 Task: Create new customer invoice with Date Opened: 12-May-23, Select Customer: Victoria's Secret
, Terms: Net 7. Make invoice entry for item-1 with Date: 12-May-23, Description: The Ordinary Niacinamide Zinc Oil Control Serum (1 oz)
, Income Account: Income:Sales, Quantity: 1, Unit Price: 9.29, Sales Tax: Y, Sales Tax Included: Y, Tax Table: Sales Tax. Make entry for item-2 with Date: 12-May-23, Description: Ikem Collection Turmeric Detox with Ashwangandha & Cayenne
, Income Account: Income:Sales, Quantity: 1, Unit Price: 10.49, Sales Tax: Y, Sales Tax Included: Y, Tax Table: Sales Tax. Post Invoice with Post Date: 12-May-23, Post to Accounts: Assets:Accounts Receivable. Pay / Process Payment with Transaction Date: 18-May-23, Amount: 19.78, Transfer Account: Checking Account. Go to 'Print Invoice'.
Action: Mouse moved to (204, 47)
Screenshot: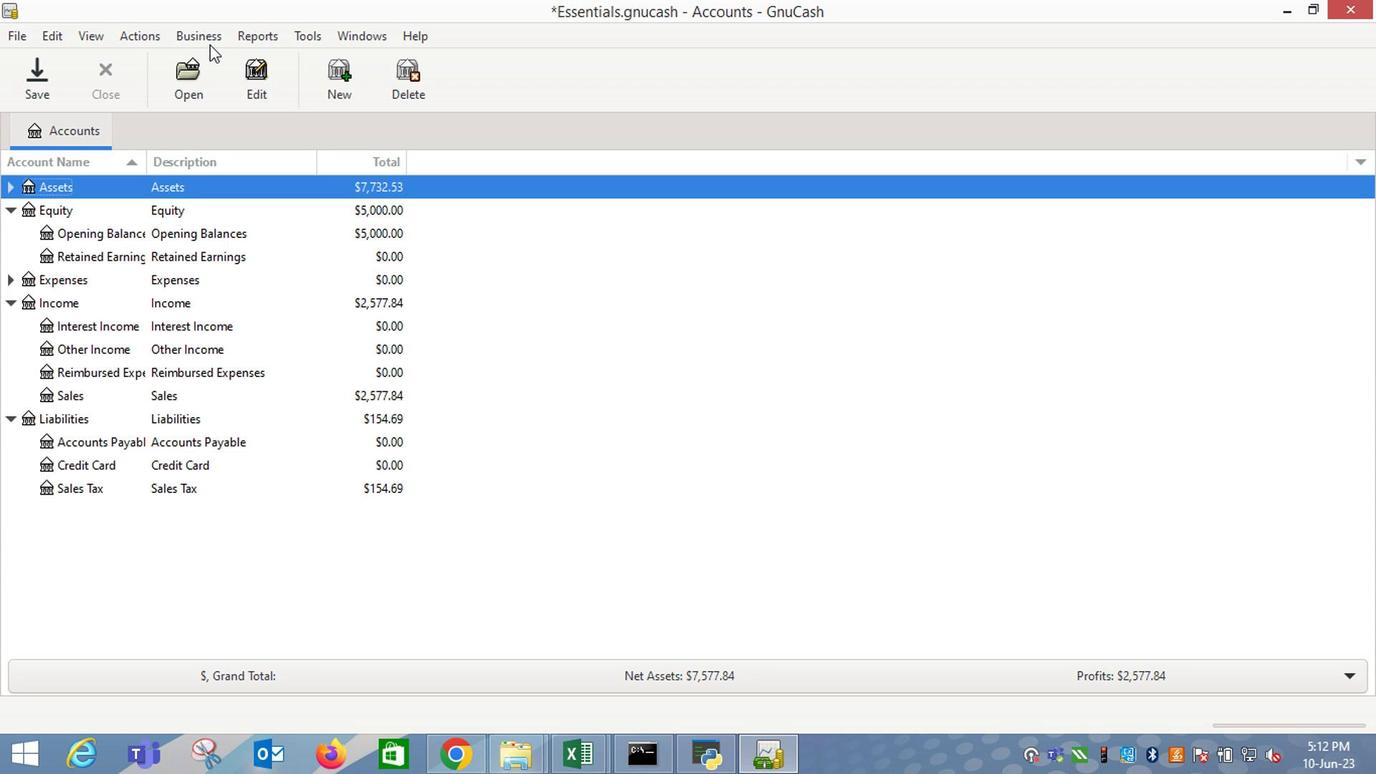 
Action: Mouse pressed left at (204, 47)
Screenshot: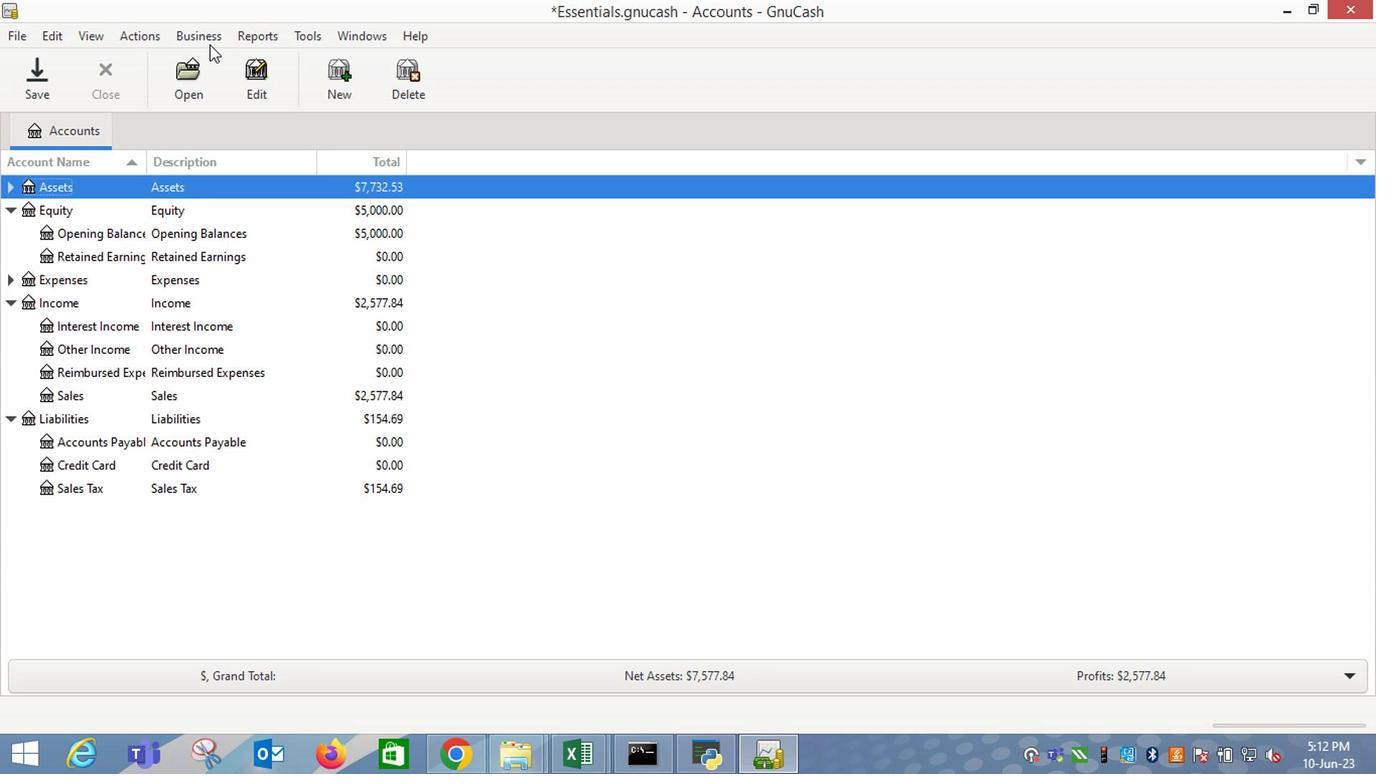 
Action: Mouse moved to (450, 135)
Screenshot: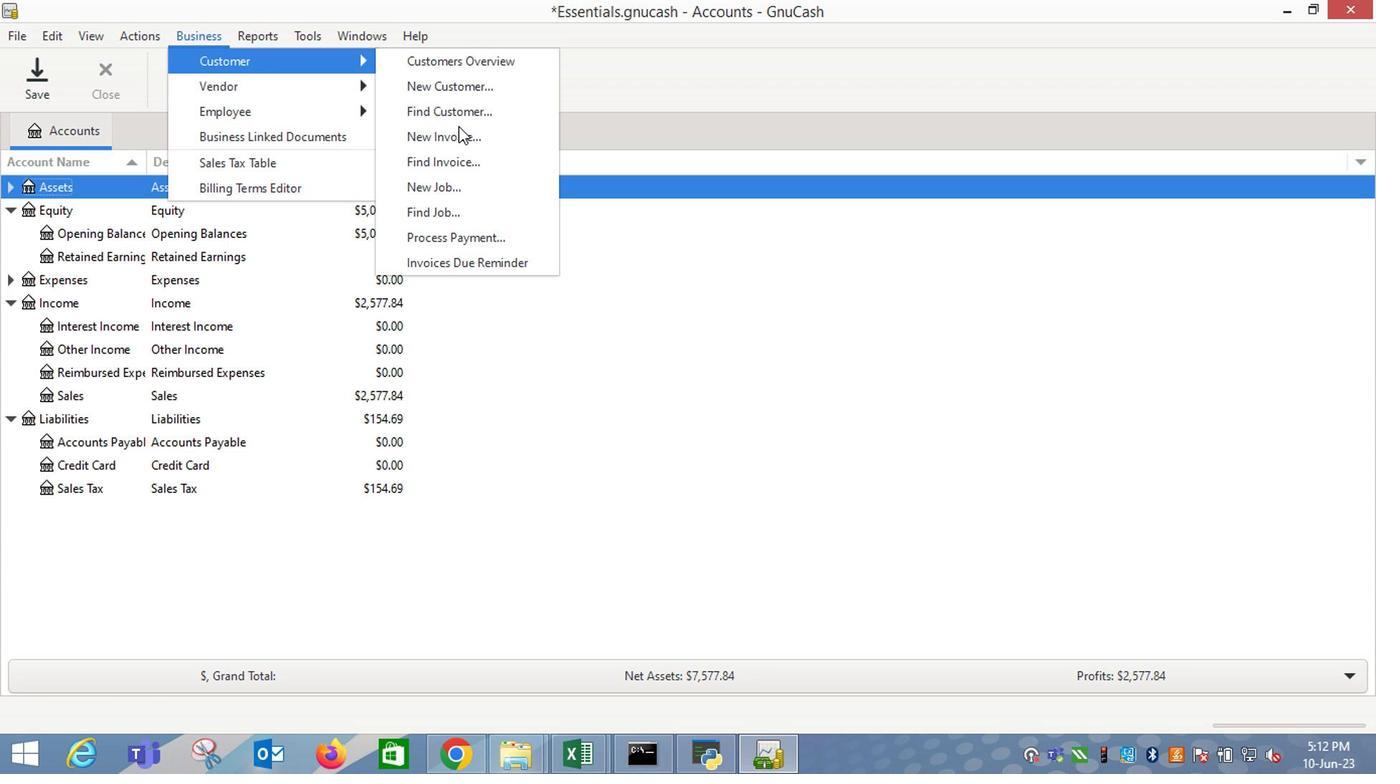 
Action: Mouse pressed left at (450, 135)
Screenshot: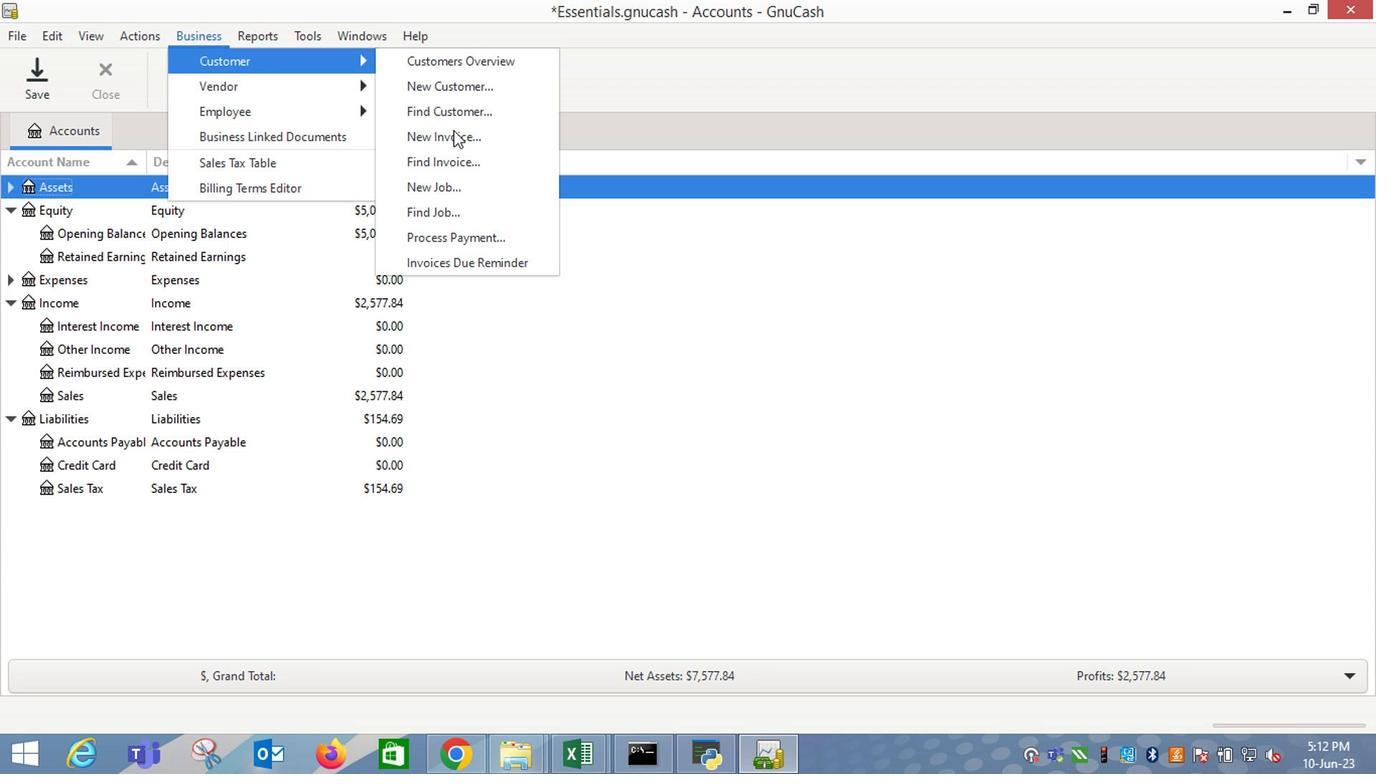 
Action: Mouse moved to (830, 317)
Screenshot: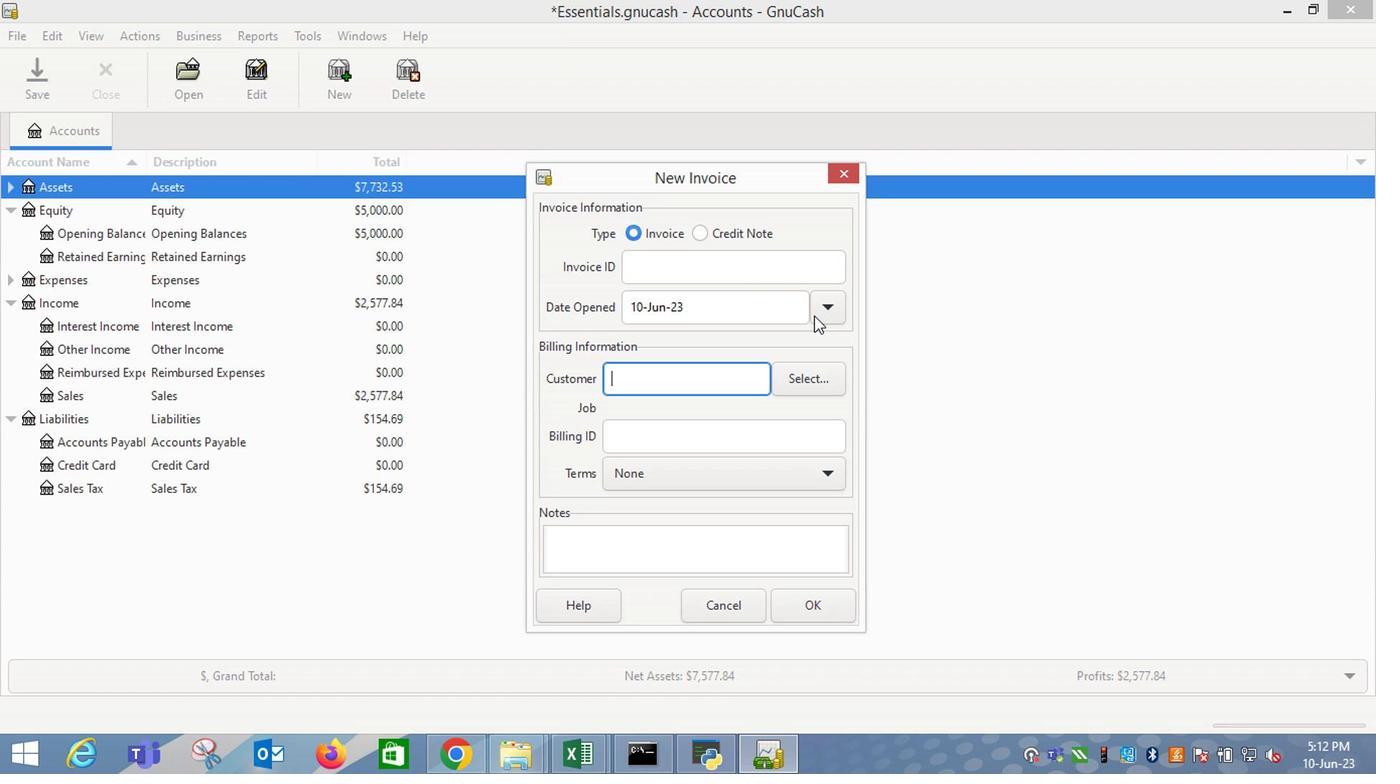 
Action: Mouse pressed left at (830, 317)
Screenshot: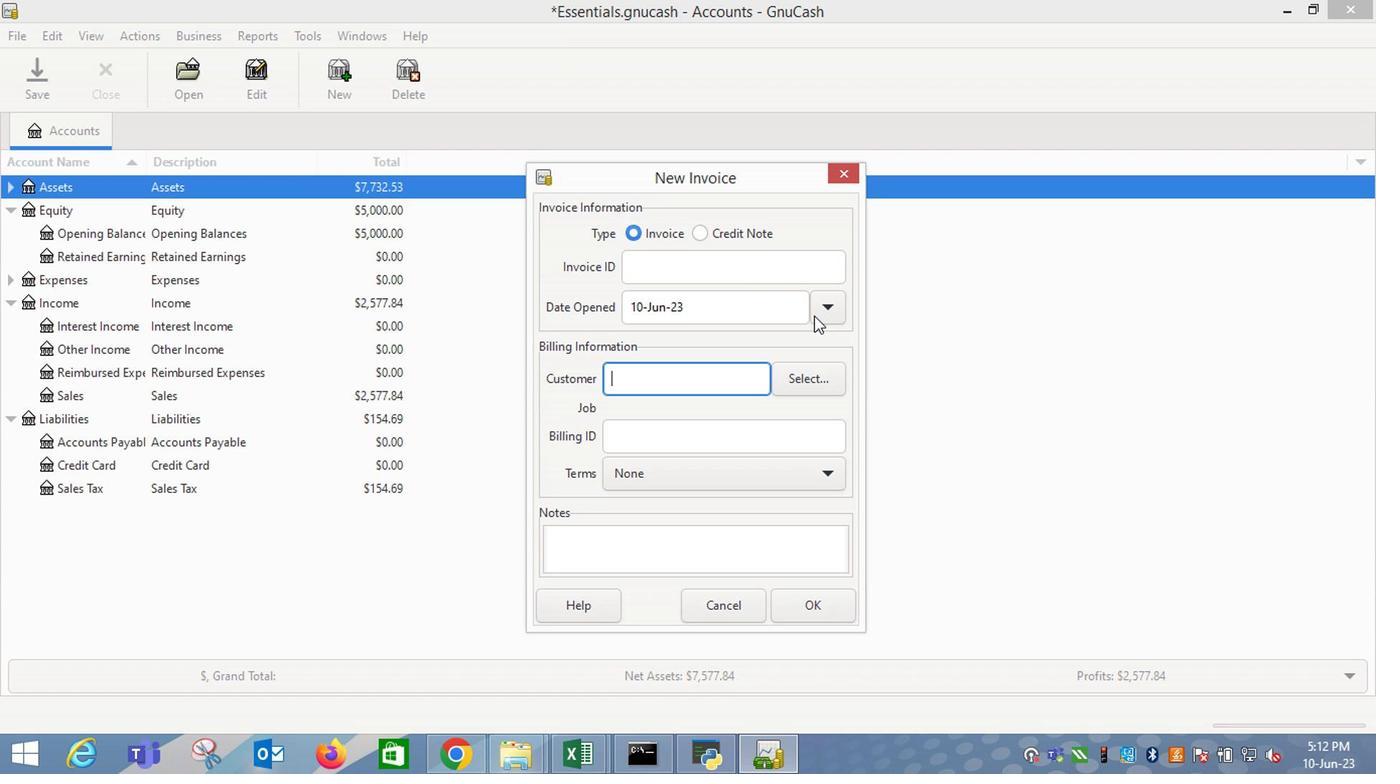 
Action: Mouse moved to (666, 339)
Screenshot: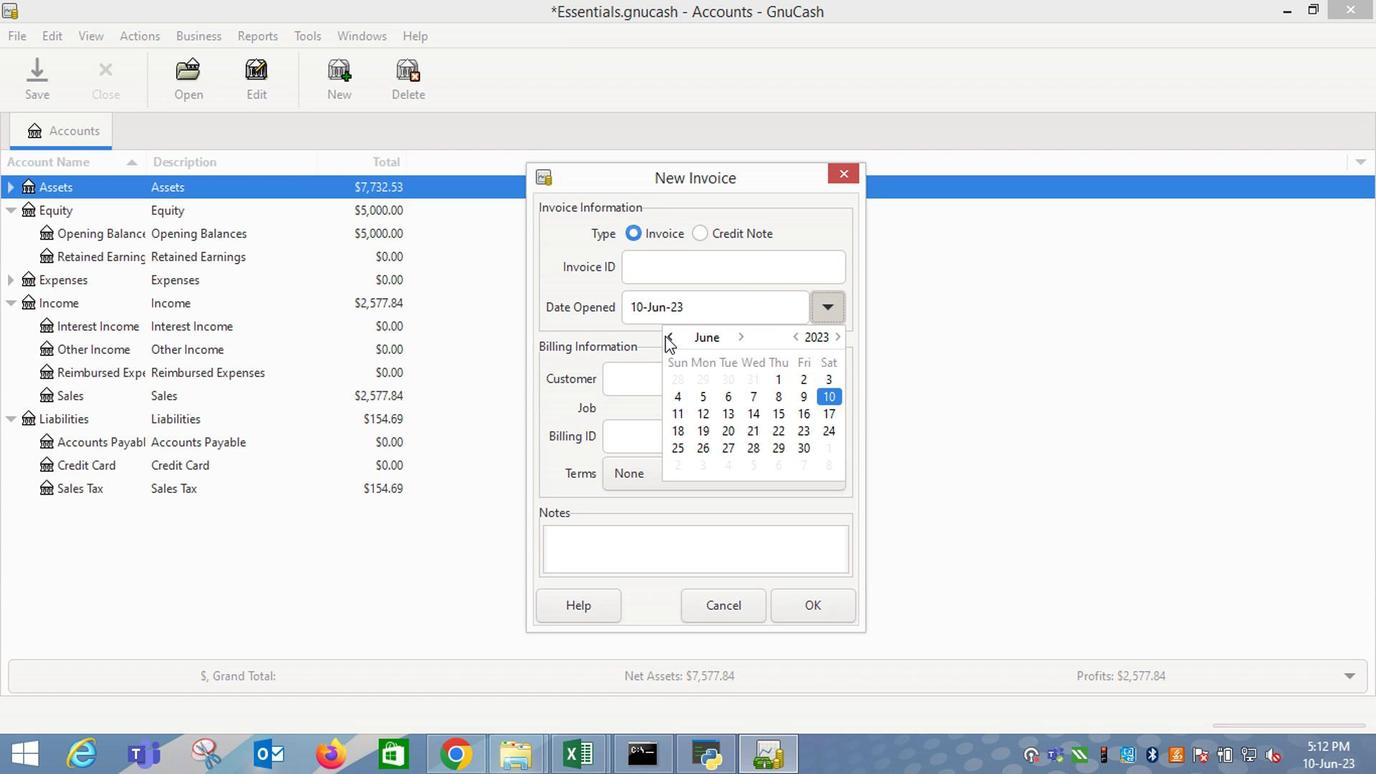 
Action: Mouse pressed left at (666, 339)
Screenshot: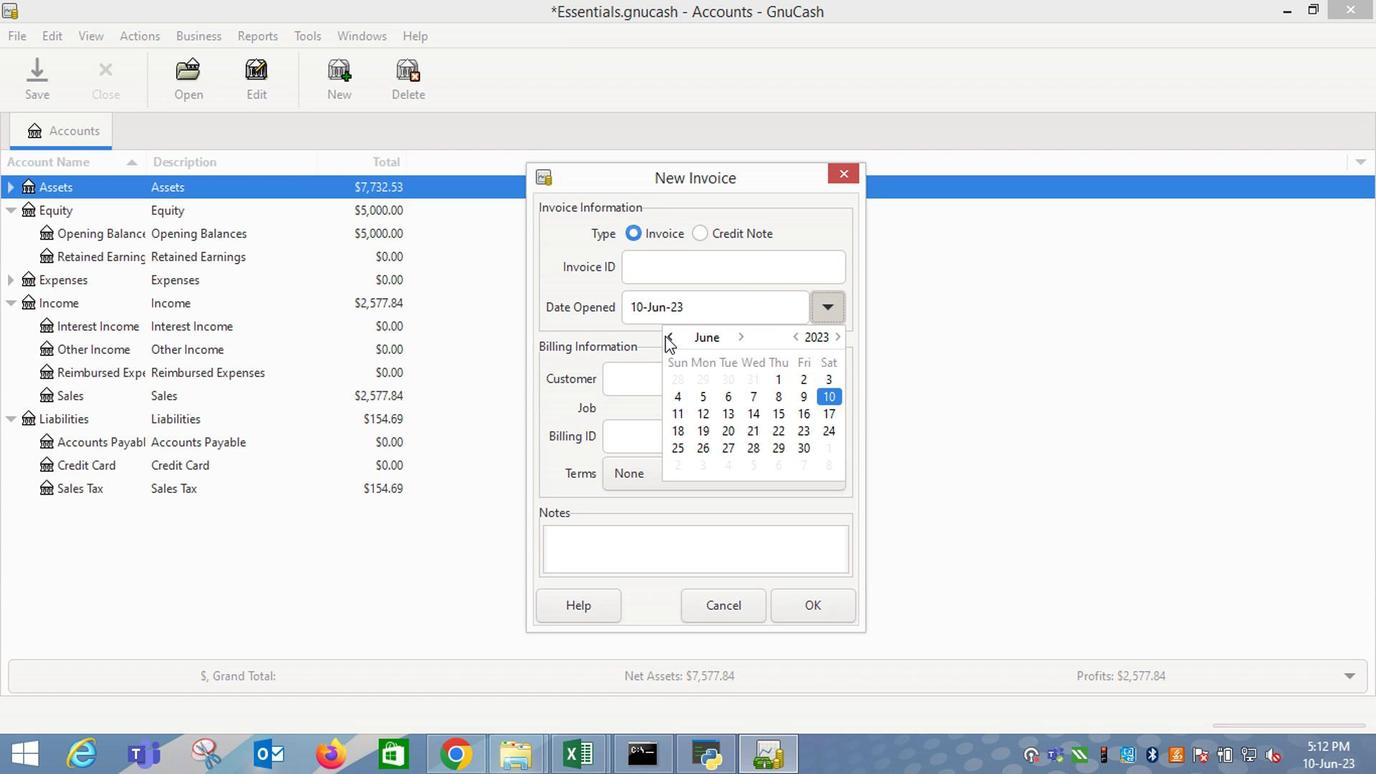 
Action: Mouse moved to (801, 405)
Screenshot: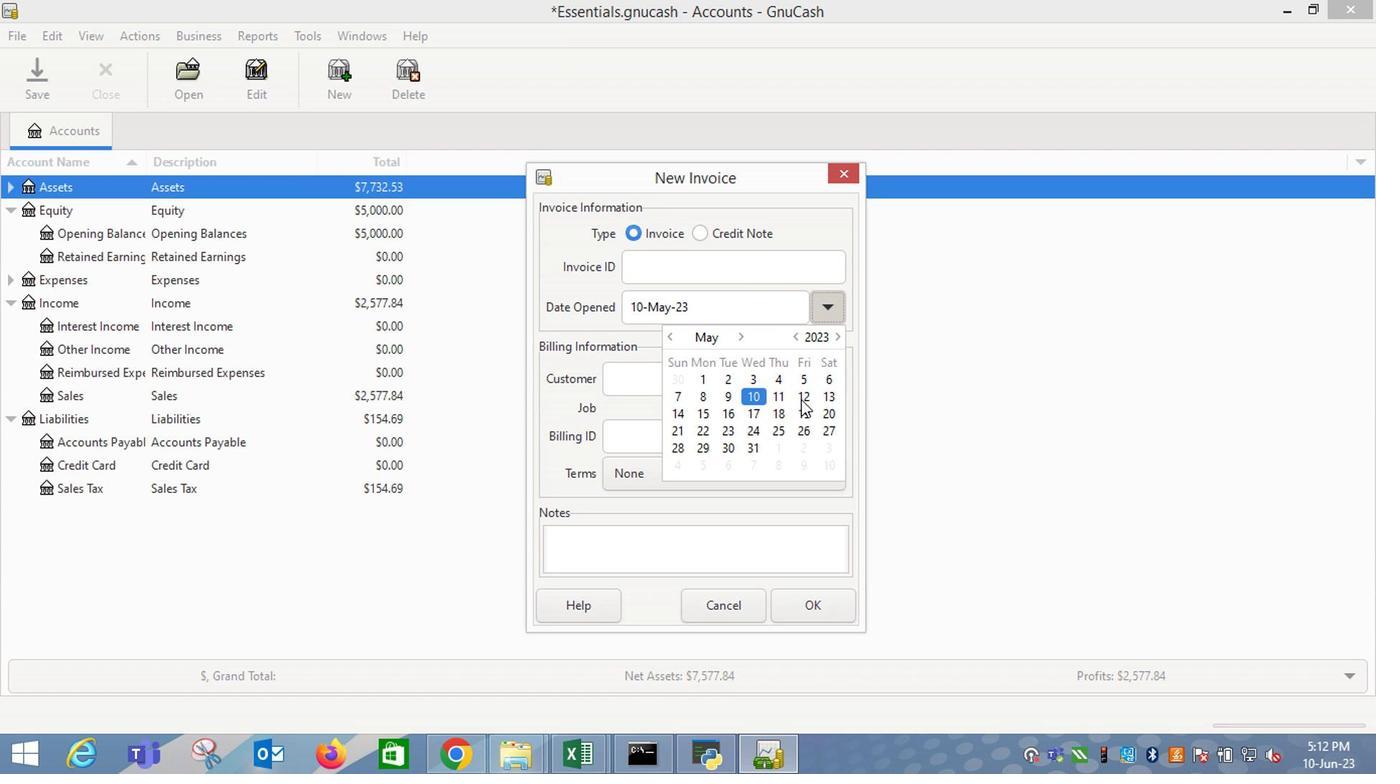 
Action: Mouse pressed left at (801, 405)
Screenshot: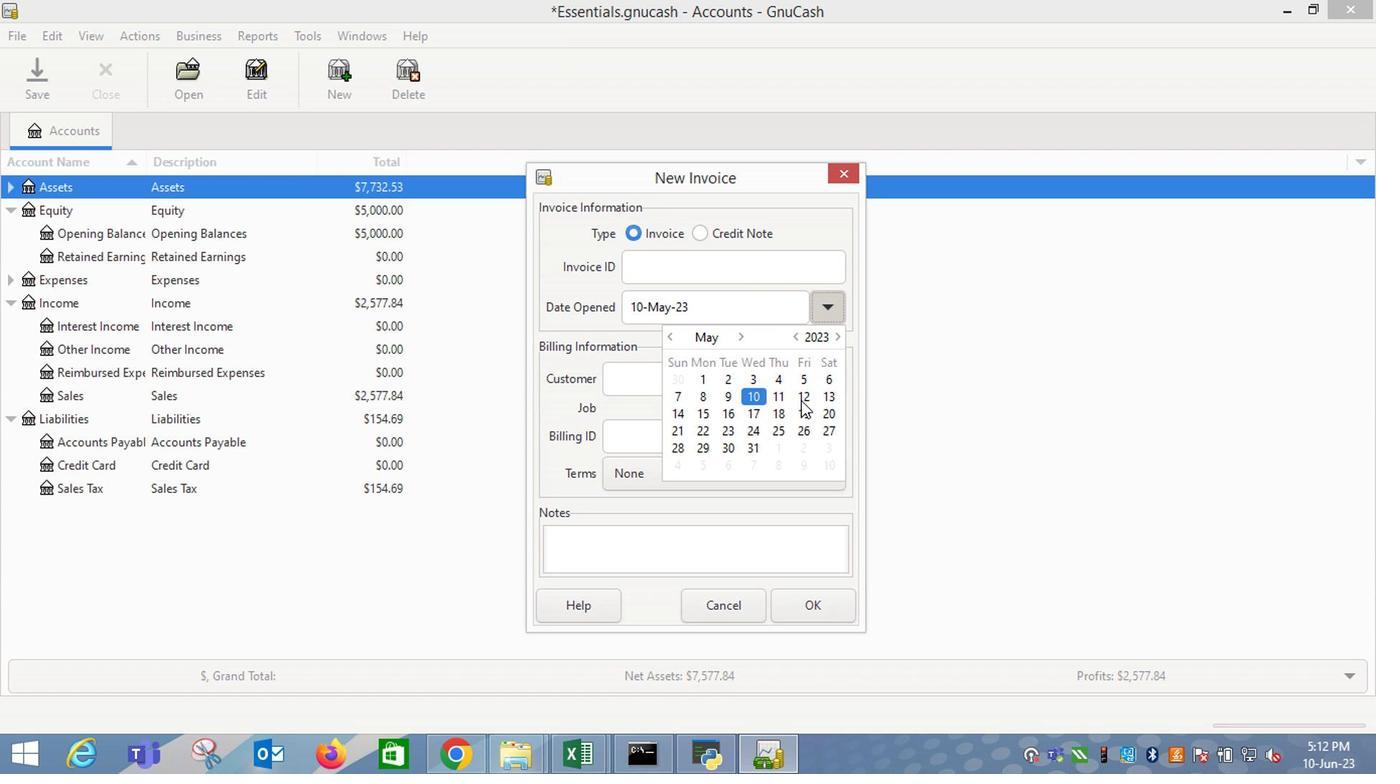 
Action: Mouse moved to (628, 382)
Screenshot: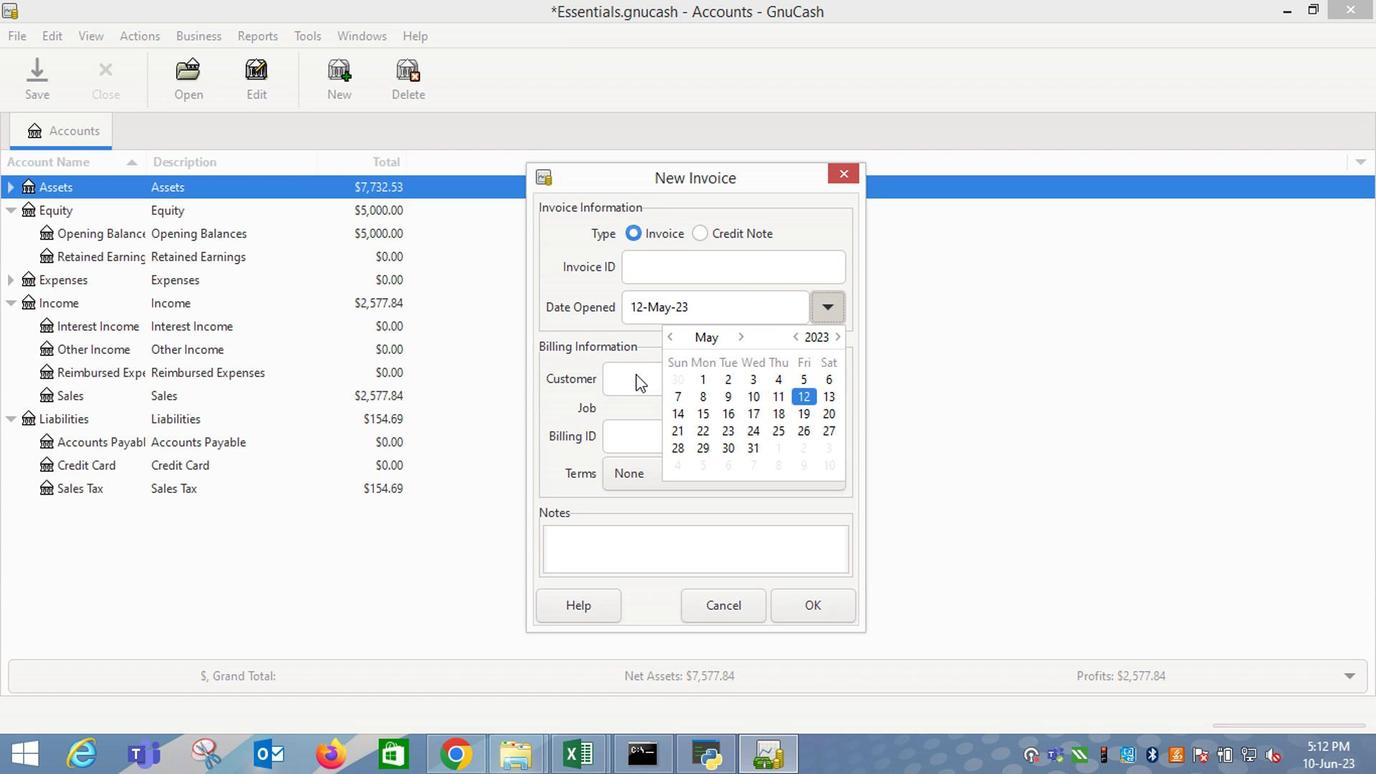 
Action: Mouse pressed left at (628, 382)
Screenshot: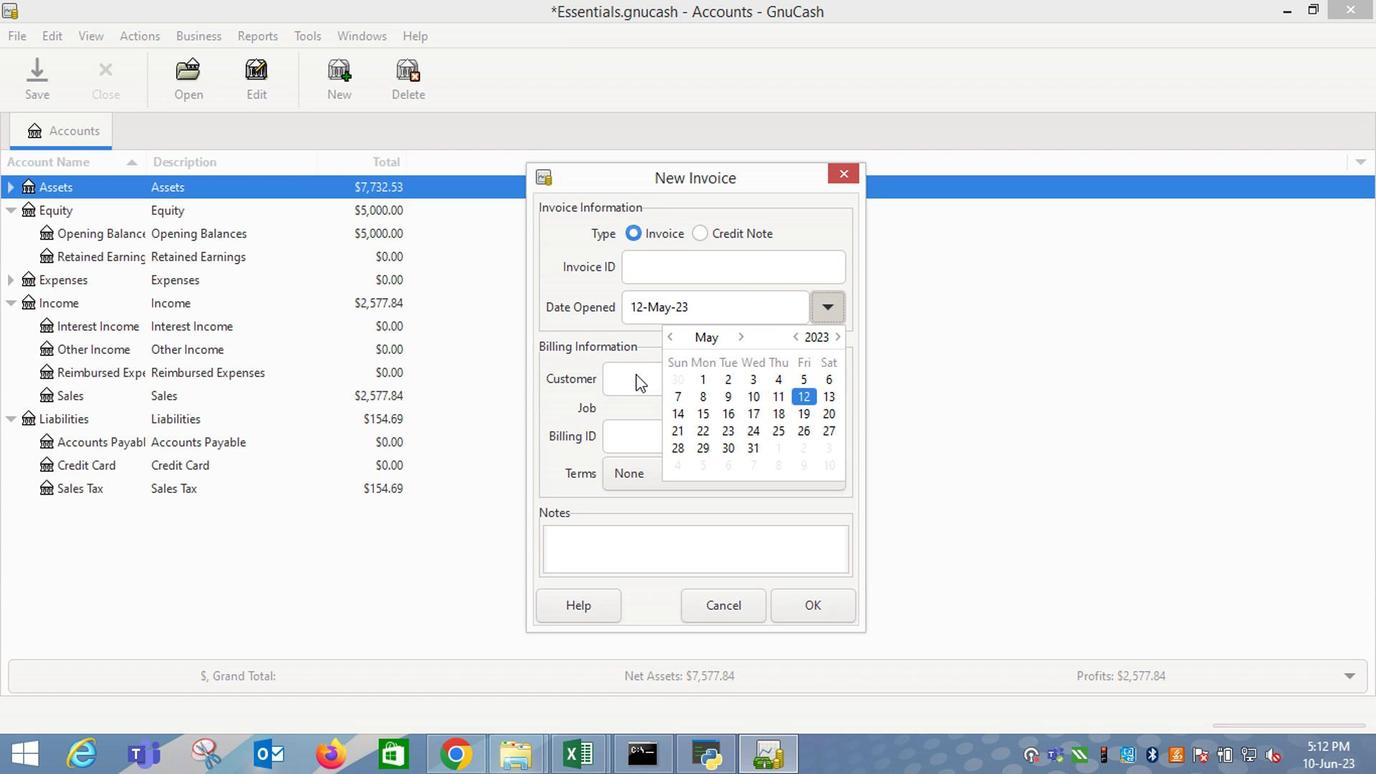 
Action: Mouse moved to (625, 384)
Screenshot: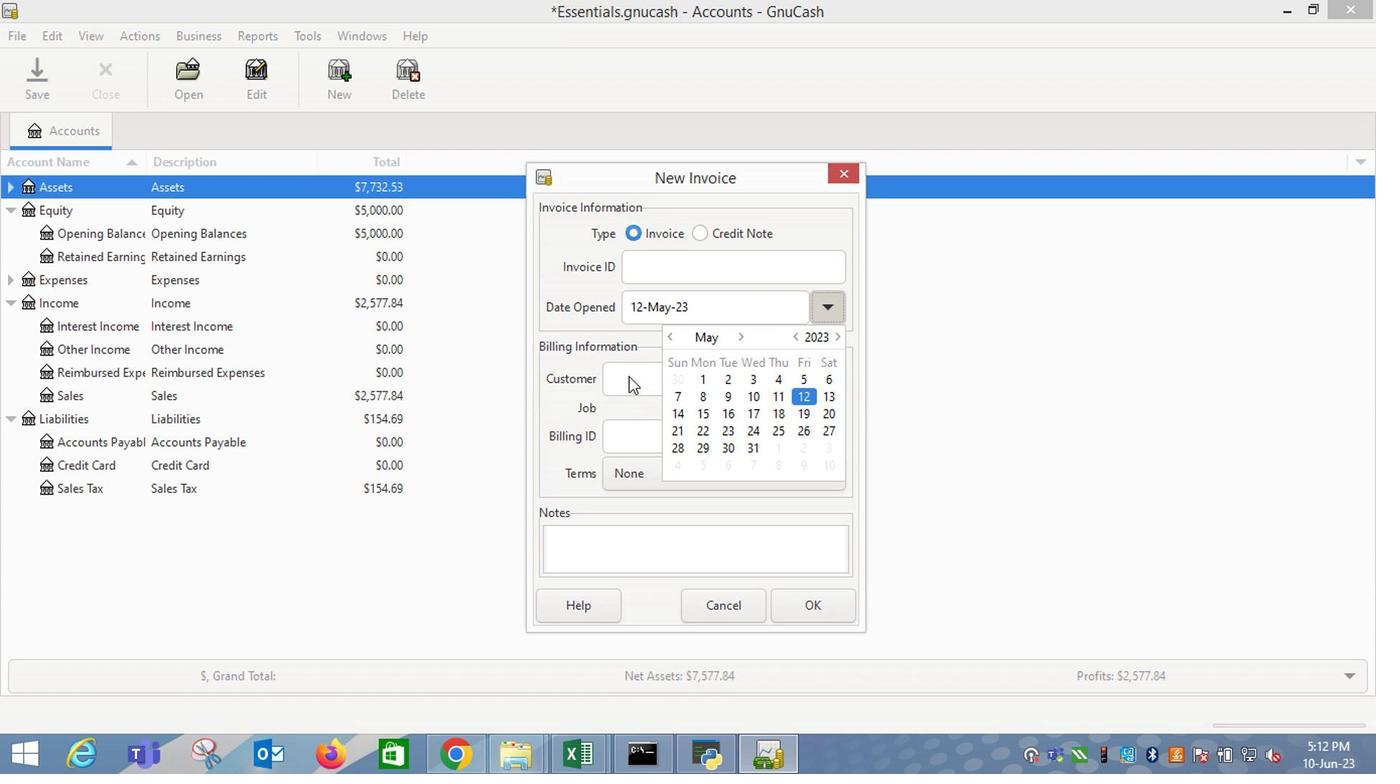 
Action: Mouse pressed left at (625, 384)
Screenshot: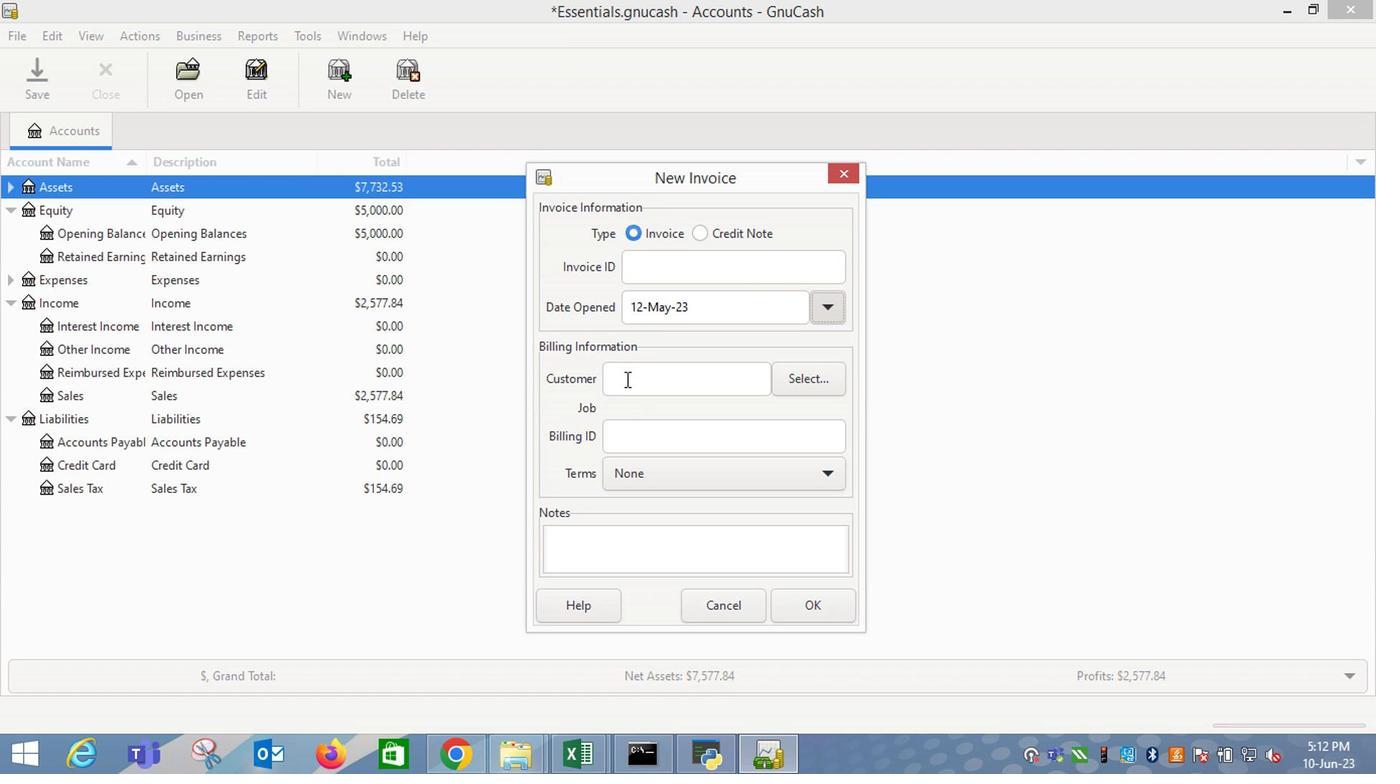 
Action: Key pressed <Key.shift_r>Vi
Screenshot: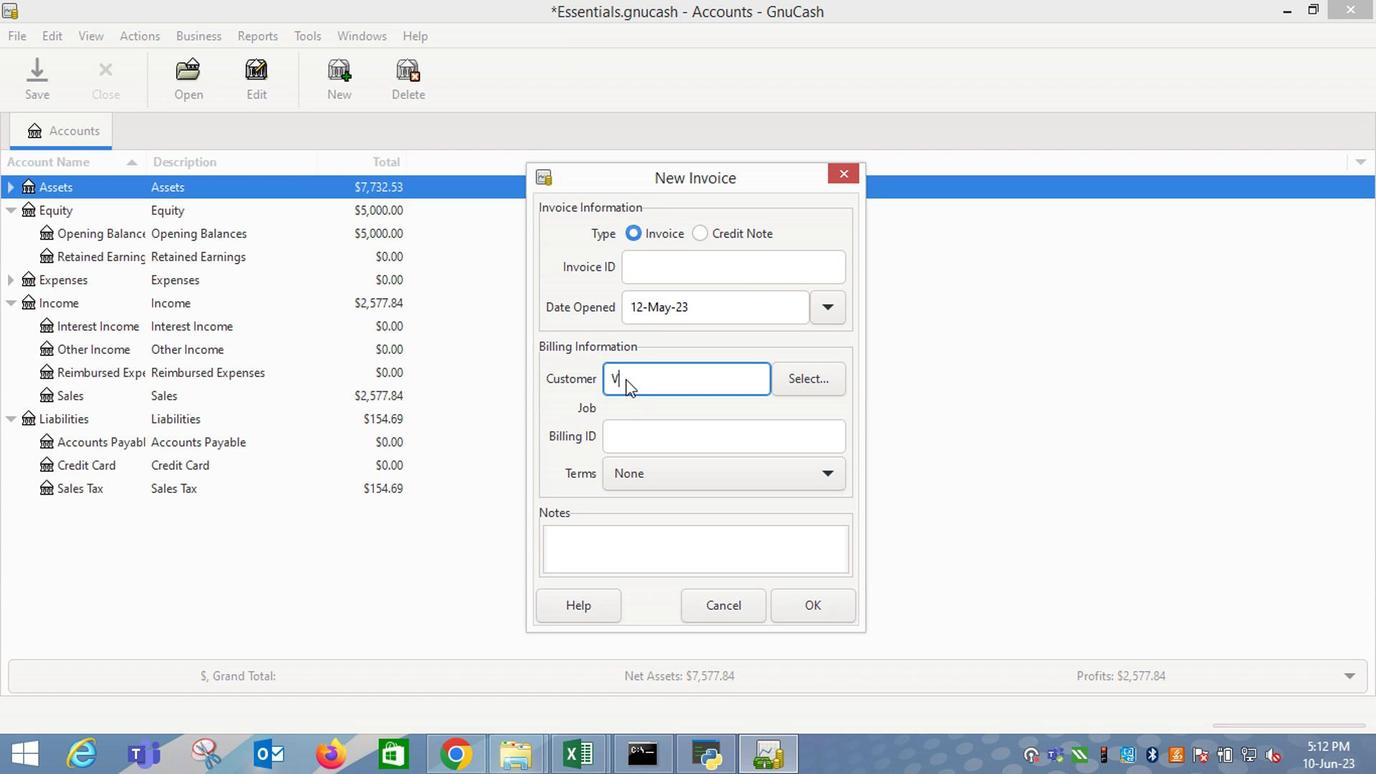 
Action: Mouse moved to (628, 417)
Screenshot: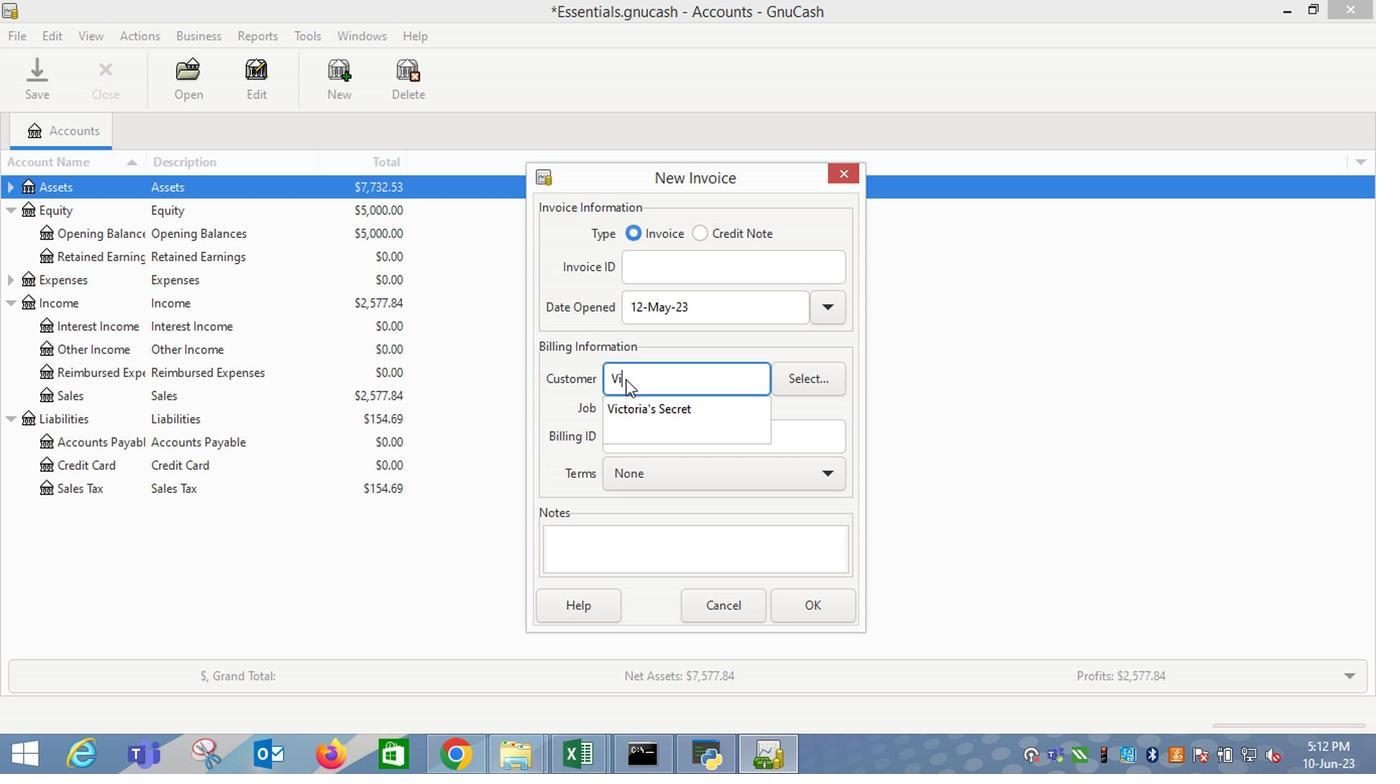 
Action: Mouse pressed left at (628, 417)
Screenshot: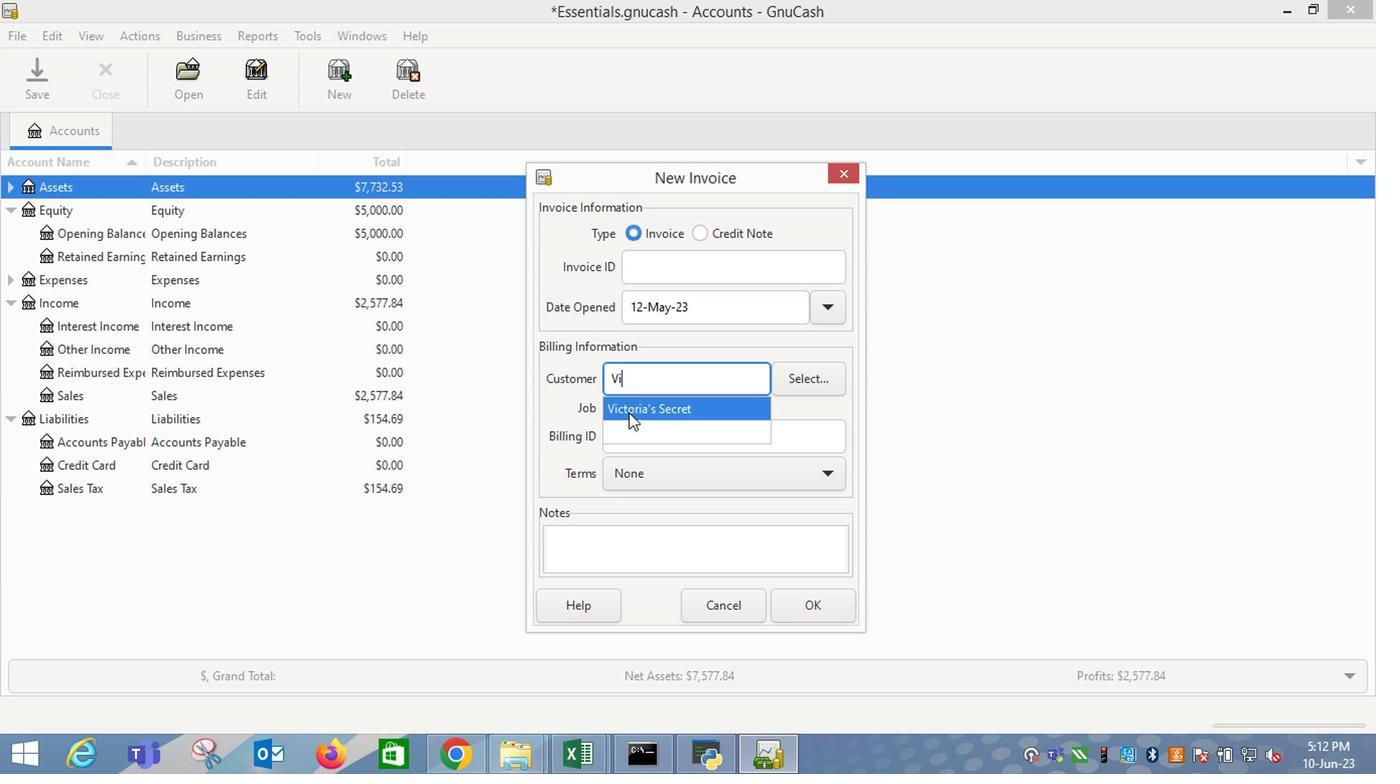 
Action: Mouse moved to (650, 501)
Screenshot: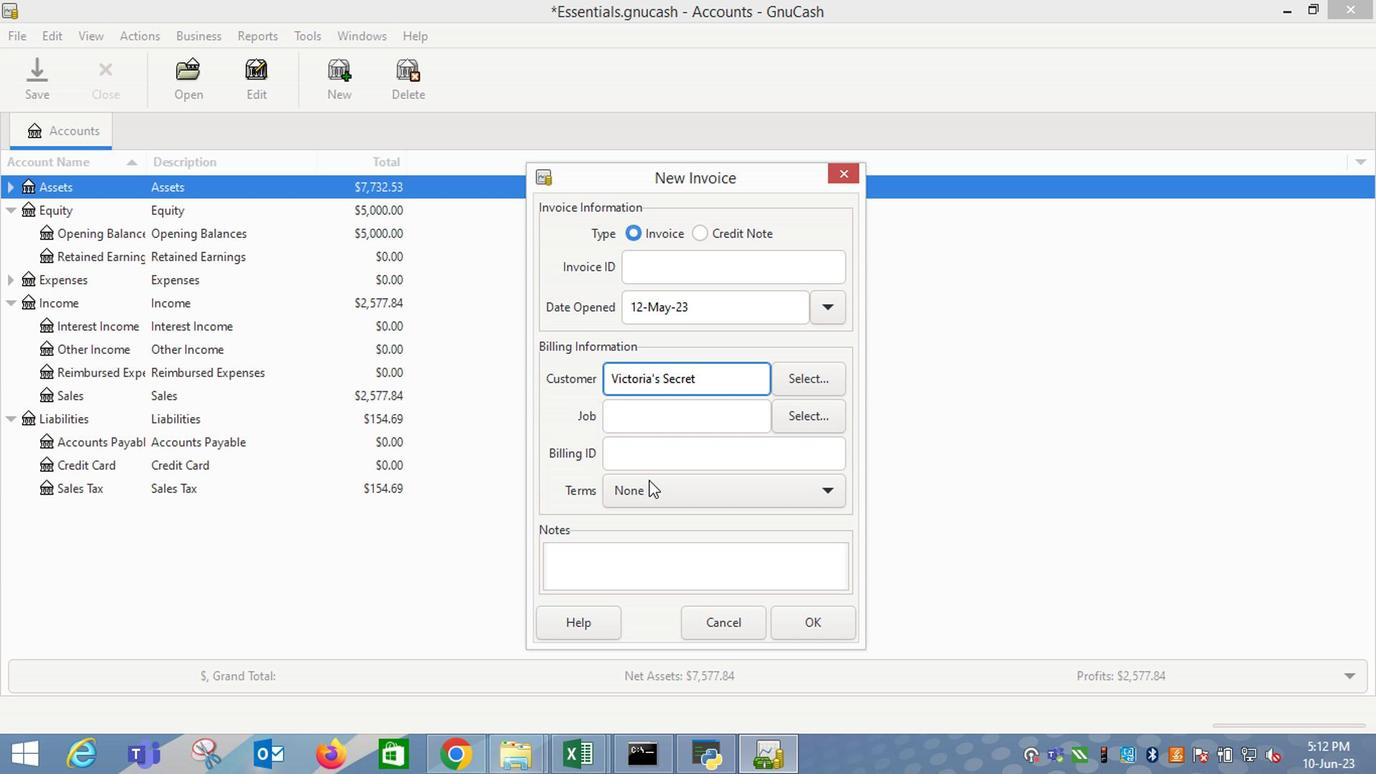 
Action: Mouse pressed left at (650, 501)
Screenshot: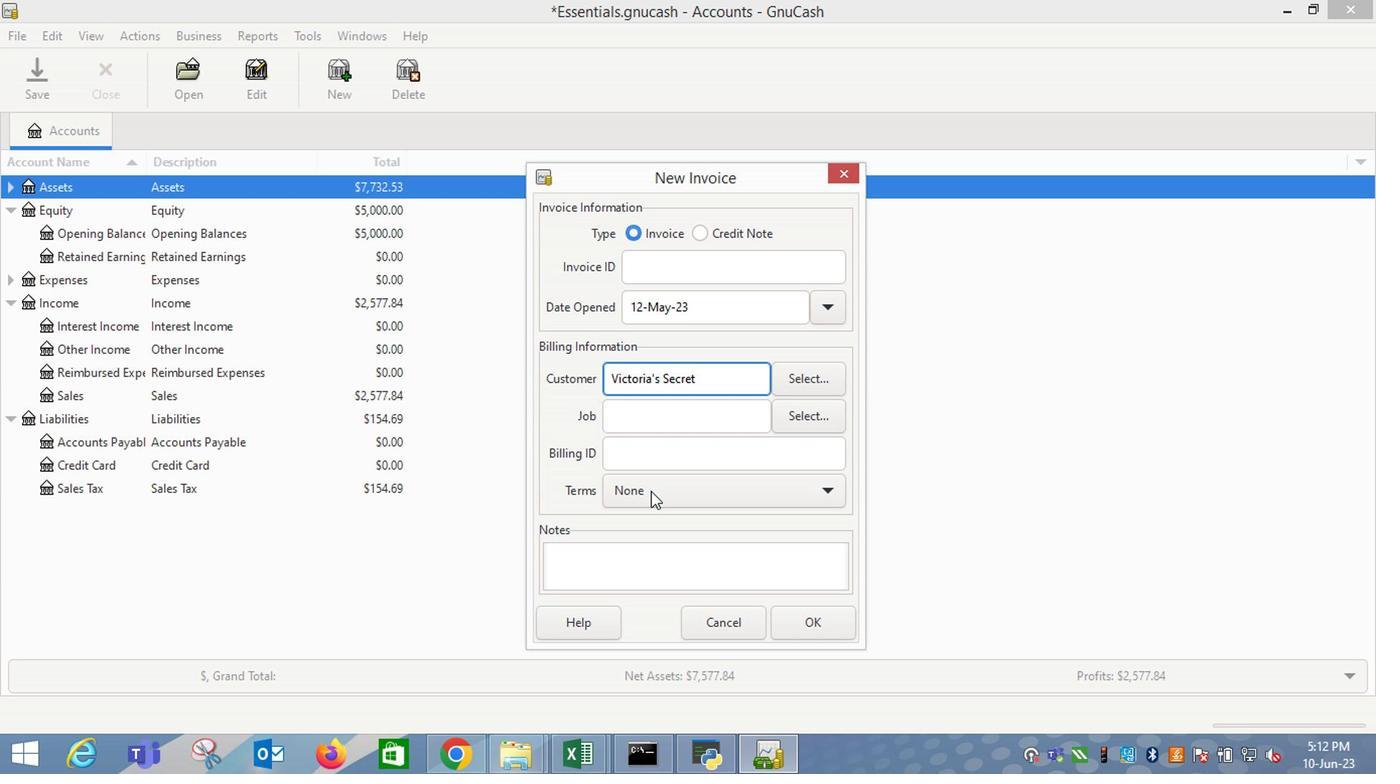 
Action: Mouse moved to (645, 582)
Screenshot: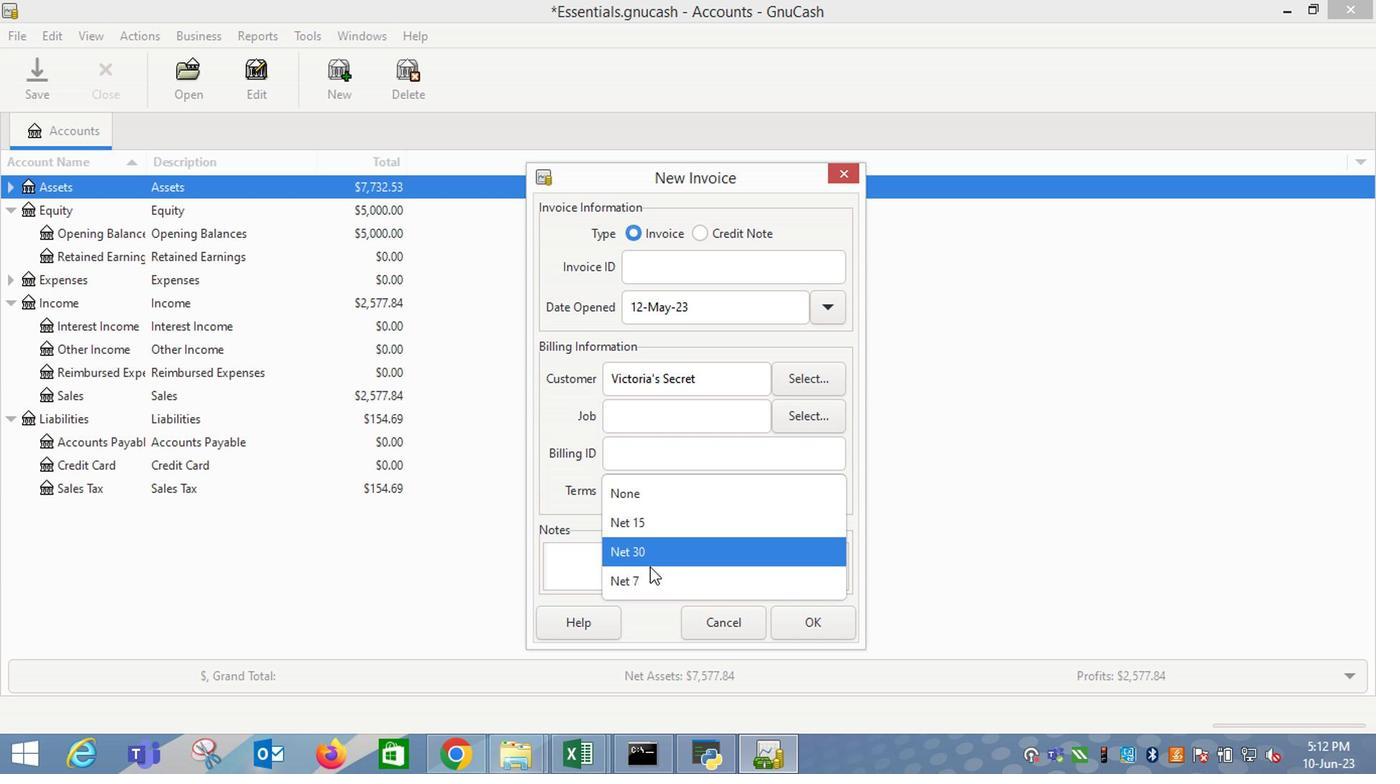
Action: Mouse pressed left at (645, 582)
Screenshot: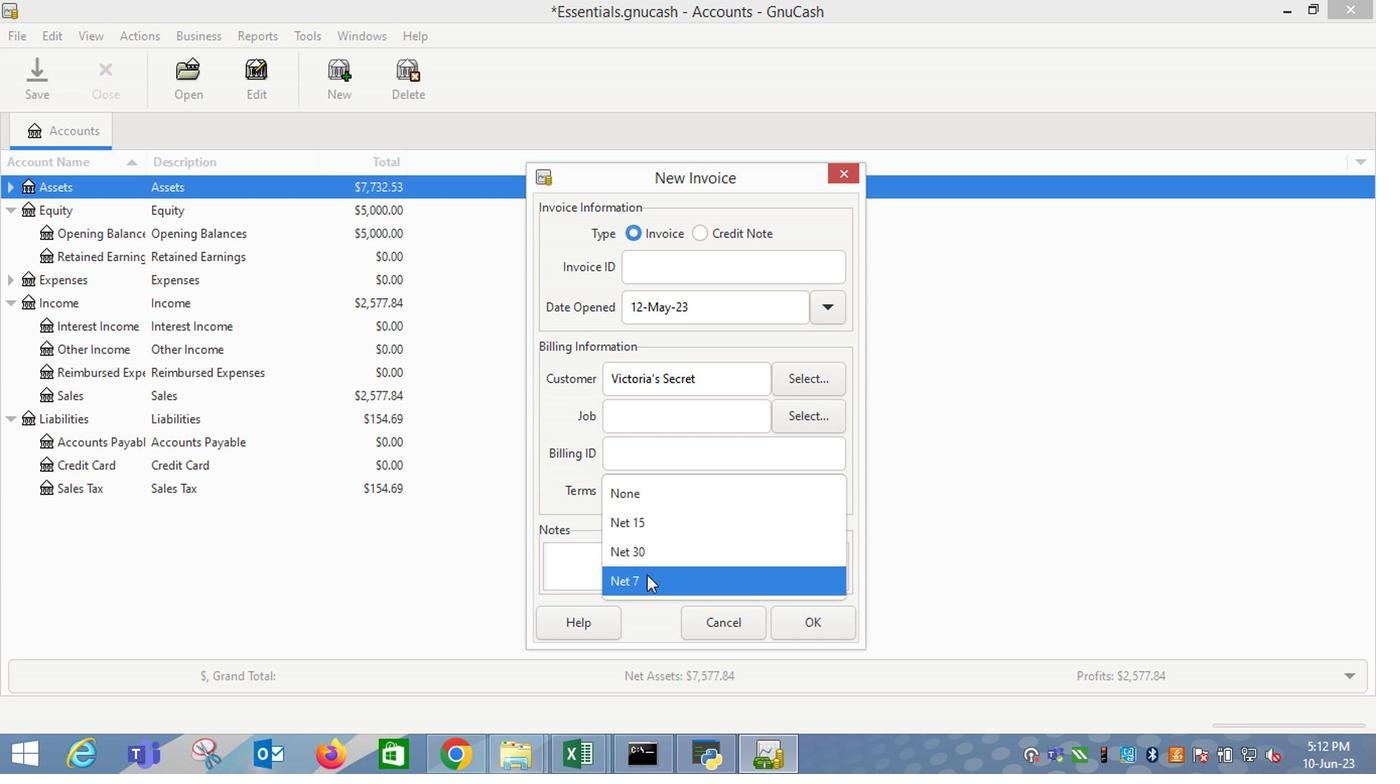 
Action: Mouse moved to (825, 631)
Screenshot: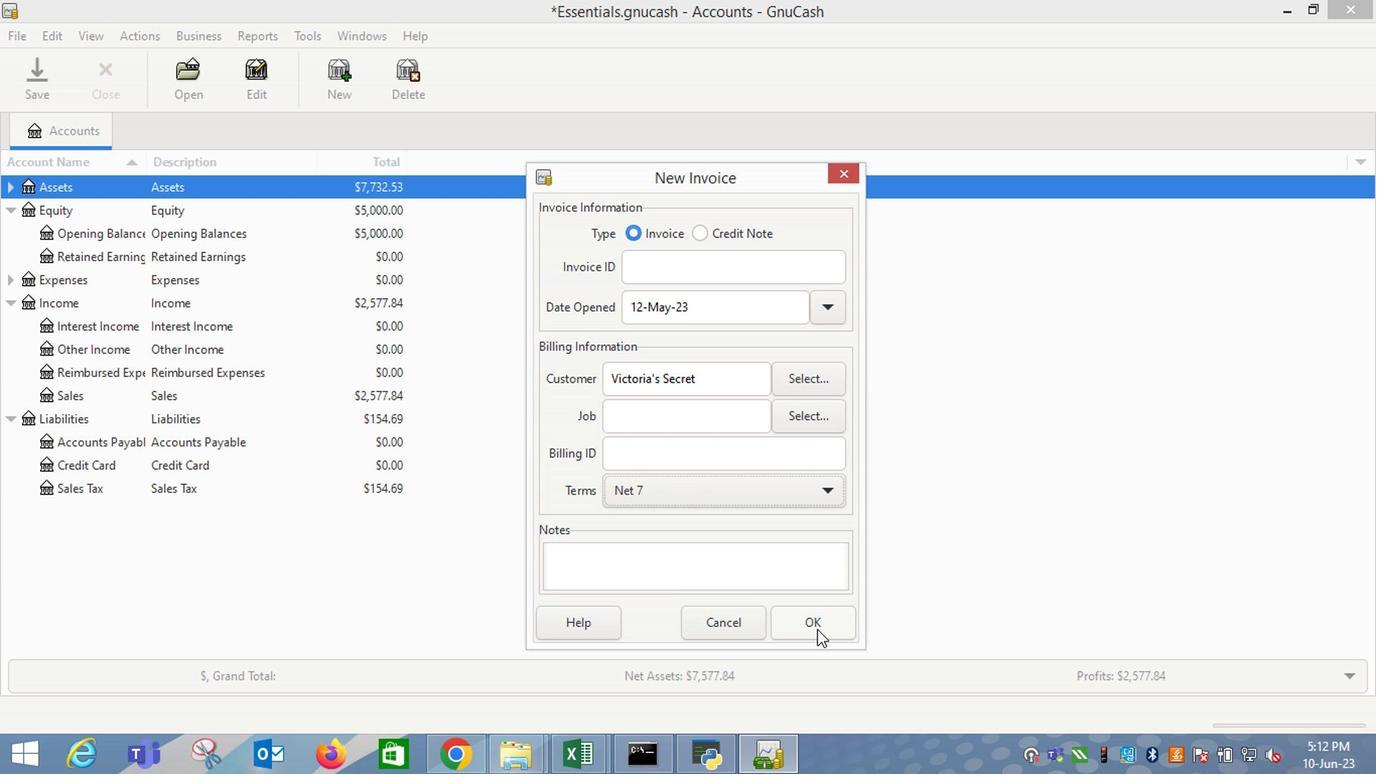 
Action: Mouse pressed left at (825, 631)
Screenshot: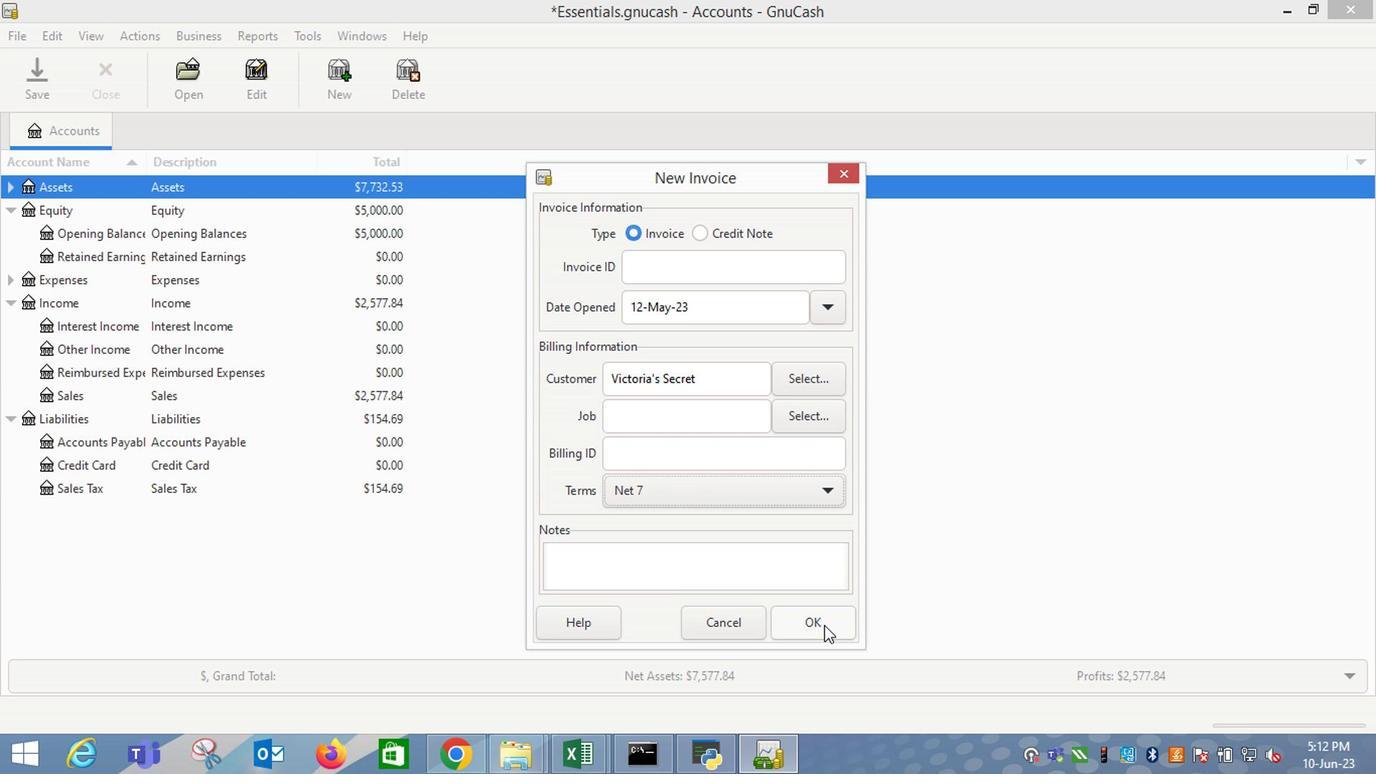
Action: Mouse moved to (85, 397)
Screenshot: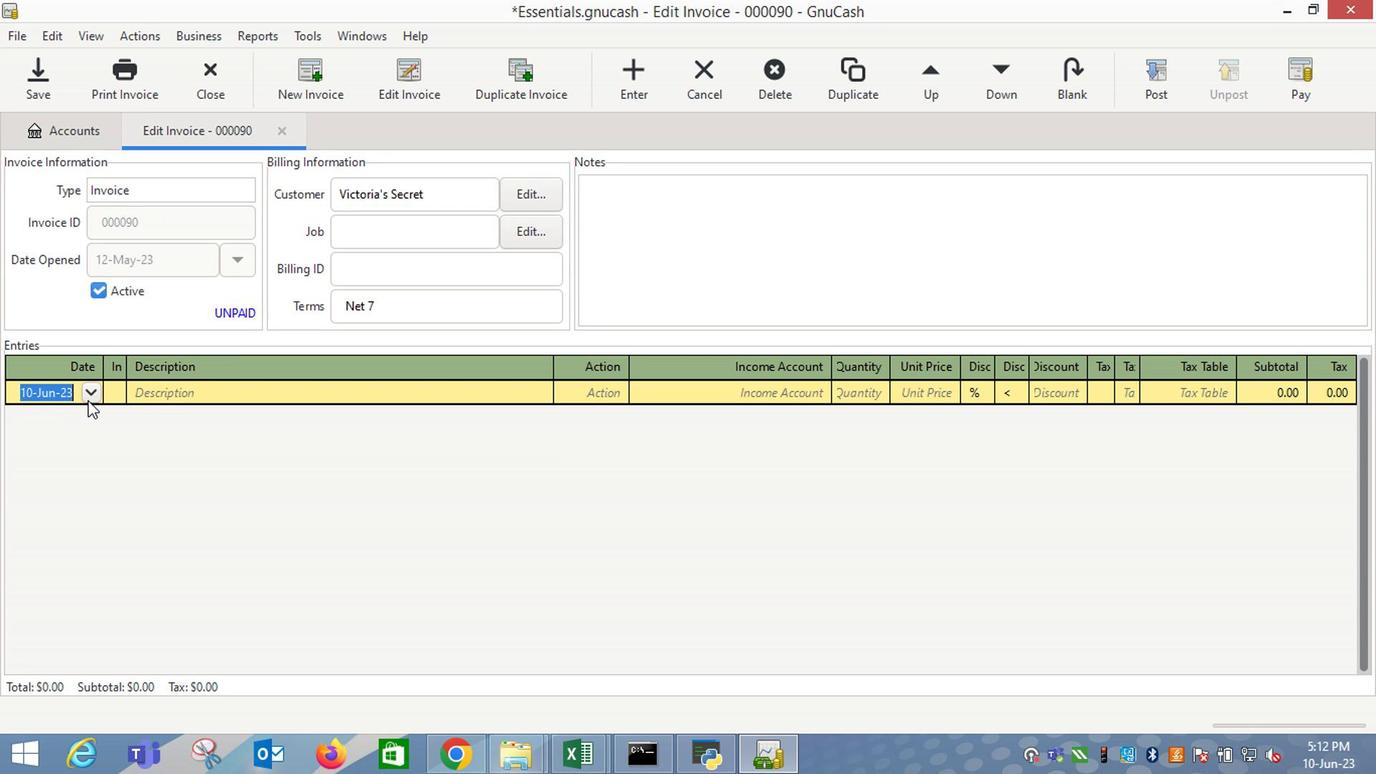 
Action: Mouse pressed left at (85, 397)
Screenshot: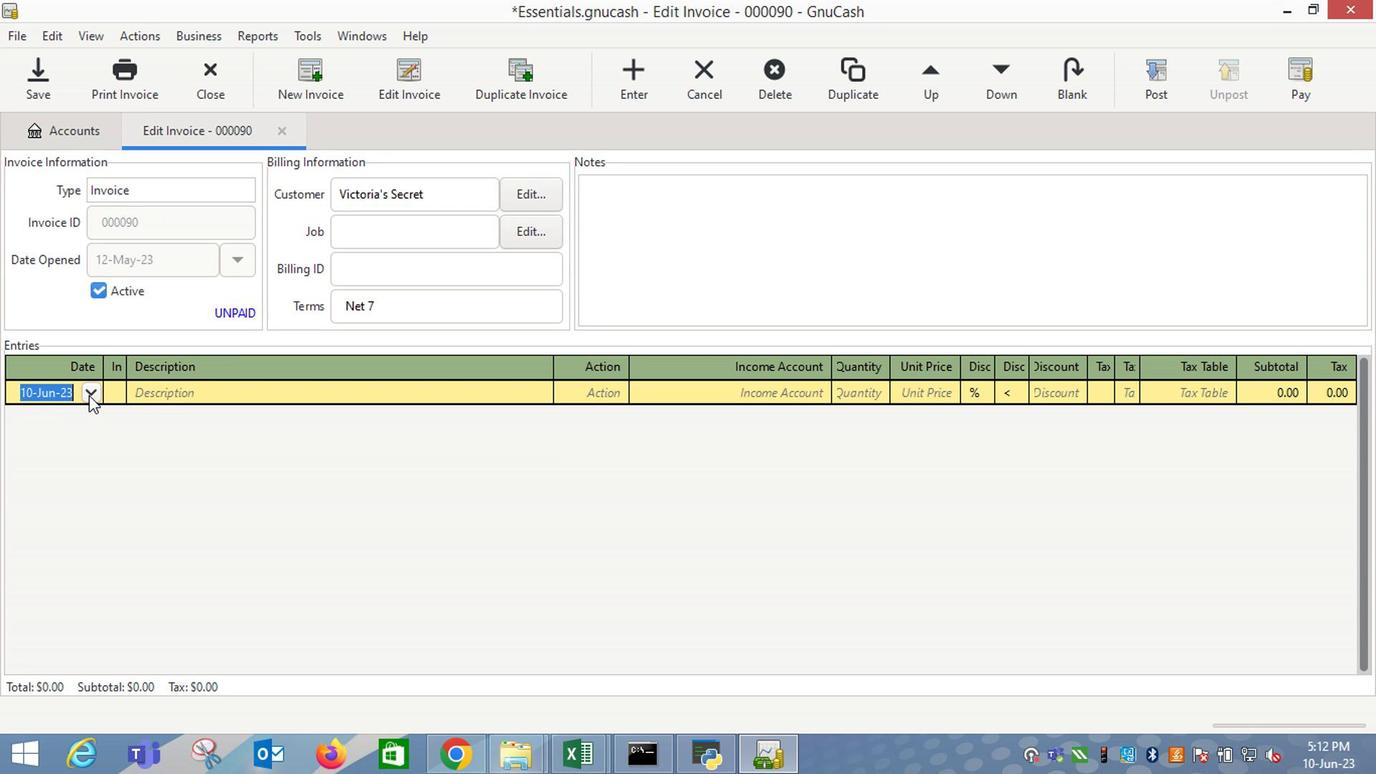 
Action: Mouse moved to (13, 425)
Screenshot: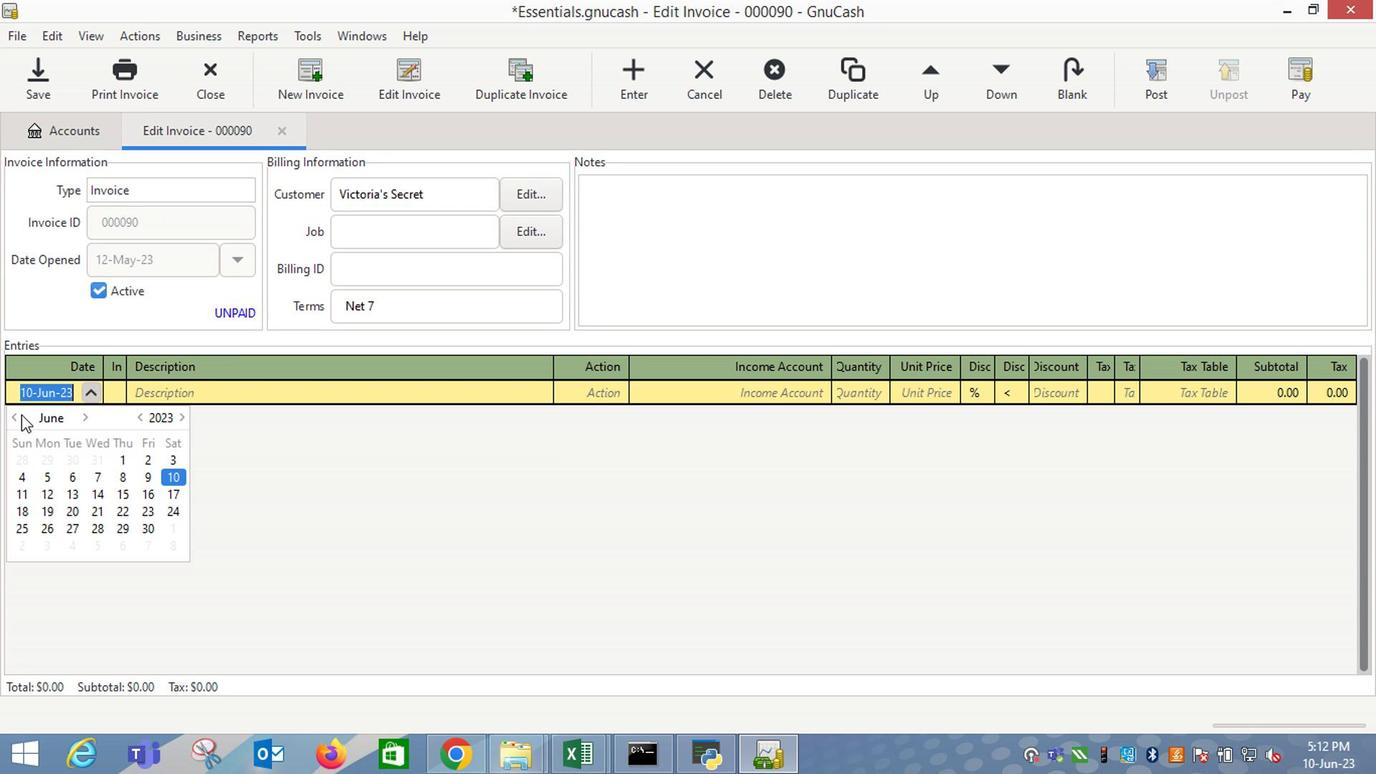 
Action: Mouse pressed left at (13, 425)
Screenshot: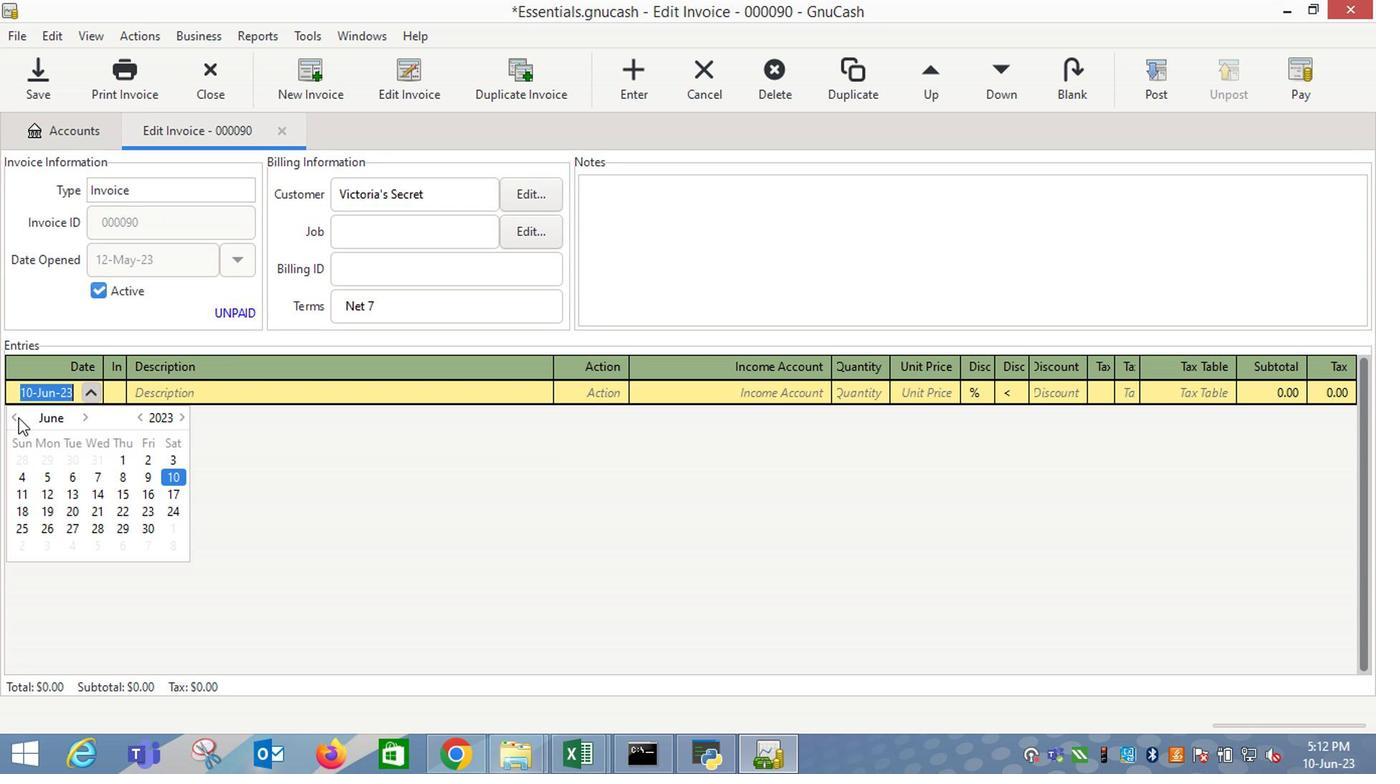 
Action: Mouse moved to (151, 488)
Screenshot: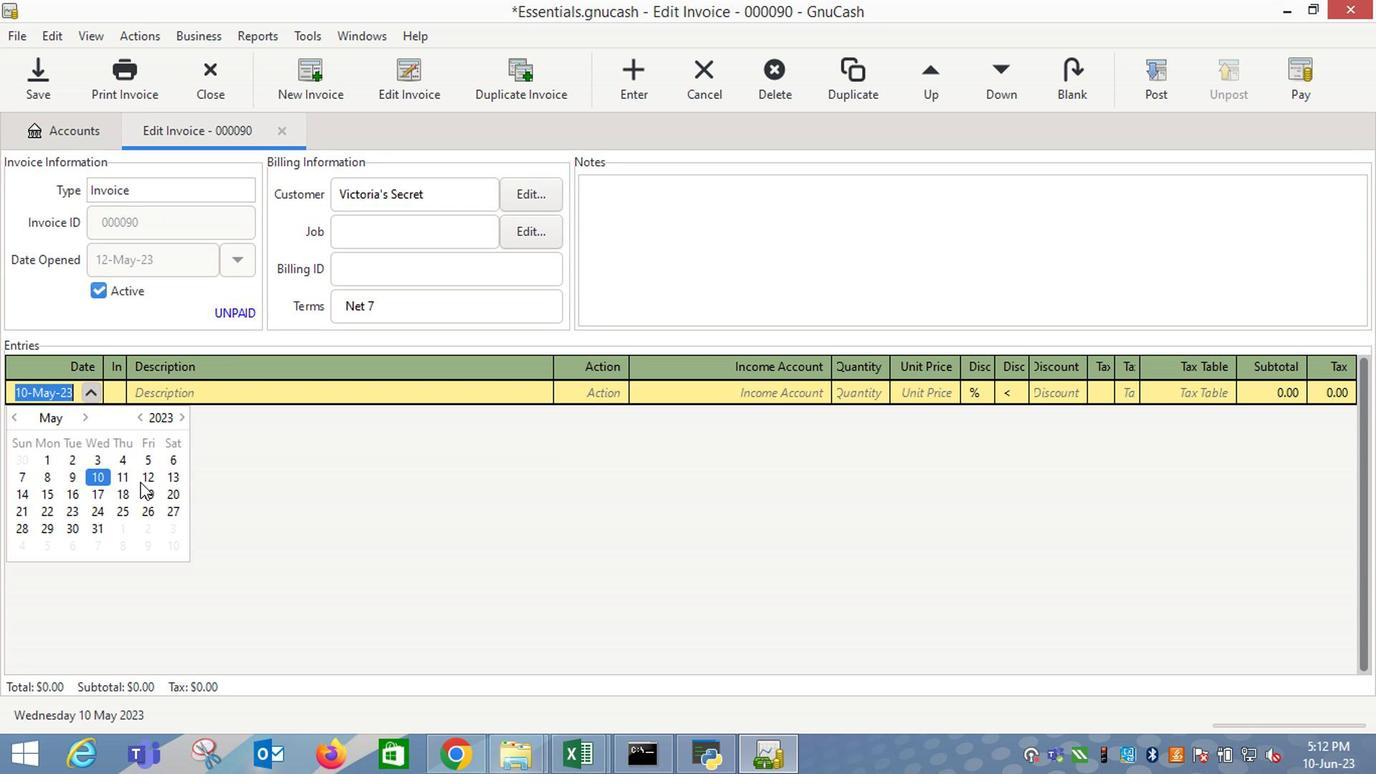 
Action: Mouse pressed left at (151, 488)
Screenshot: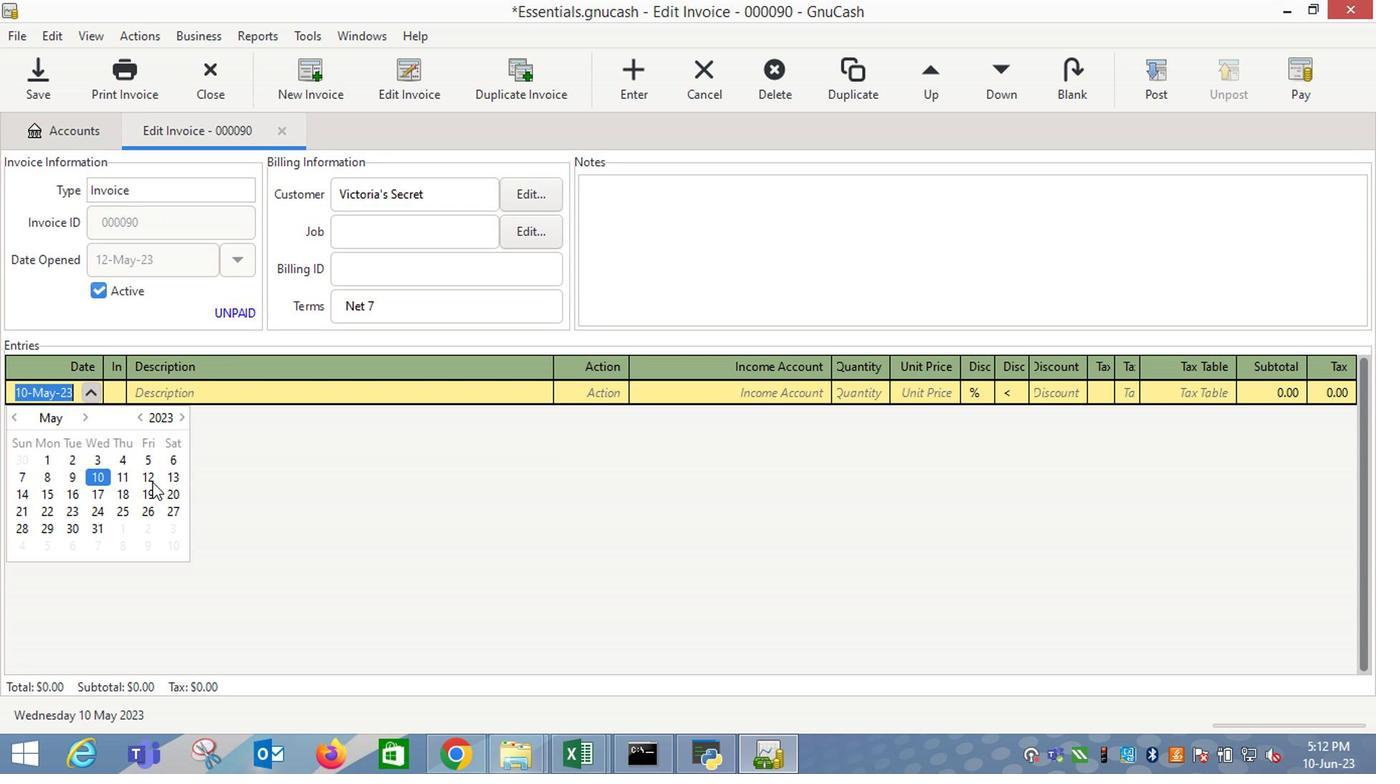 
Action: Mouse moved to (153, 488)
Screenshot: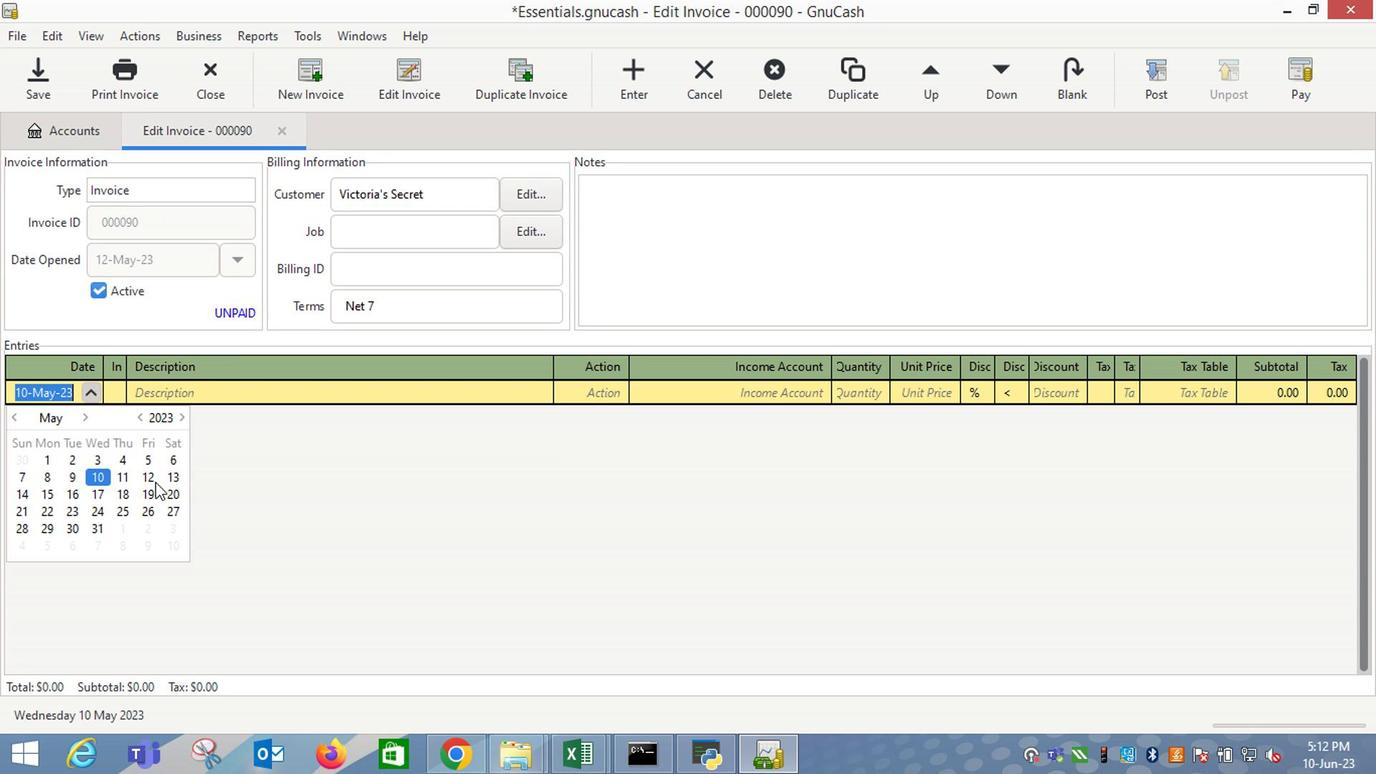 
Action: Key pressed <Key.tab>
Screenshot: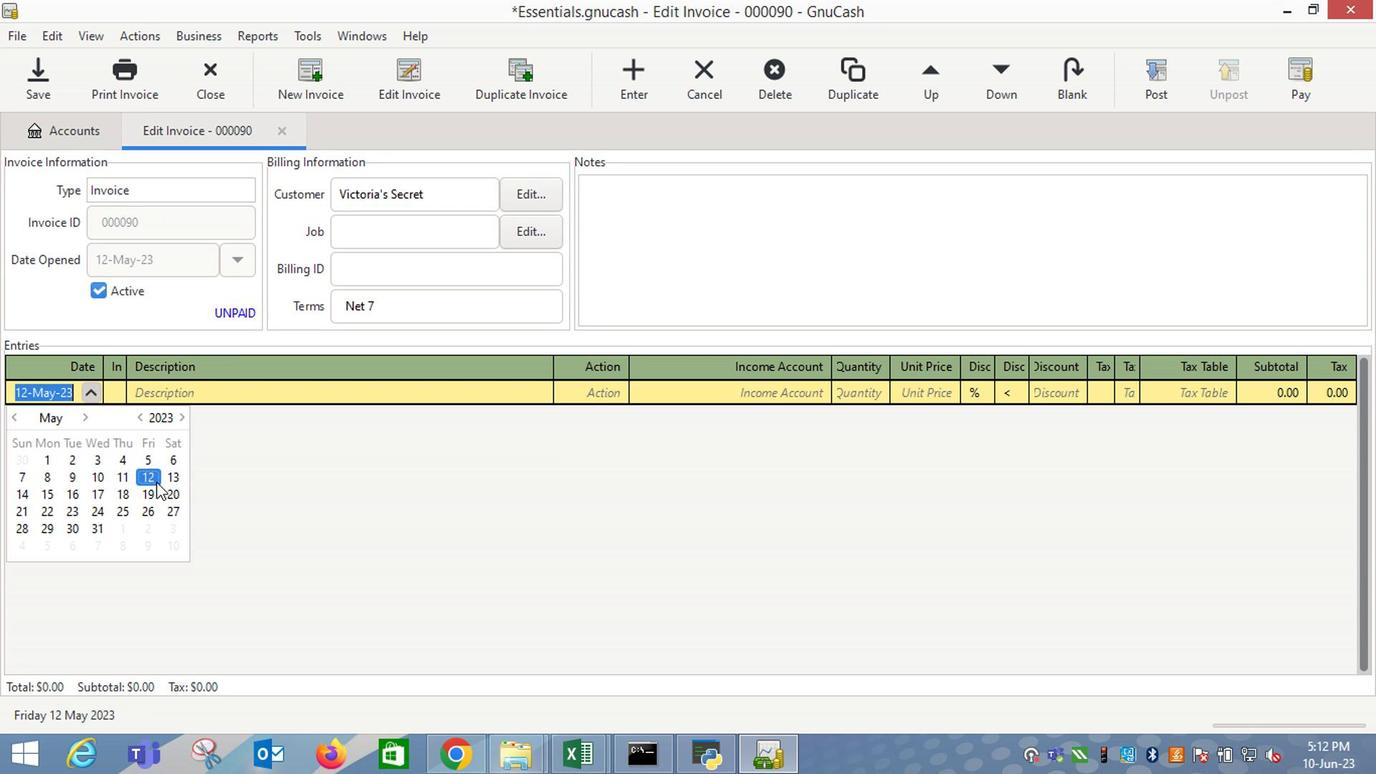 
Action: Mouse moved to (153, 486)
Screenshot: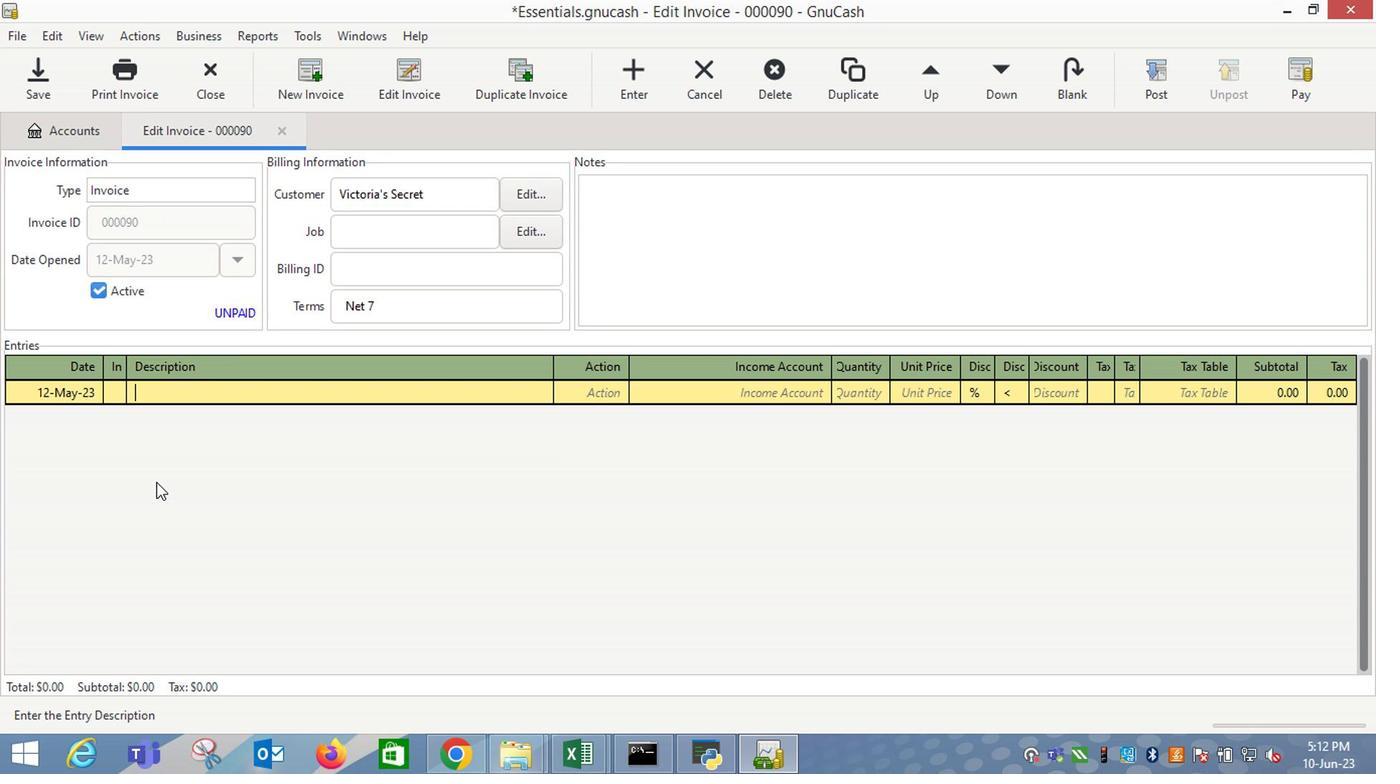 
Action: Key pressed <Key.shift_r>The<Key.space><Key.shift_r>Or
Screenshot: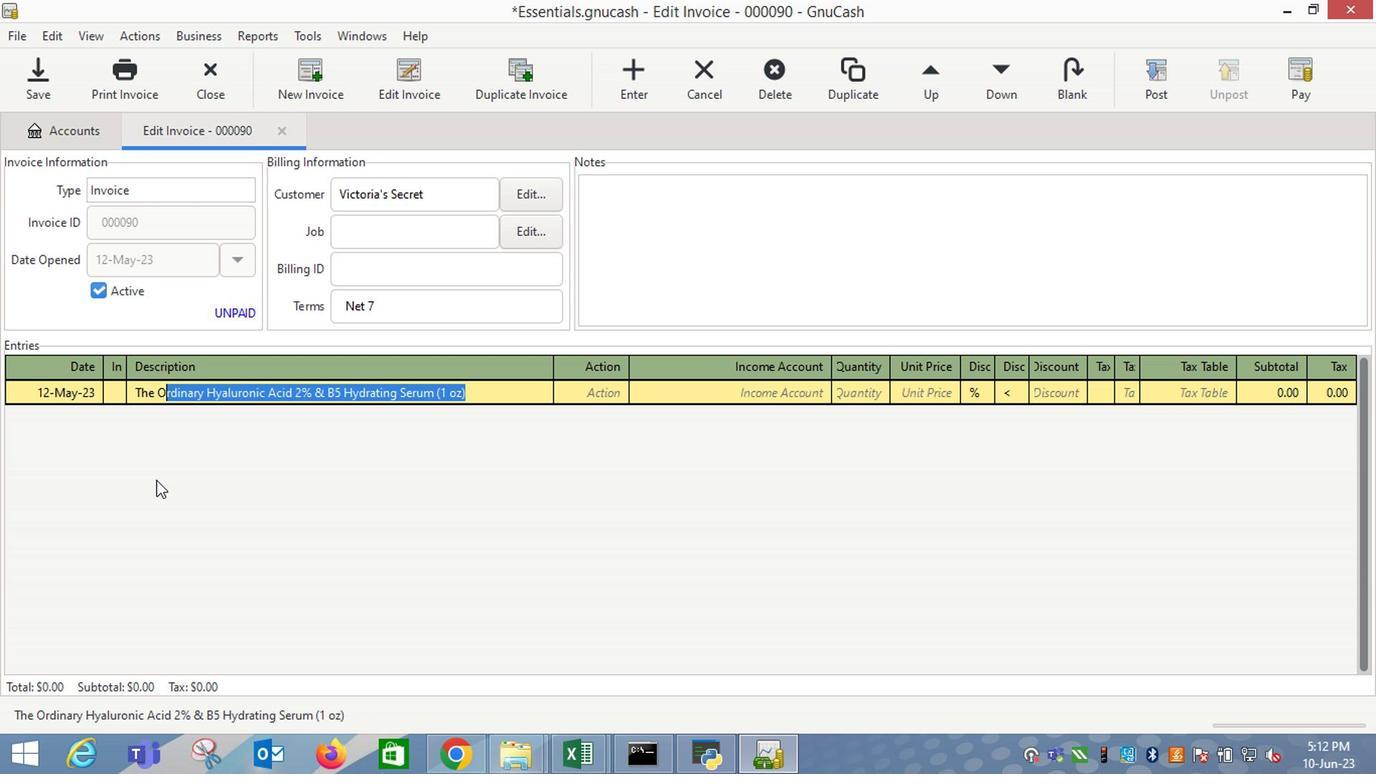
Action: Mouse pressed left at (153, 486)
Screenshot: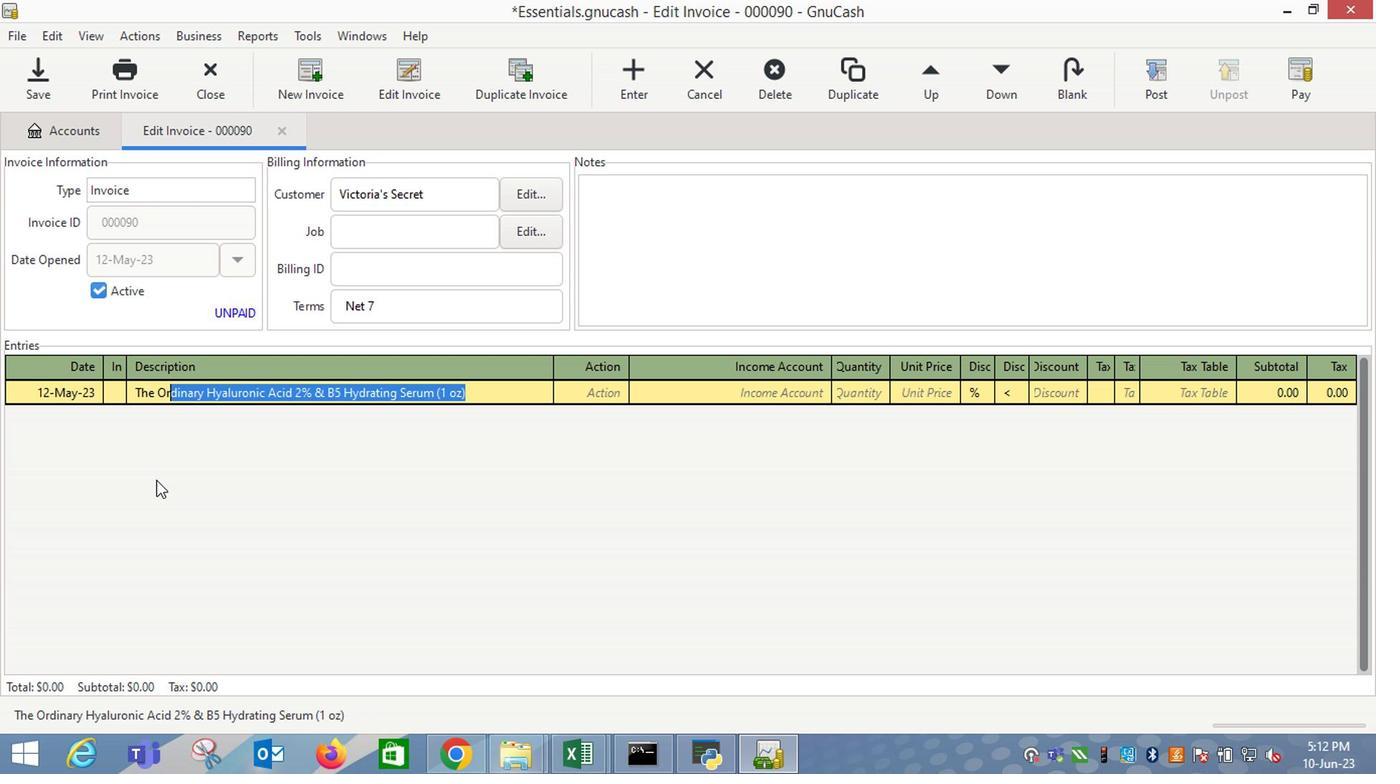 
Action: Key pressed di
Screenshot: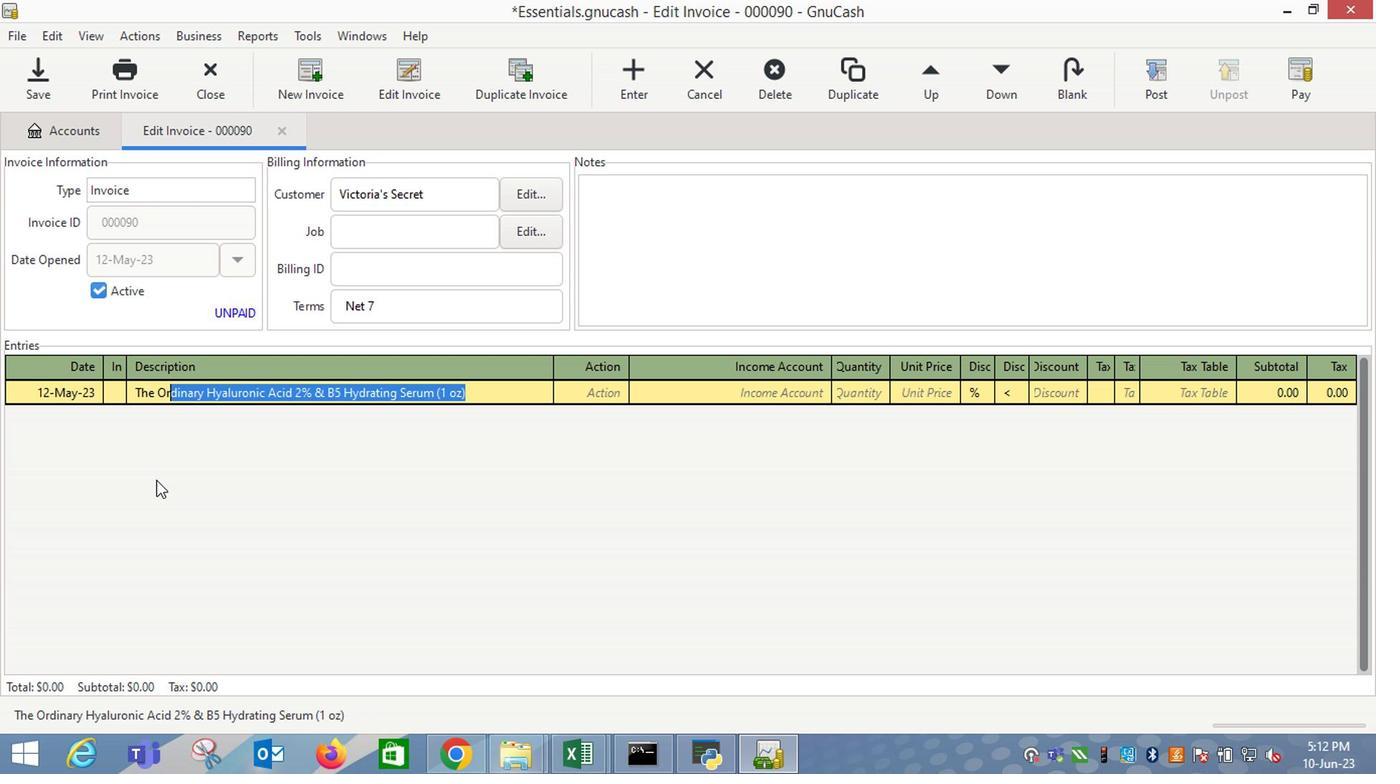
Action: Mouse moved to (154, 486)
Screenshot: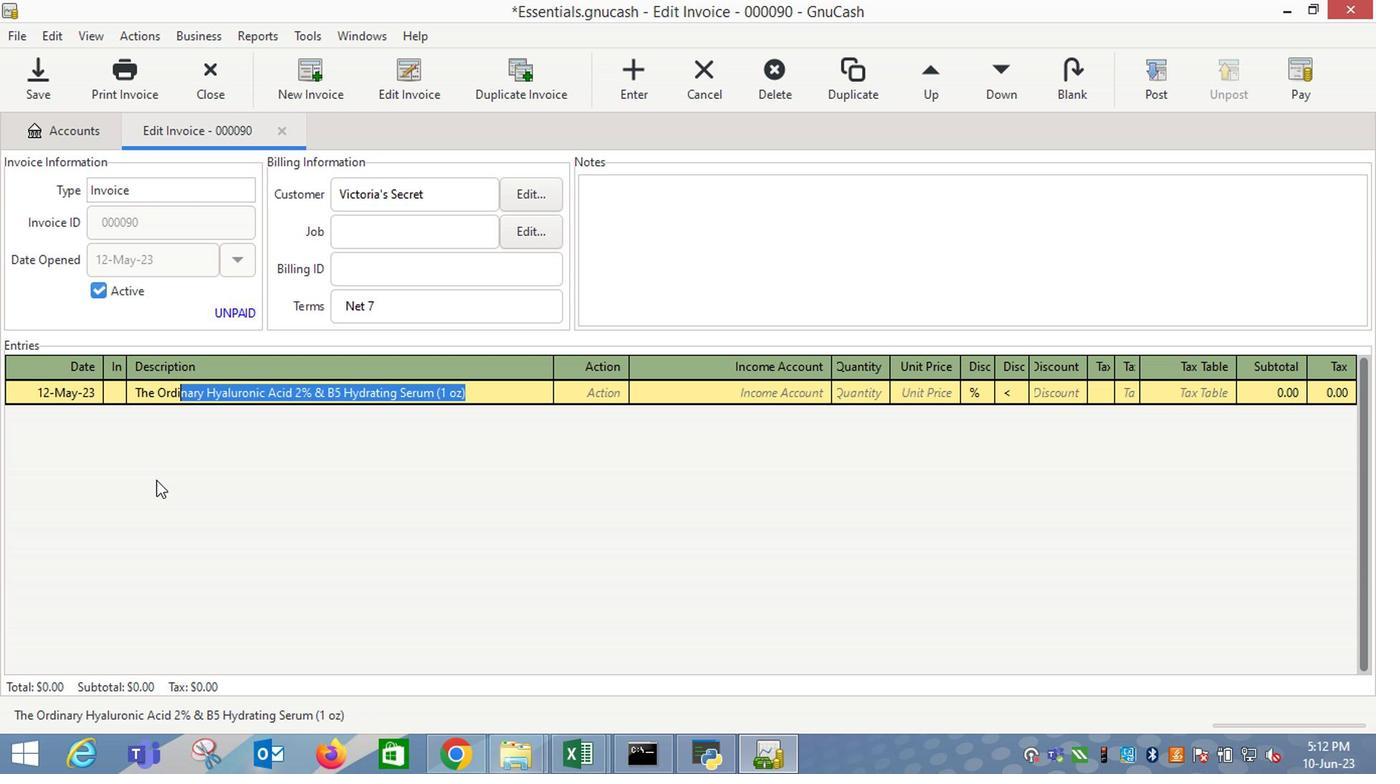 
Action: Key pressed nary<Key.space><Key.shift_r>Nia<Key.tab>1<Key.tab>9.29<Key.tab>
Screenshot: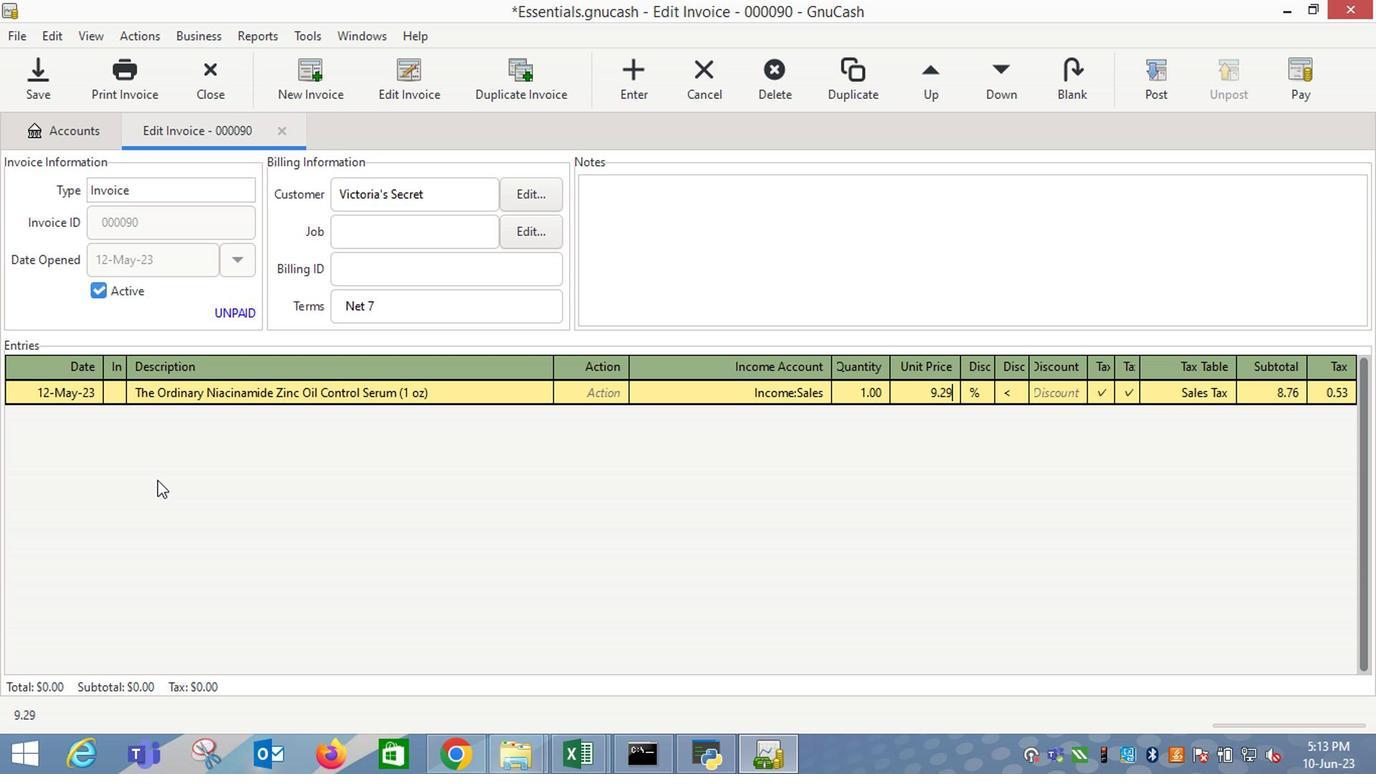 
Action: Mouse moved to (1215, 407)
Screenshot: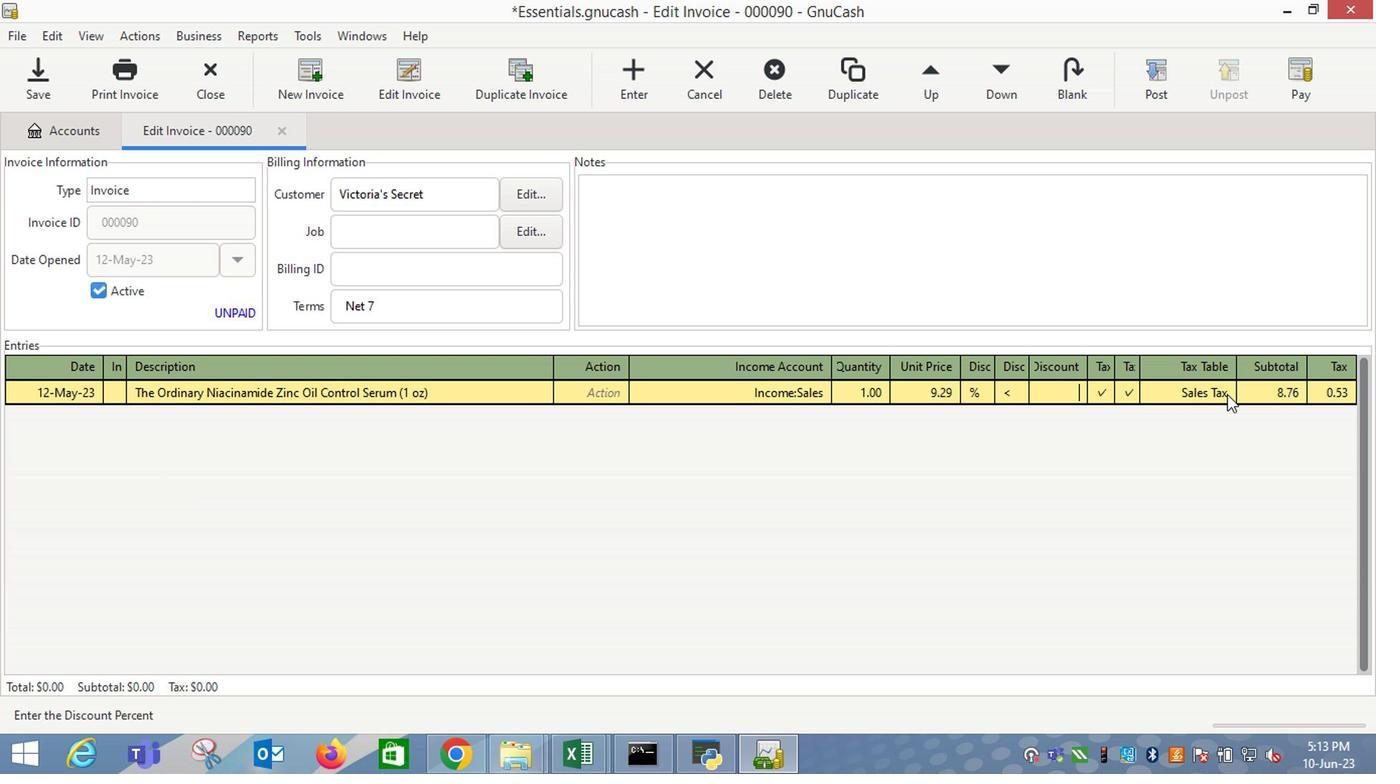 
Action: Mouse pressed left at (1215, 407)
Screenshot: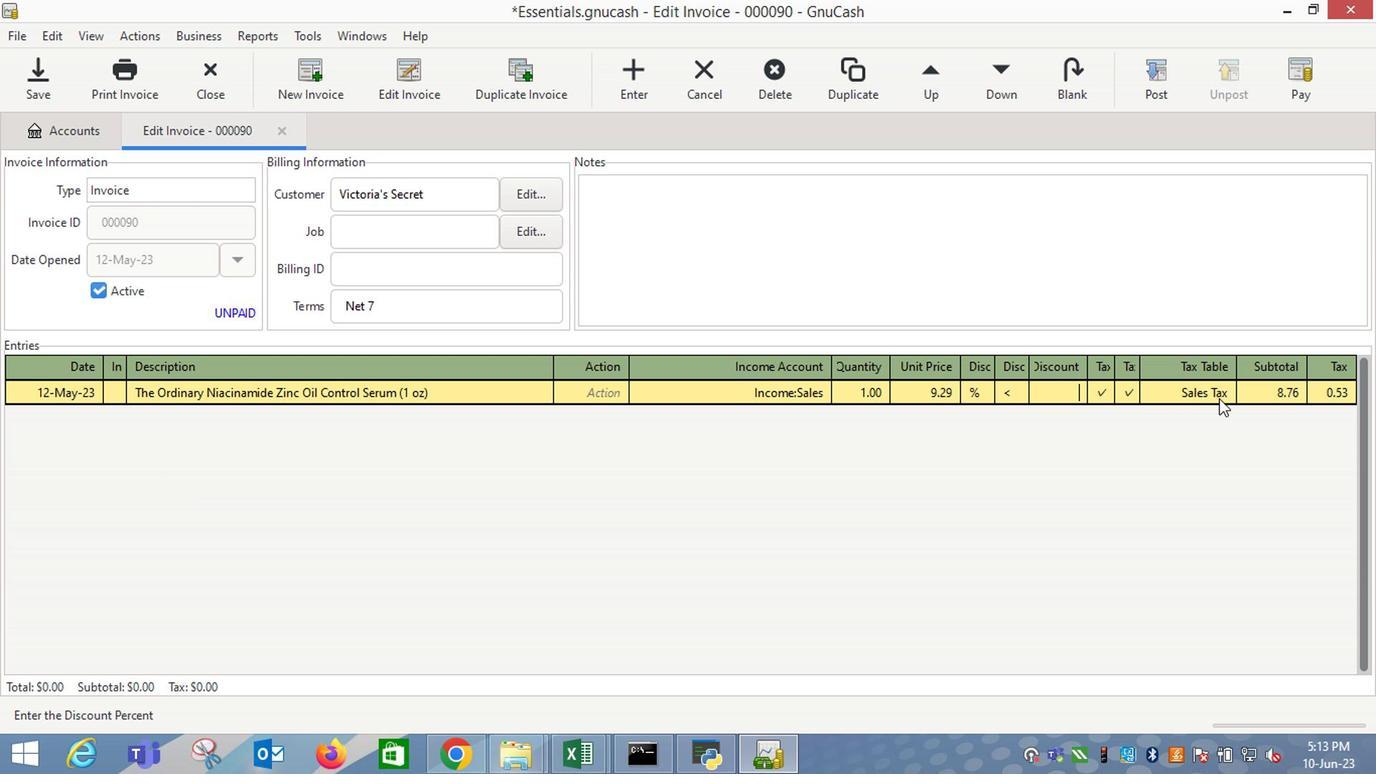 
Action: Mouse moved to (1215, 412)
Screenshot: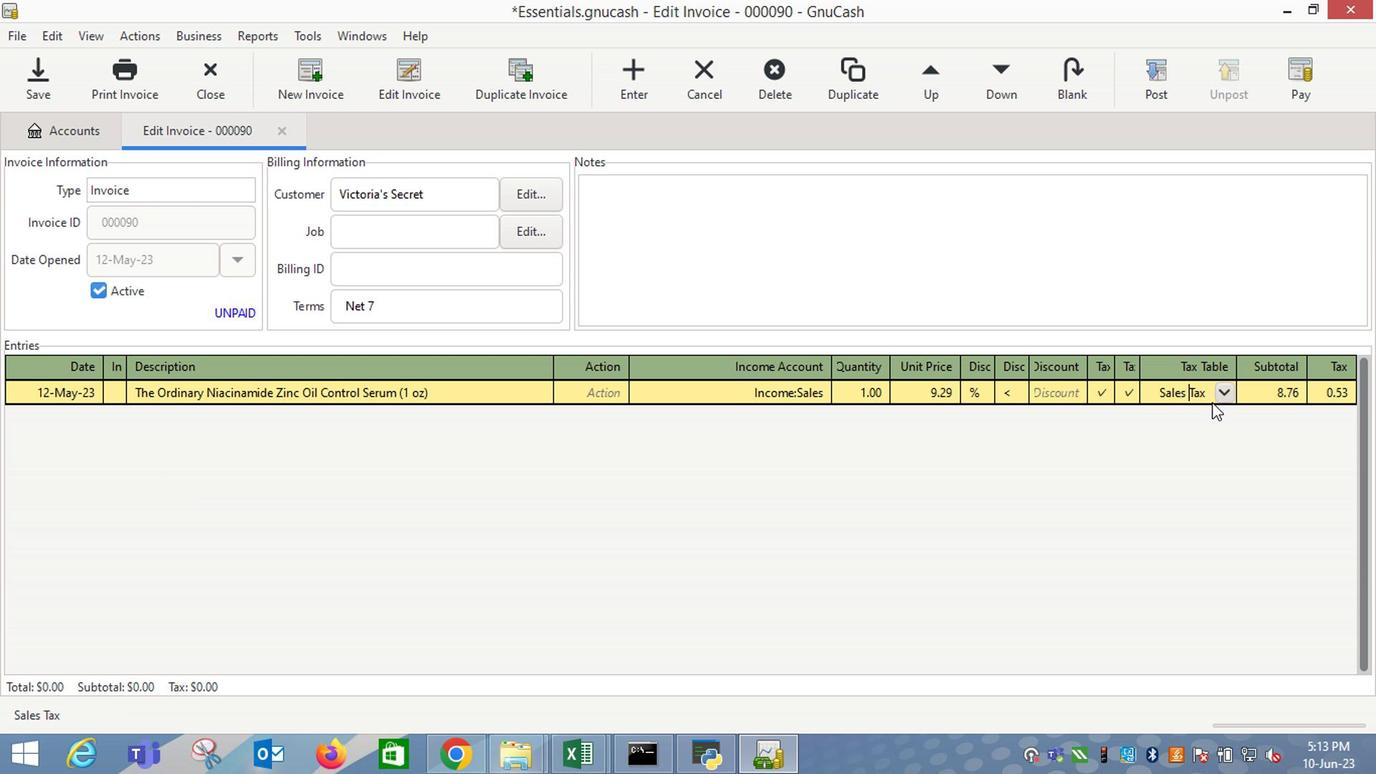 
Action: Key pressed <Key.enter><Key.tab><Key.shift_r>Ikem<Key.tab>1<Key.tab>10.49<Key.tab>
Screenshot: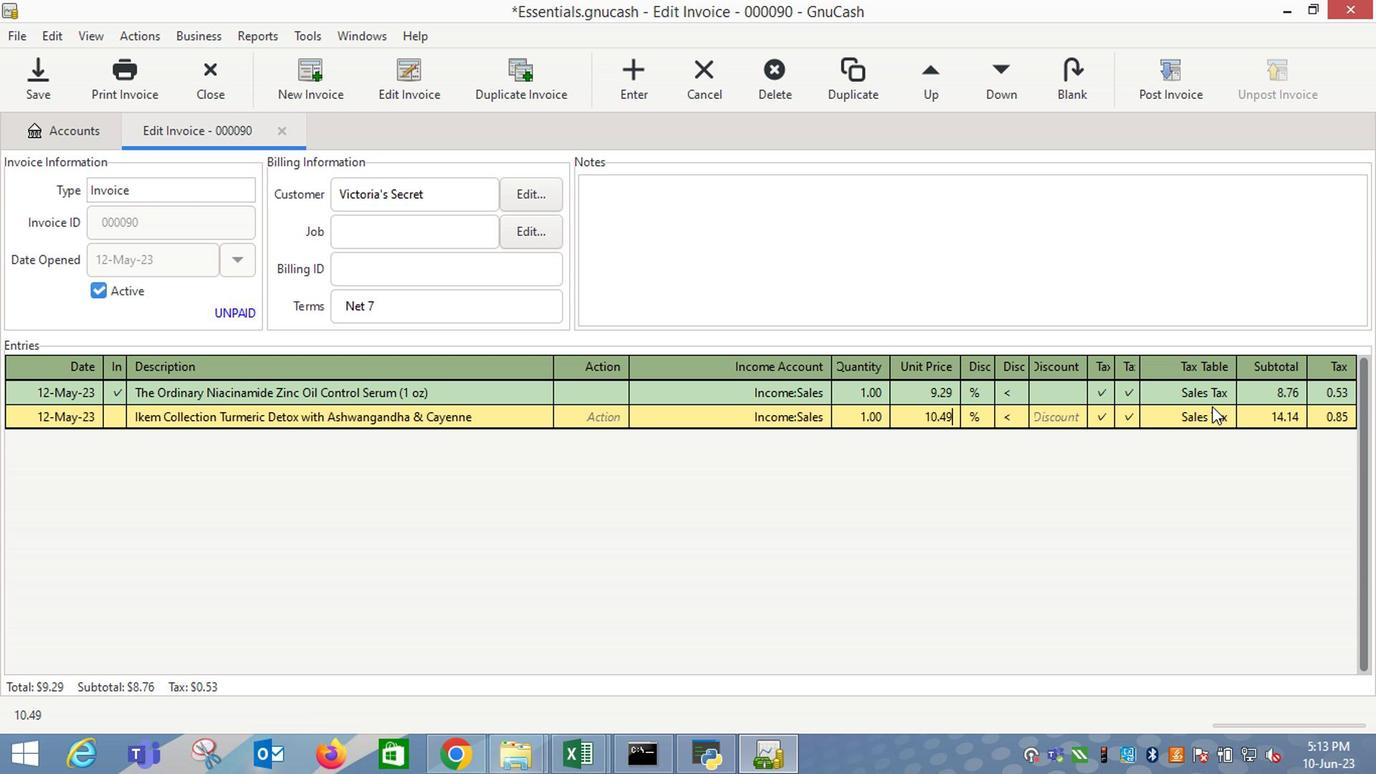 
Action: Mouse moved to (1224, 422)
Screenshot: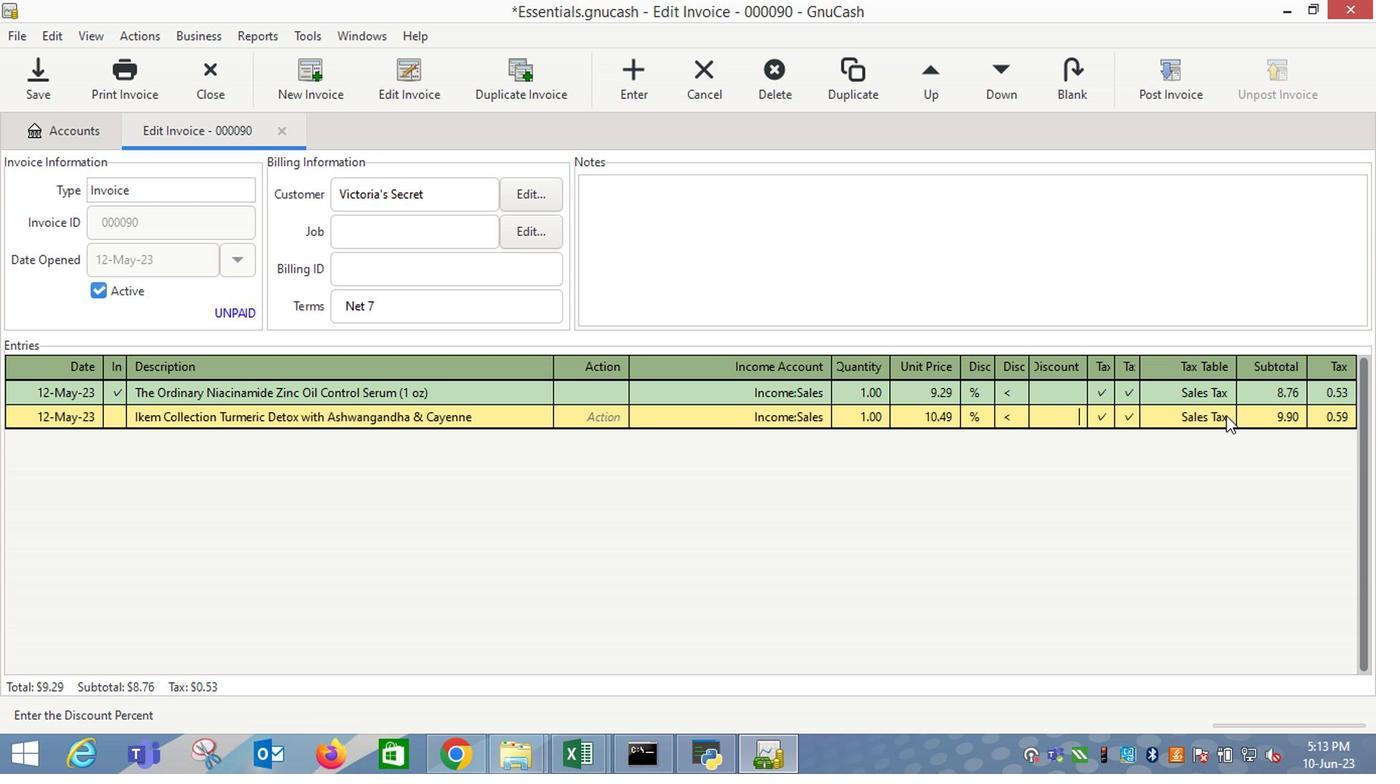 
Action: Mouse pressed left at (1224, 422)
Screenshot: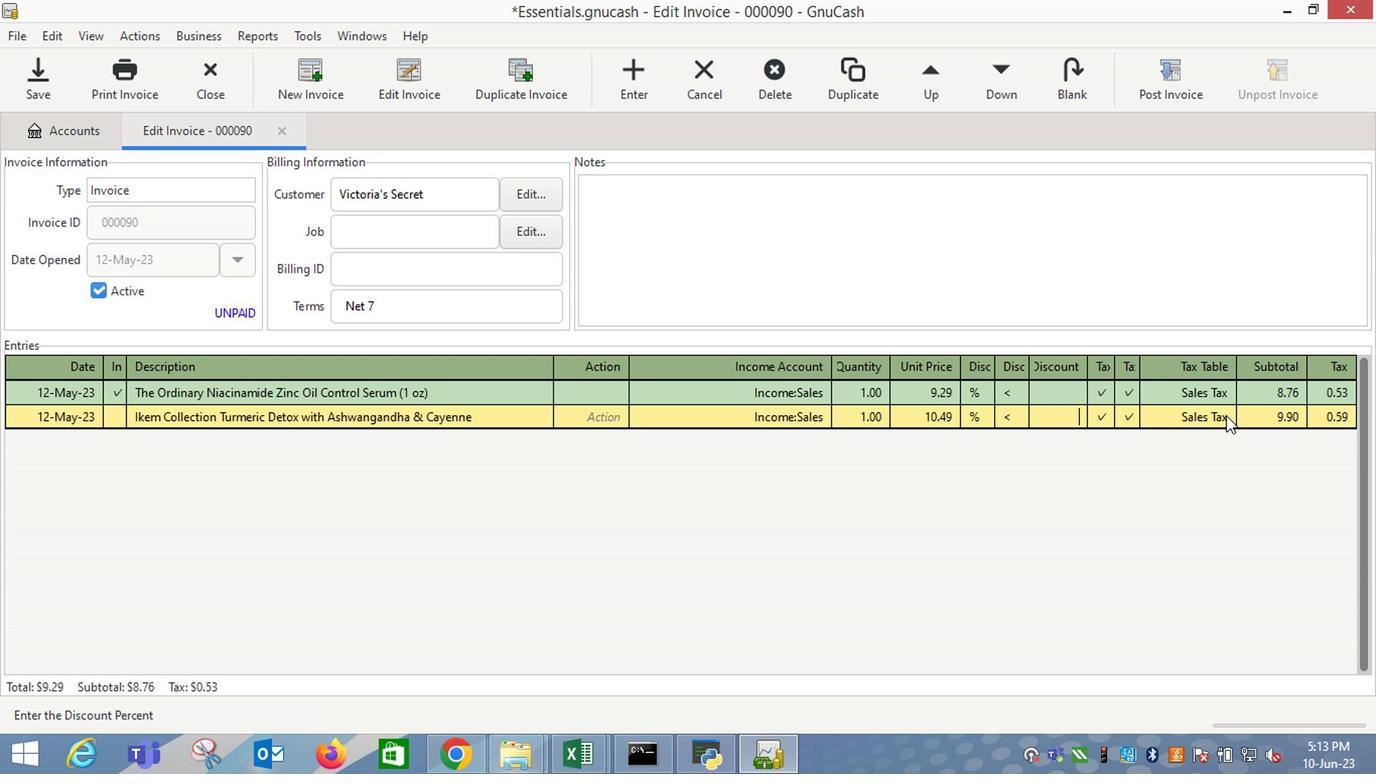 
Action: Key pressed <Key.enter>
Screenshot: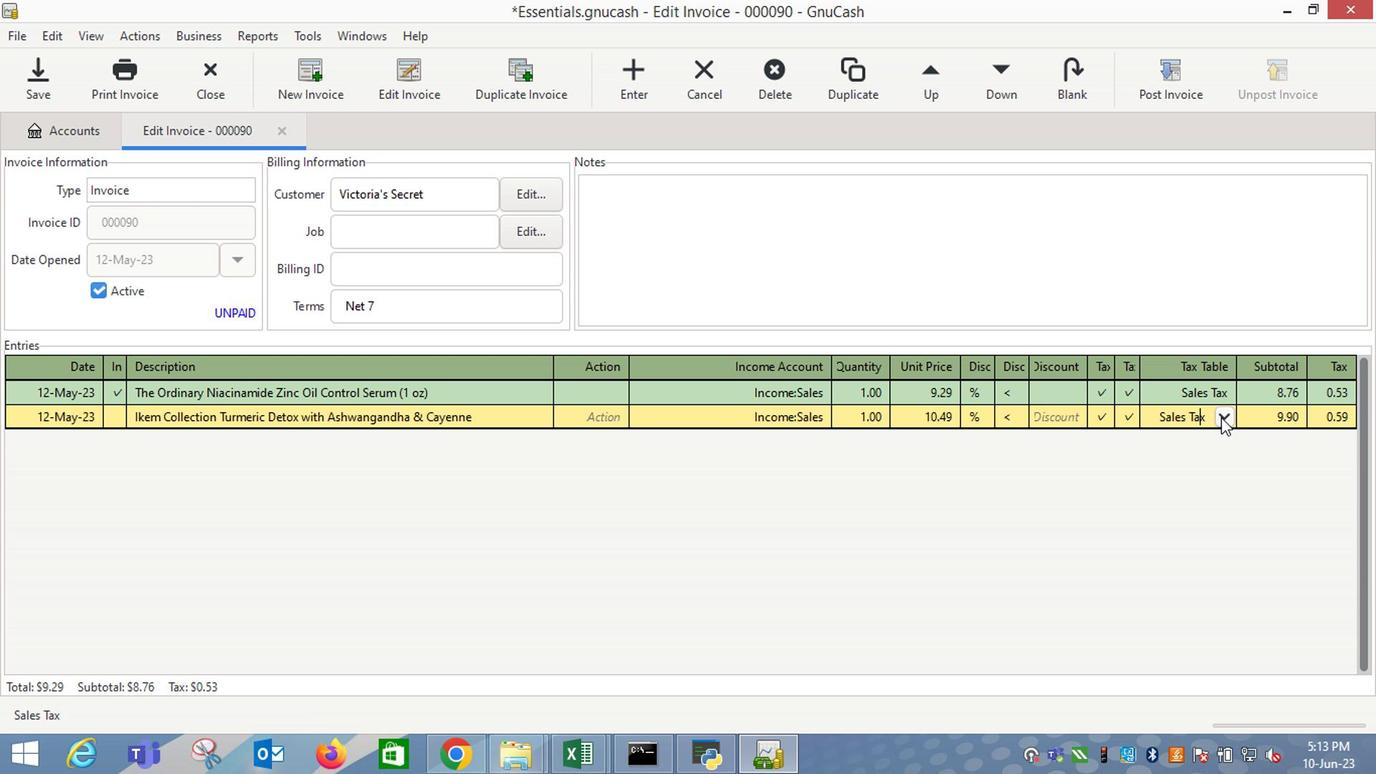 
Action: Mouse moved to (1175, 81)
Screenshot: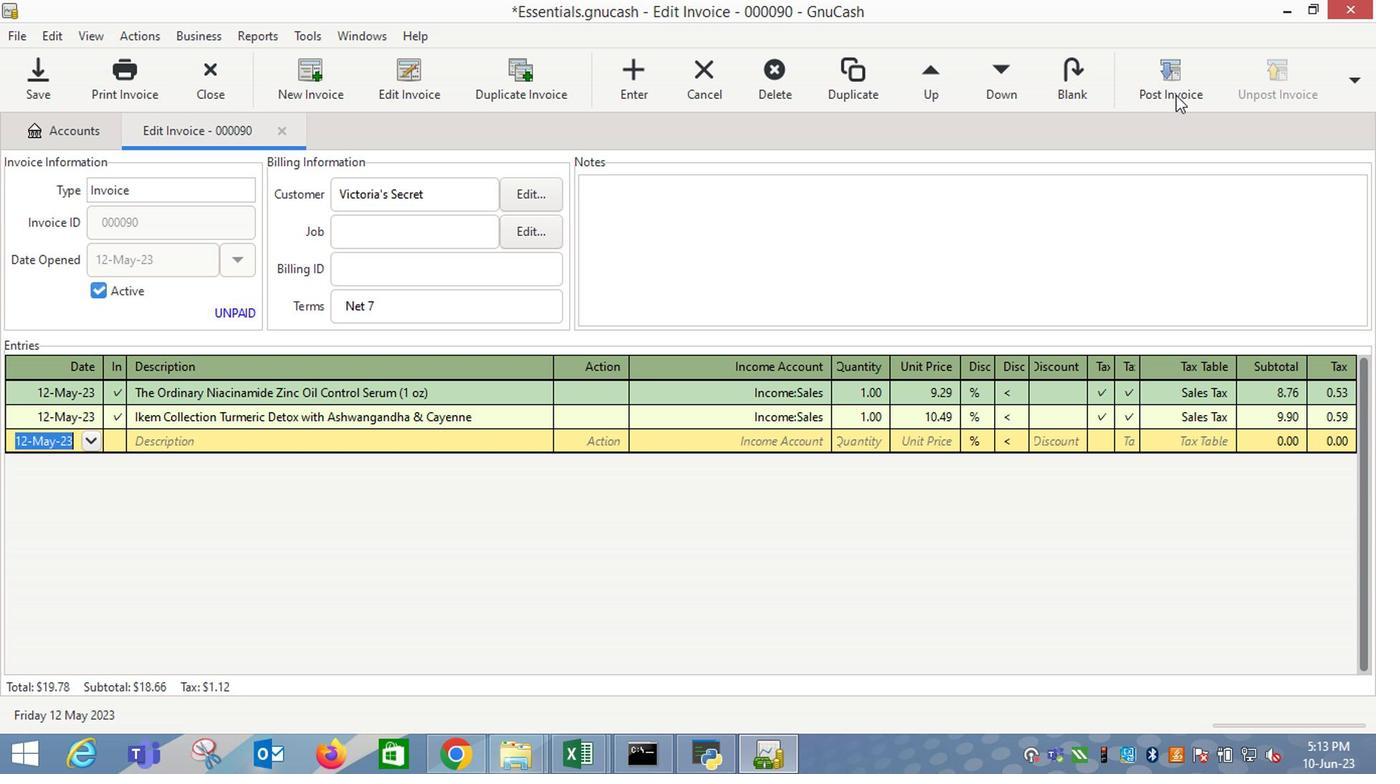 
Action: Mouse pressed left at (1175, 81)
Screenshot: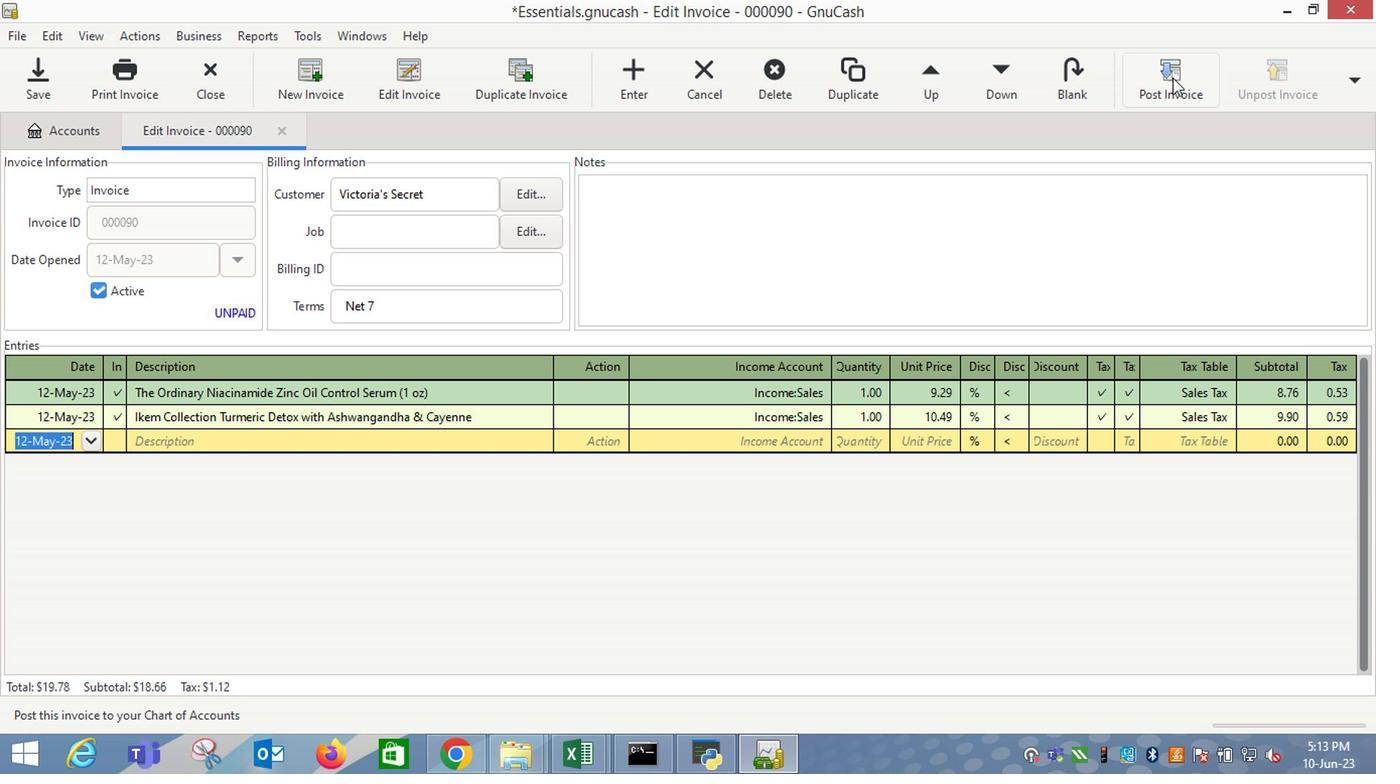 
Action: Mouse moved to (855, 336)
Screenshot: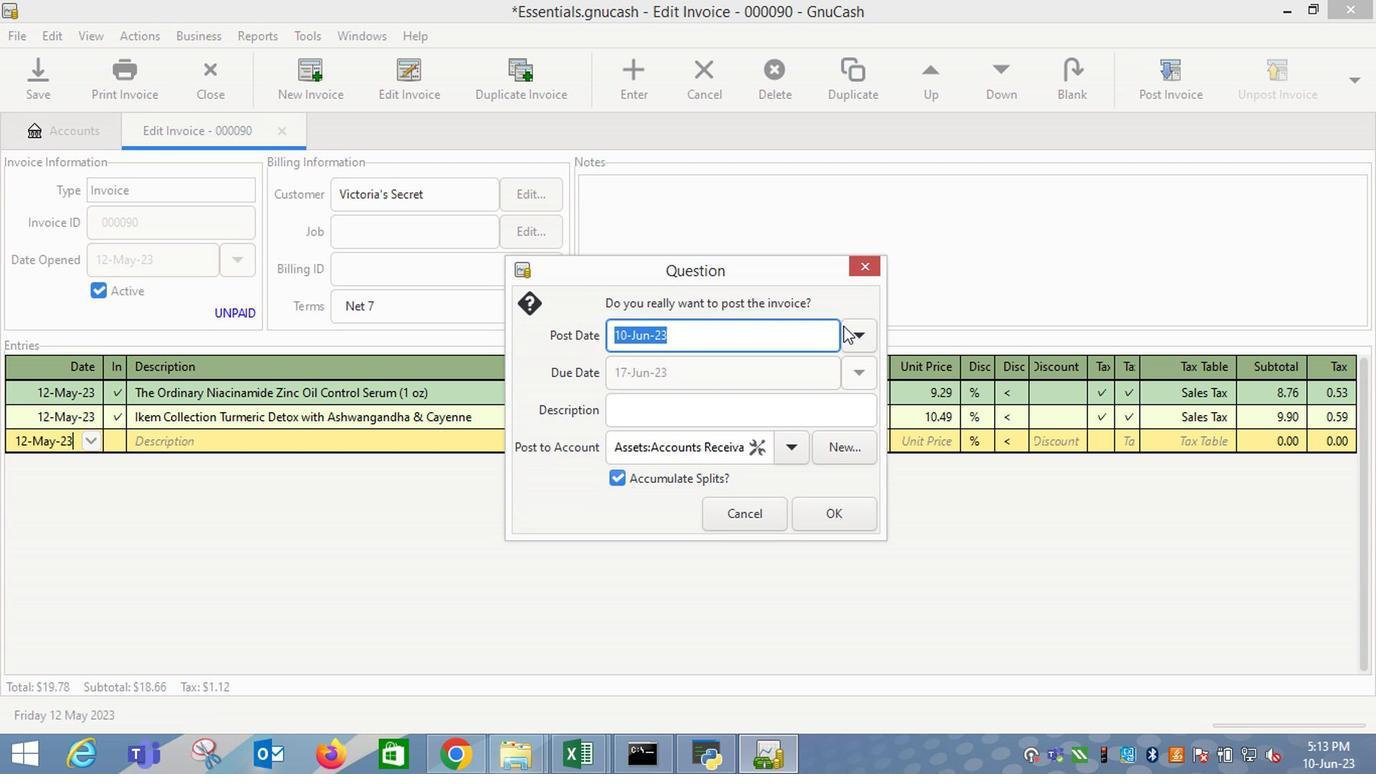 
Action: Mouse pressed left at (855, 336)
Screenshot: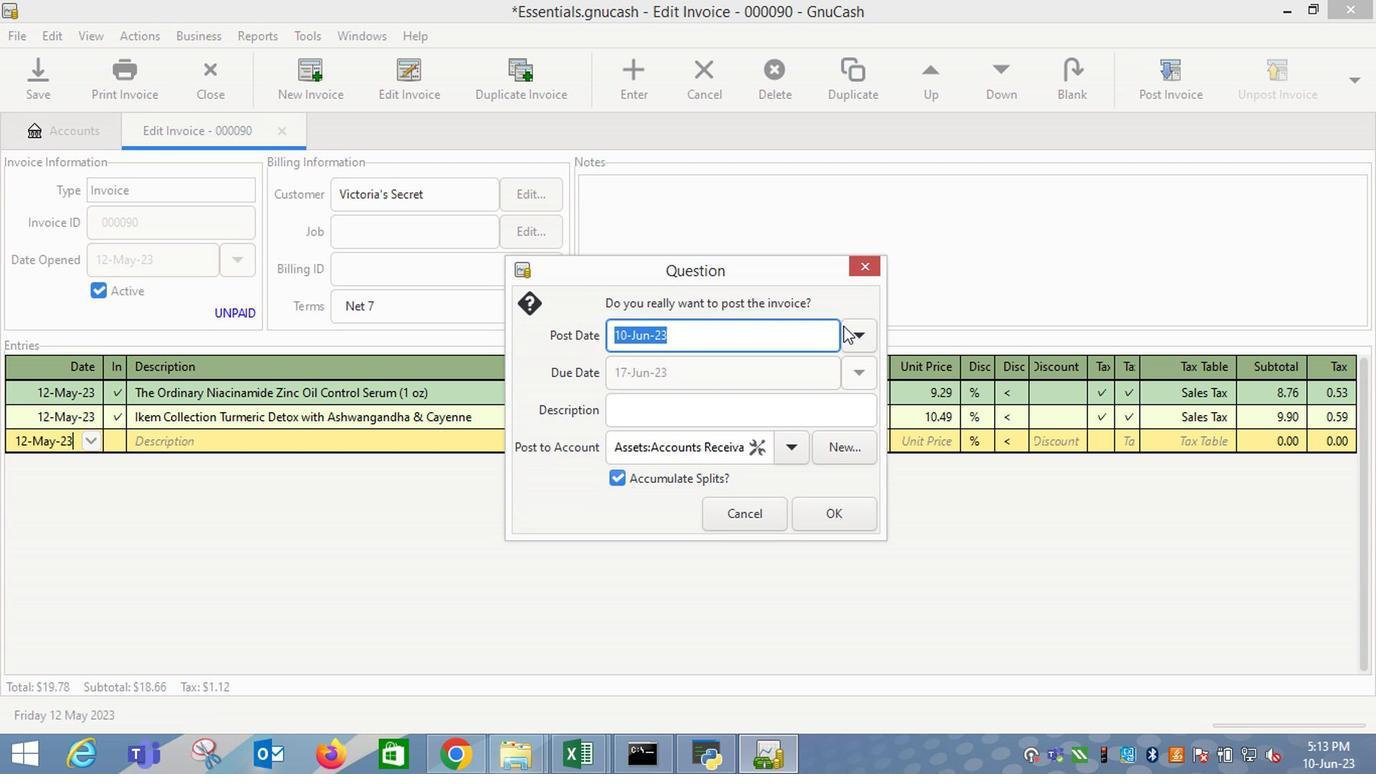 
Action: Mouse moved to (699, 372)
Screenshot: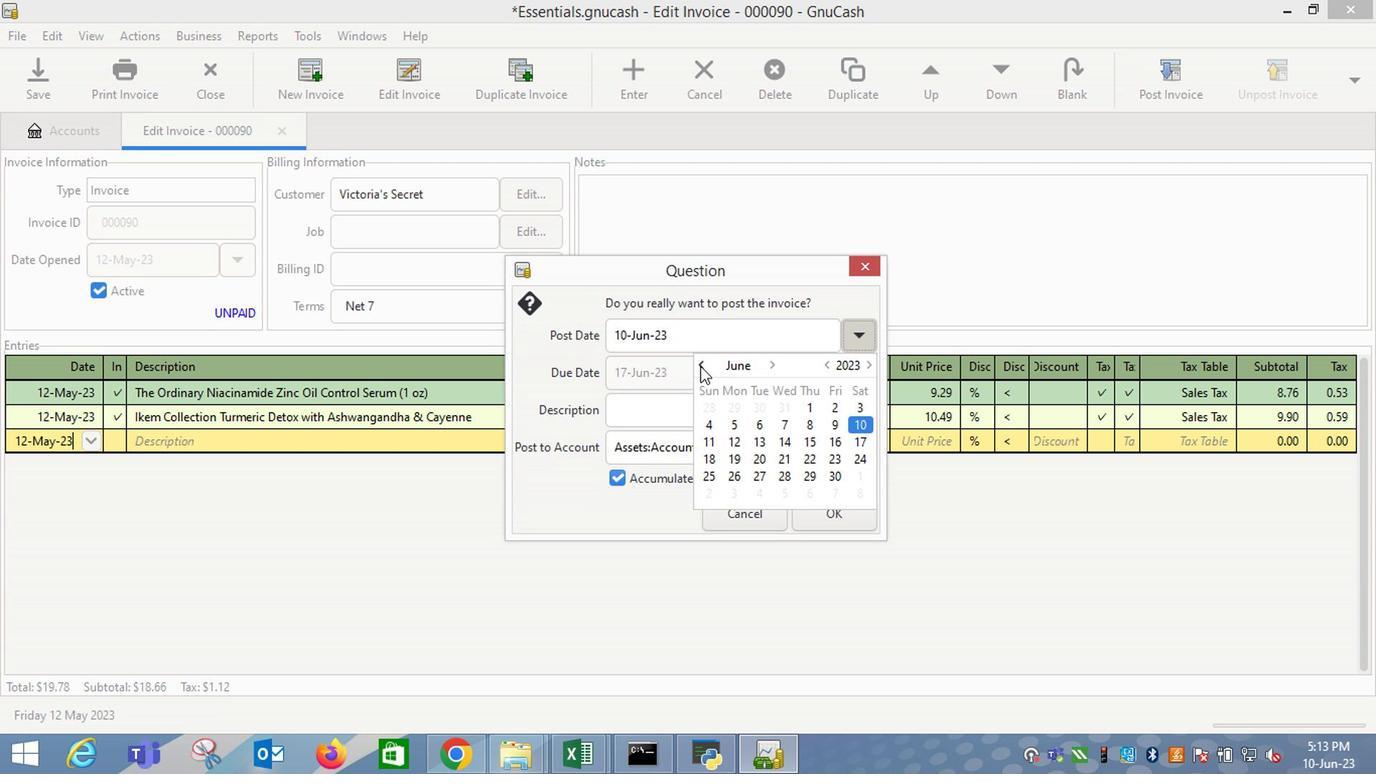 
Action: Mouse pressed left at (699, 372)
Screenshot: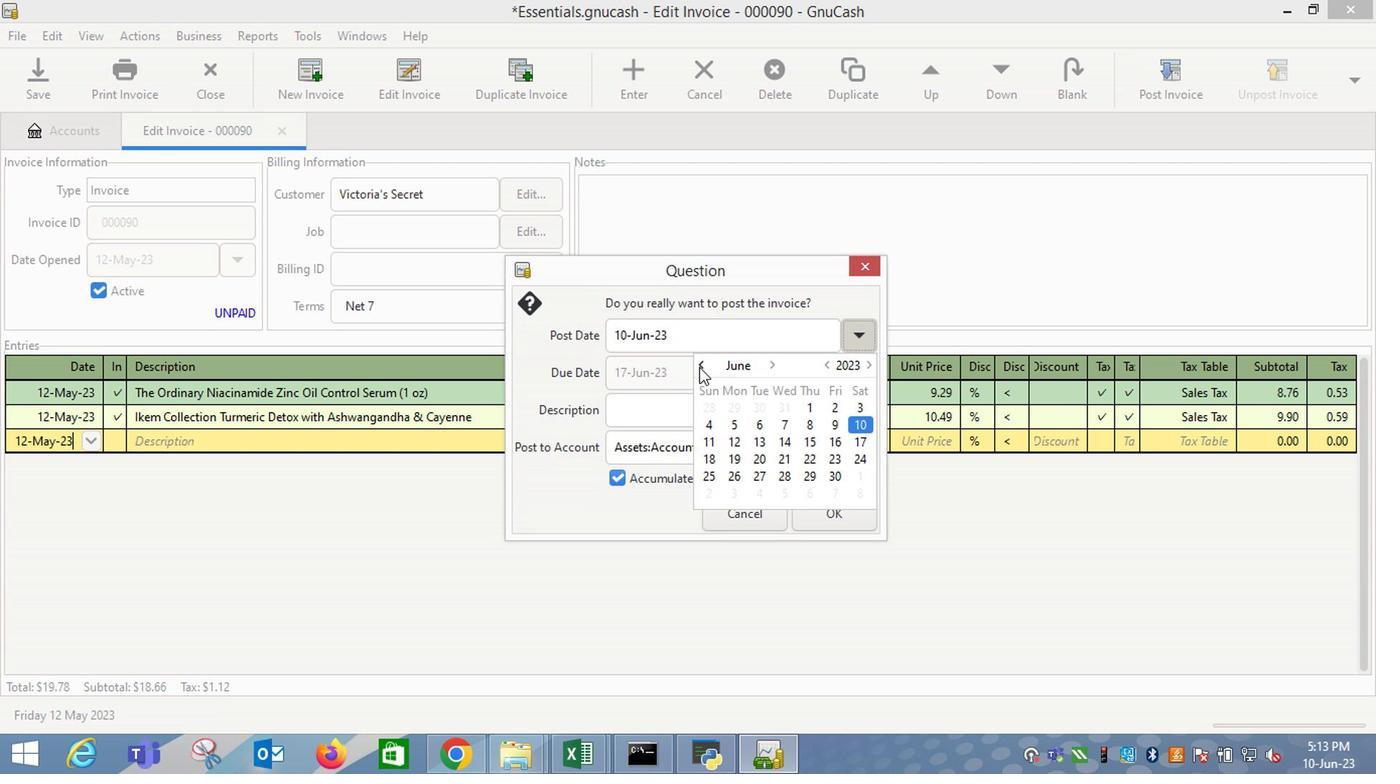 
Action: Mouse moved to (837, 424)
Screenshot: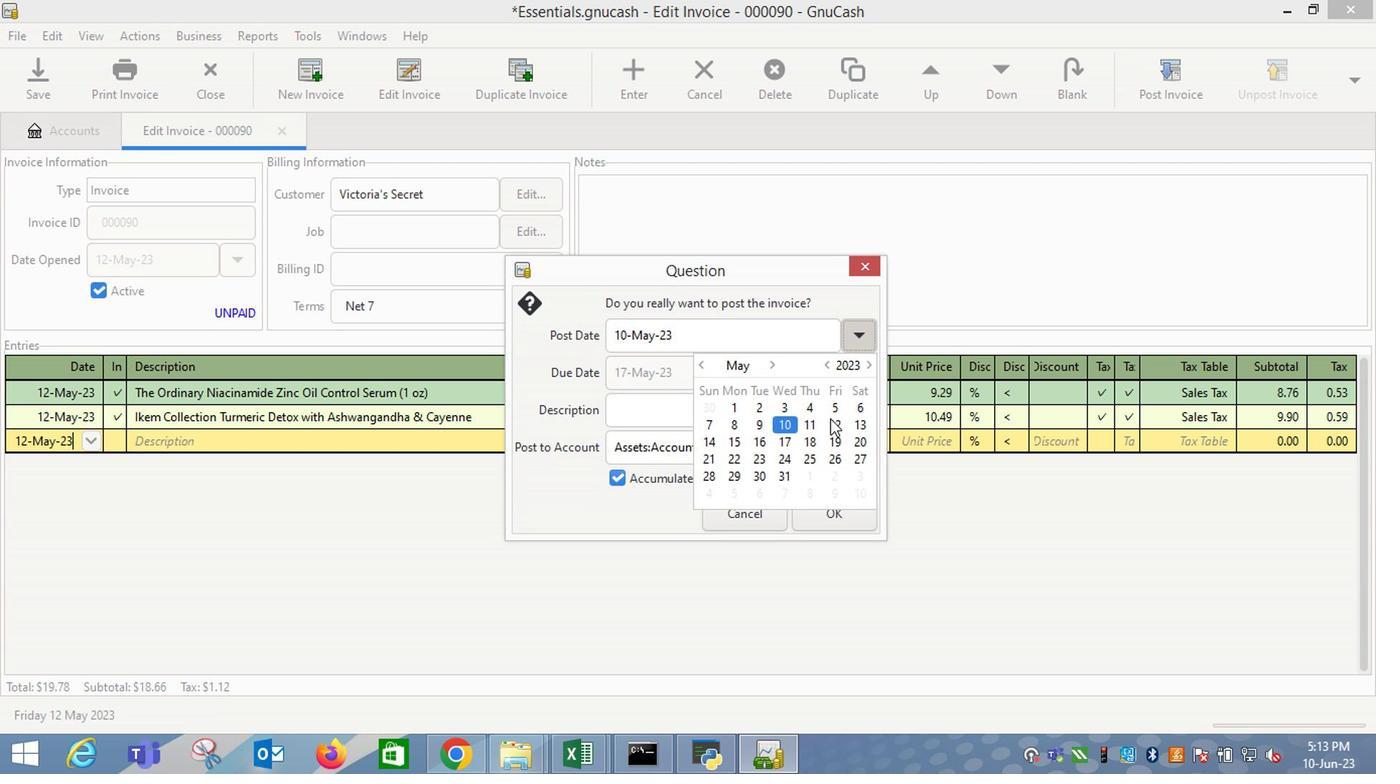 
Action: Mouse pressed left at (837, 424)
Screenshot: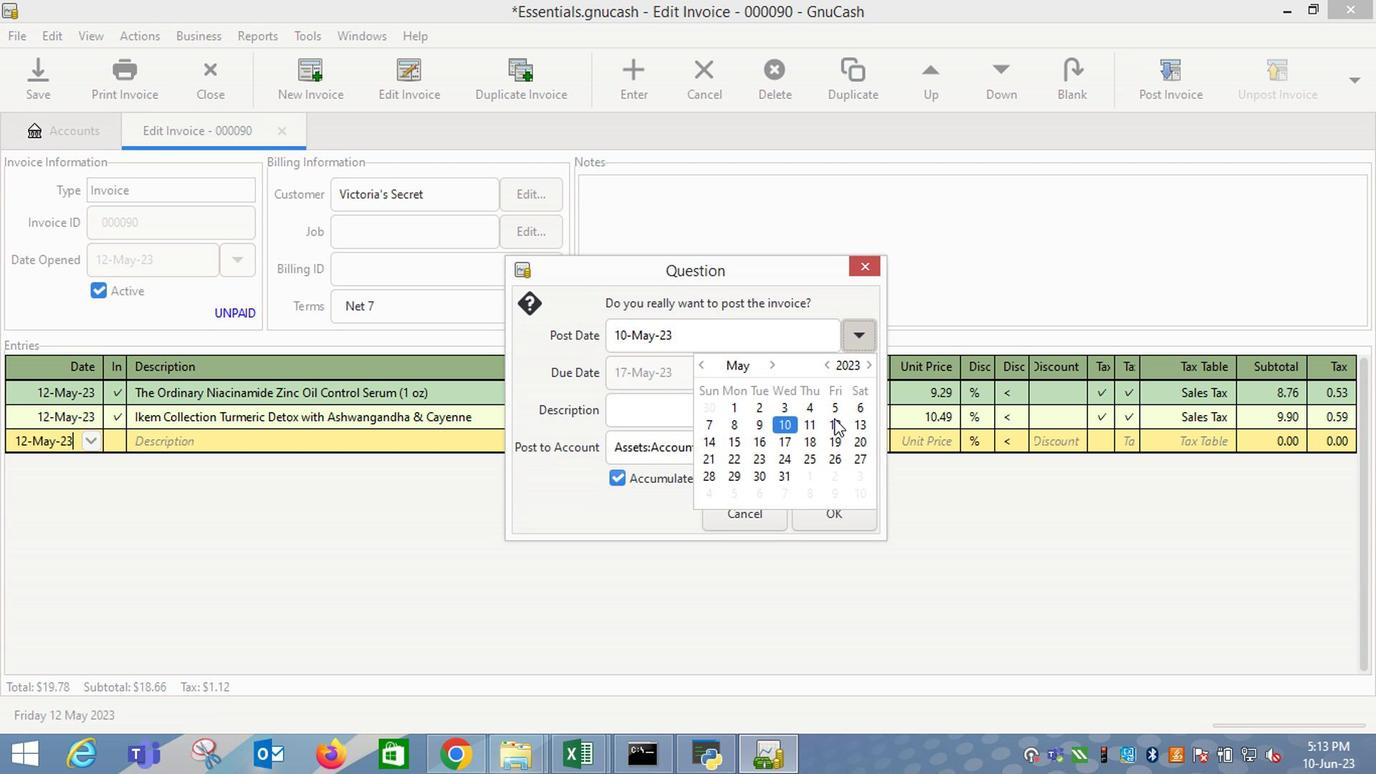 
Action: Mouse moved to (661, 412)
Screenshot: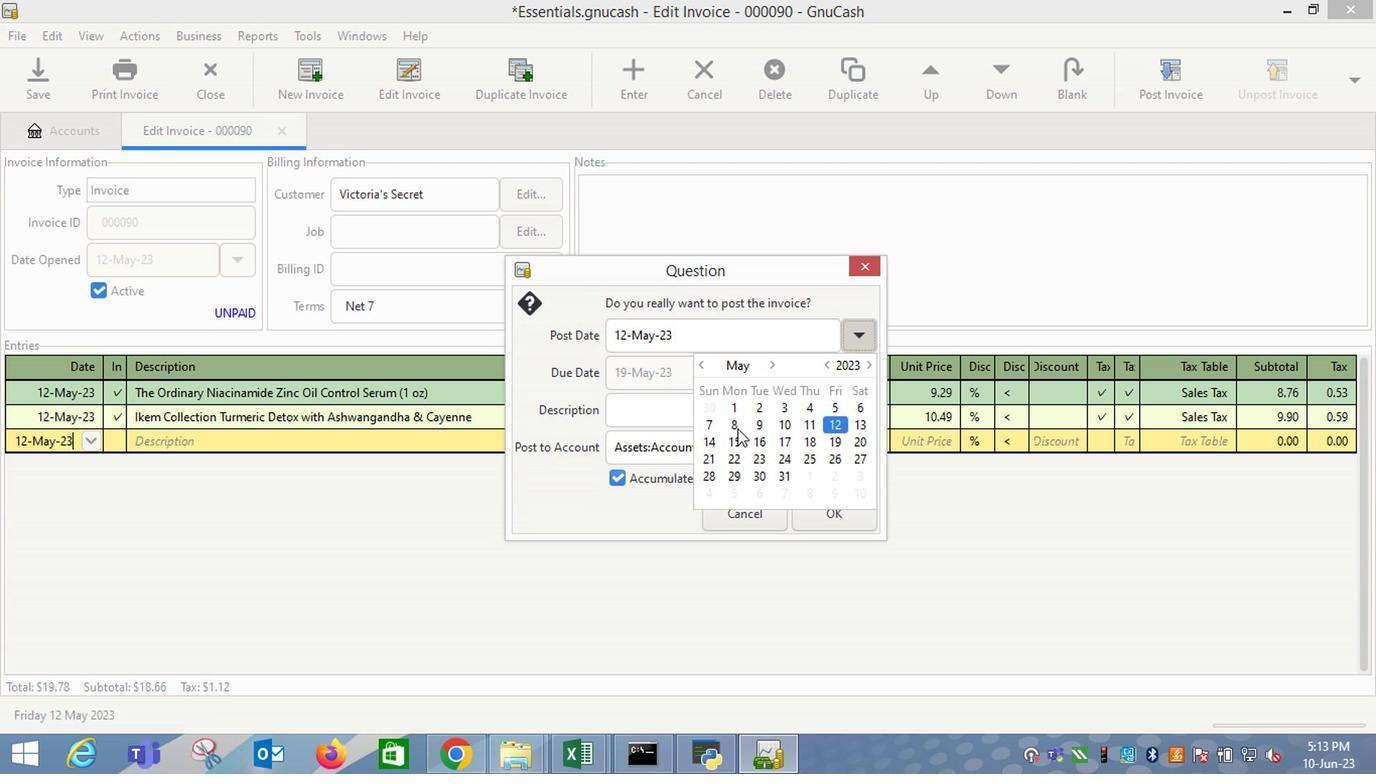 
Action: Mouse pressed left at (661, 412)
Screenshot: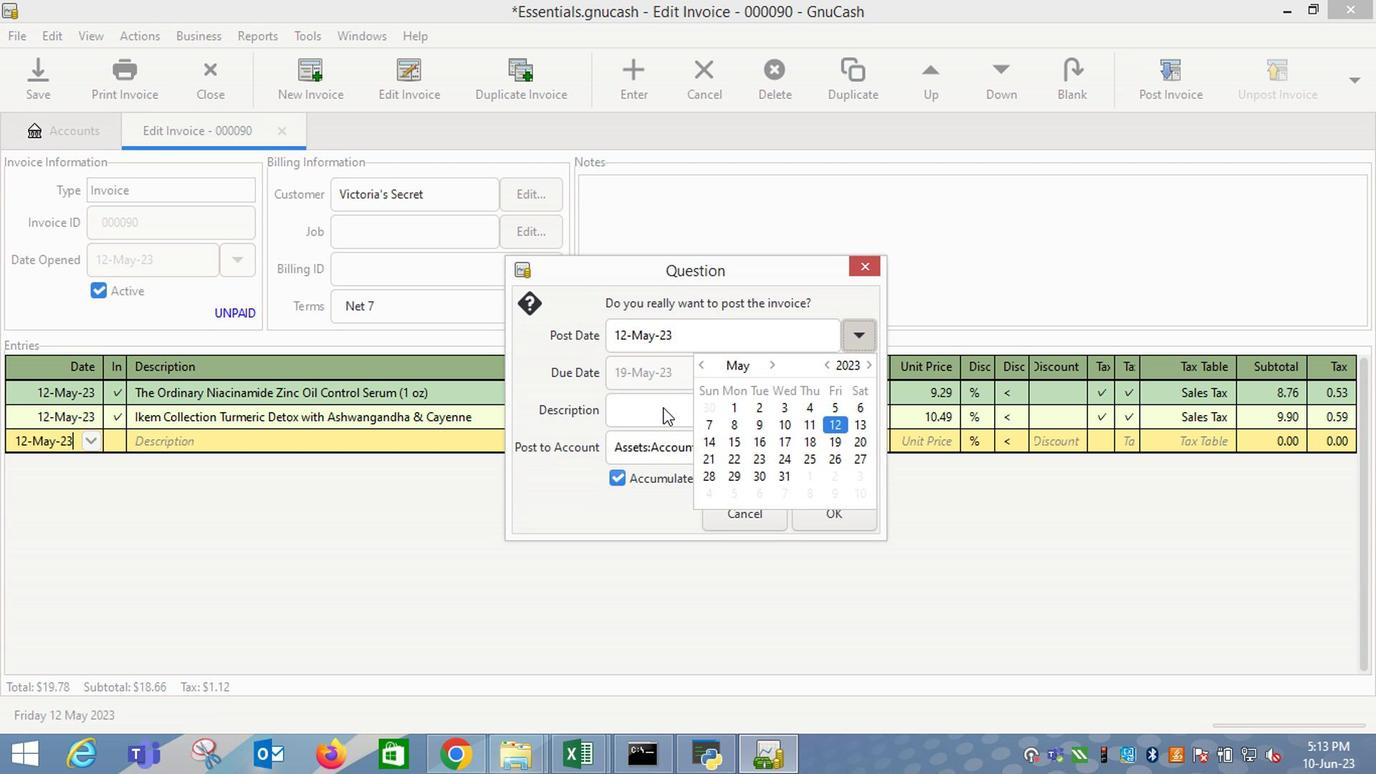 
Action: Mouse moved to (832, 516)
Screenshot: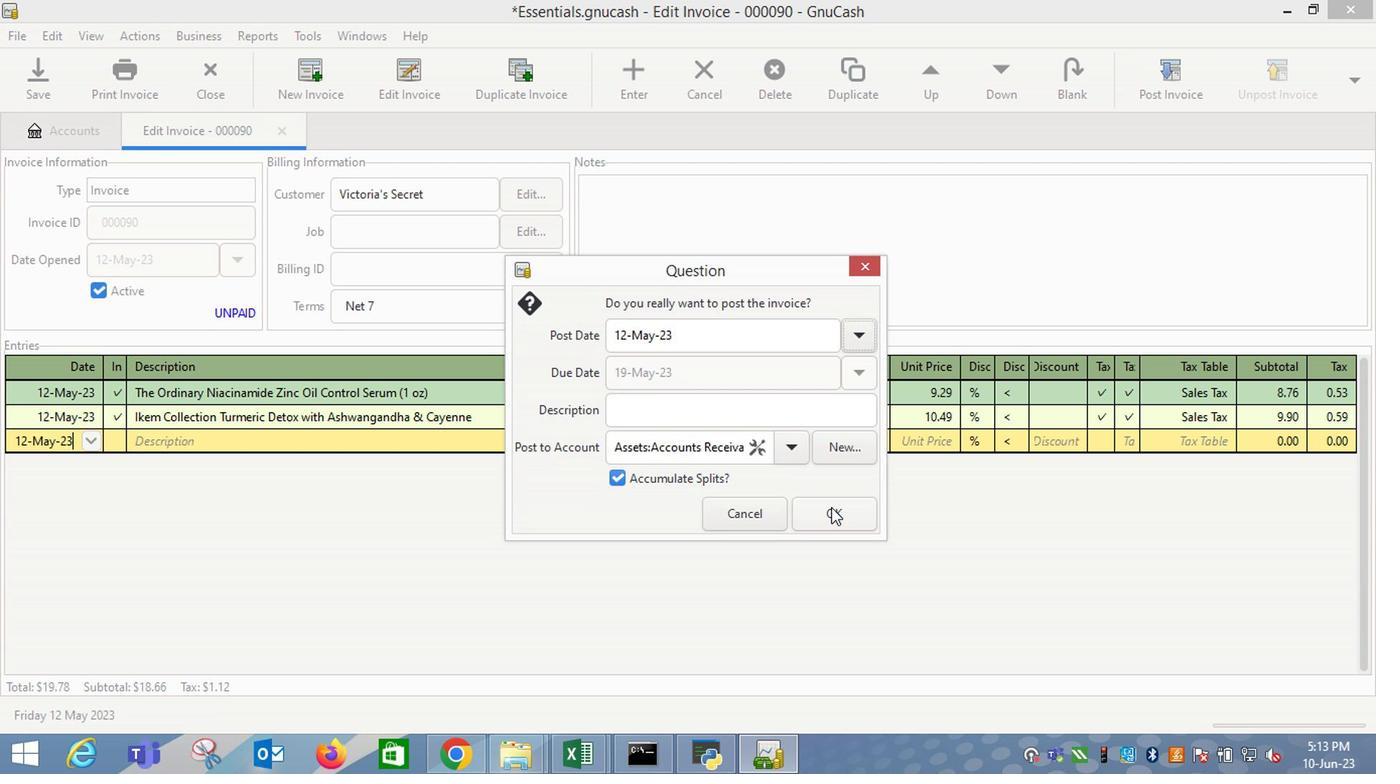 
Action: Mouse pressed left at (832, 516)
Screenshot: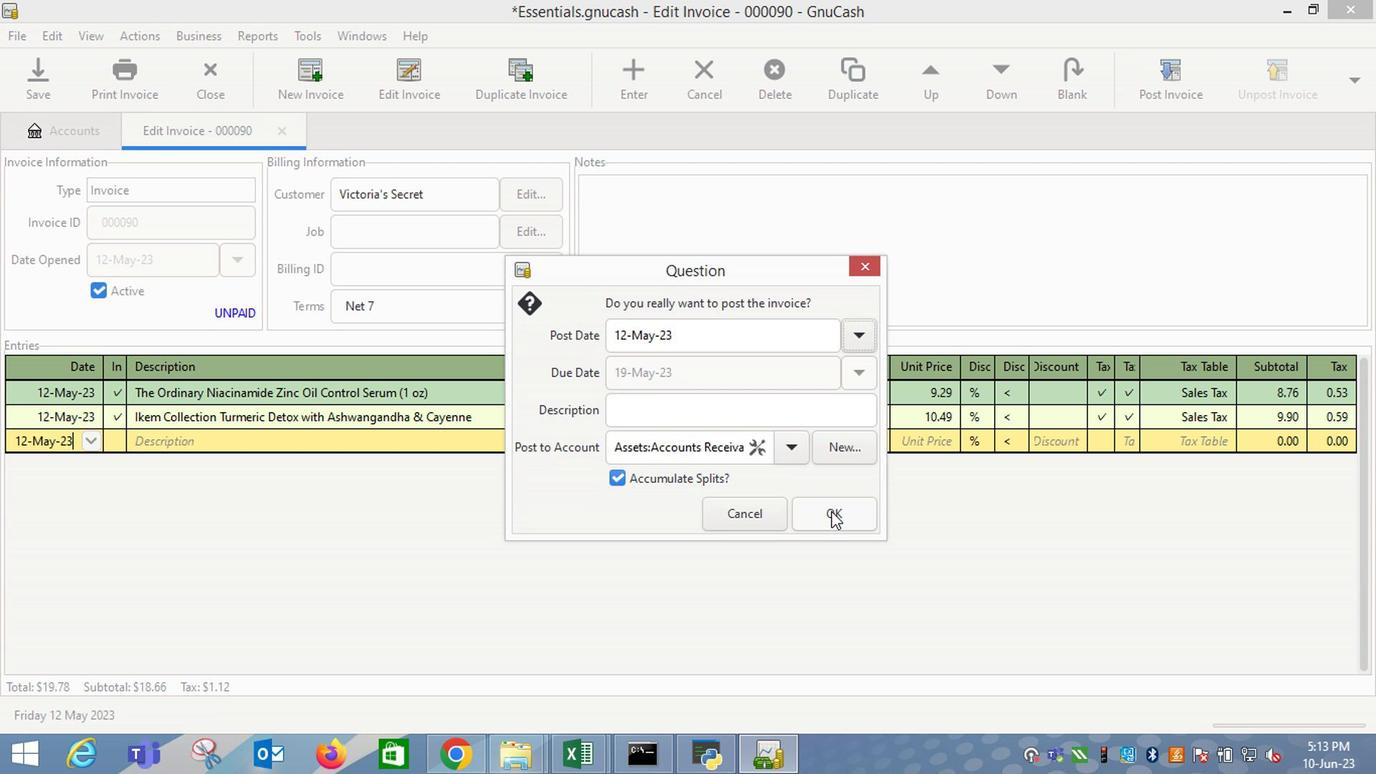 
Action: Mouse moved to (1296, 93)
Screenshot: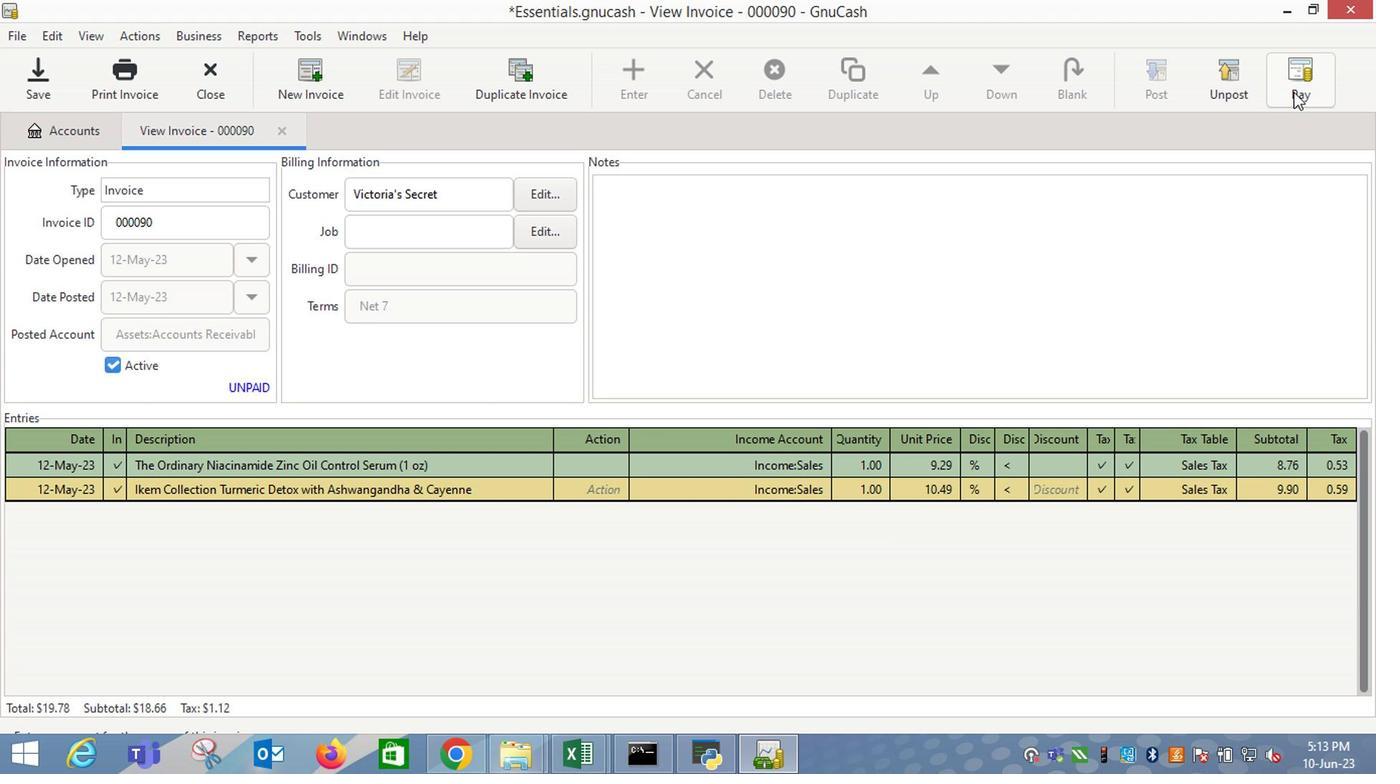 
Action: Mouse pressed left at (1296, 93)
Screenshot: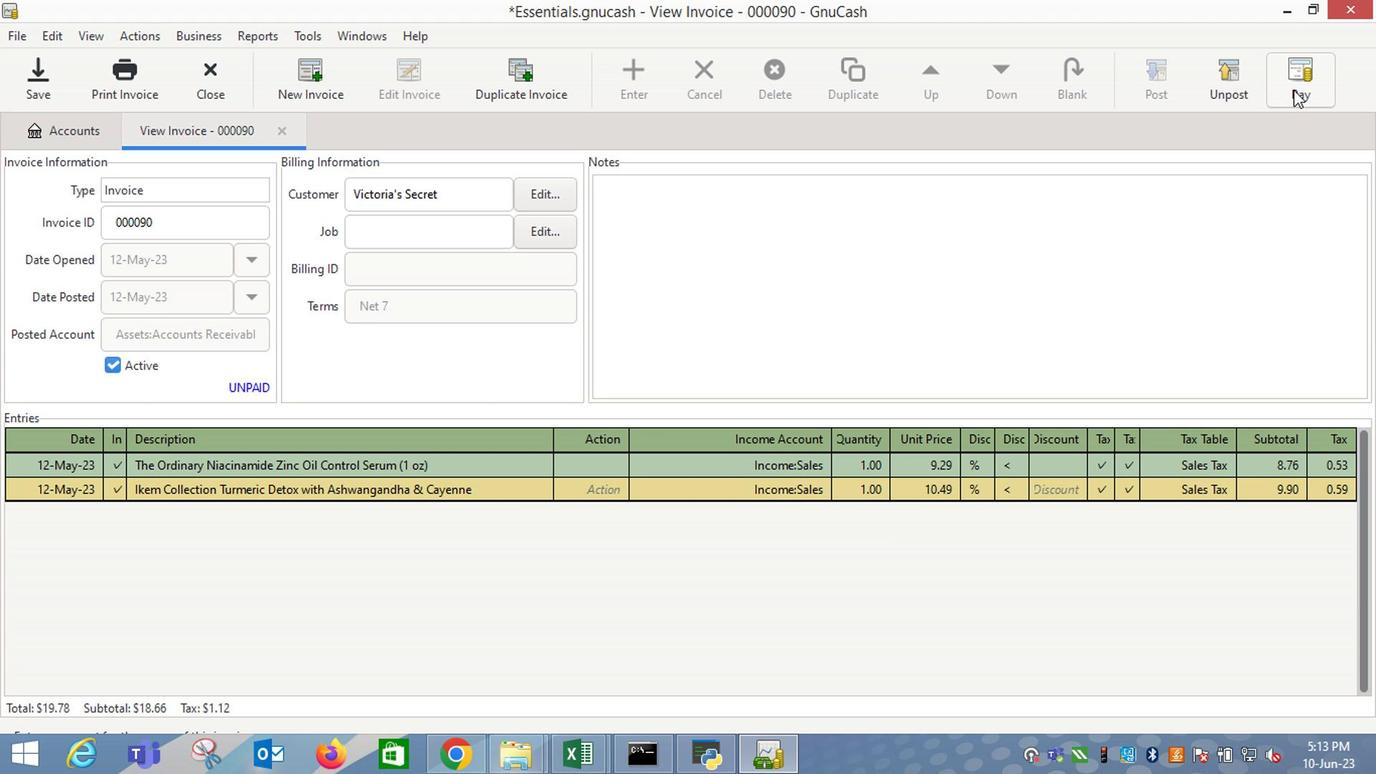 
Action: Mouse moved to (619, 402)
Screenshot: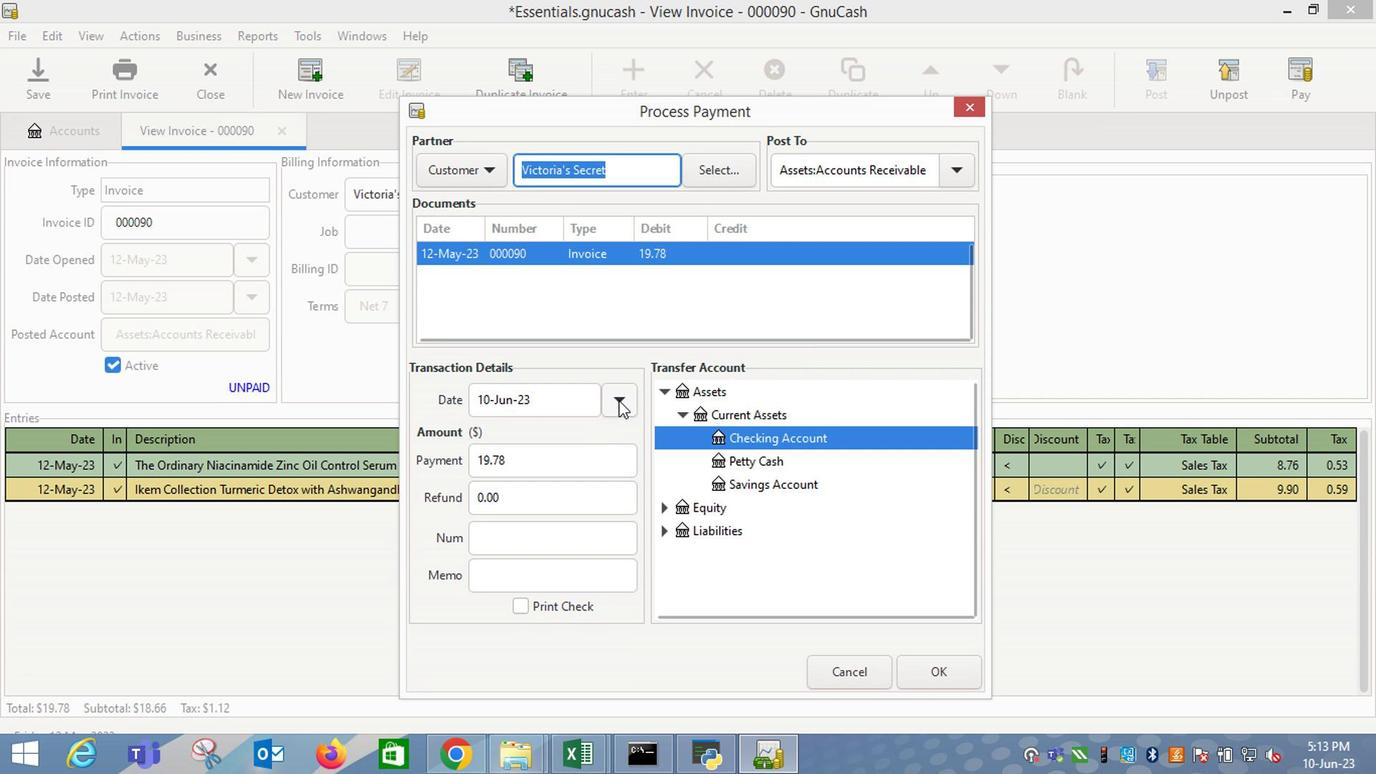 
Action: Mouse pressed left at (619, 402)
Screenshot: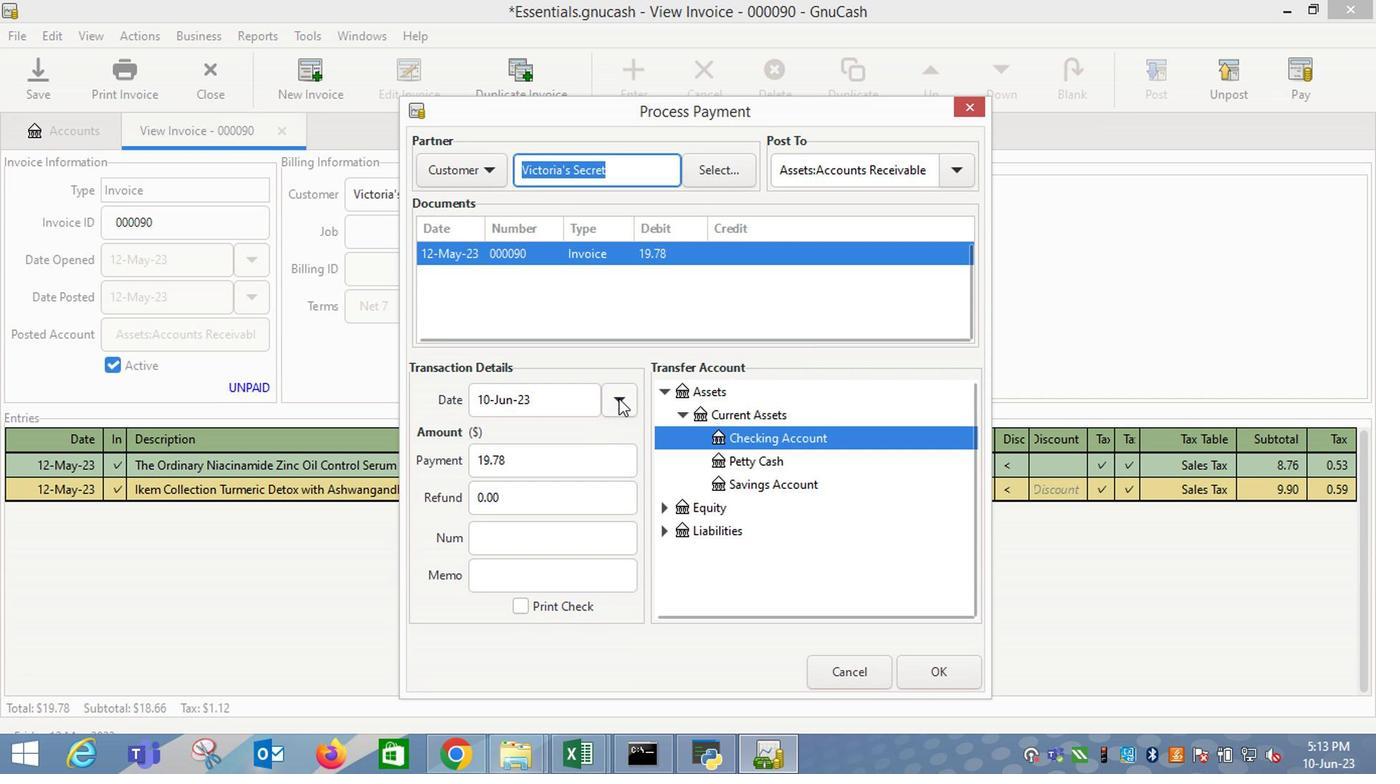
Action: Mouse moved to (462, 432)
Screenshot: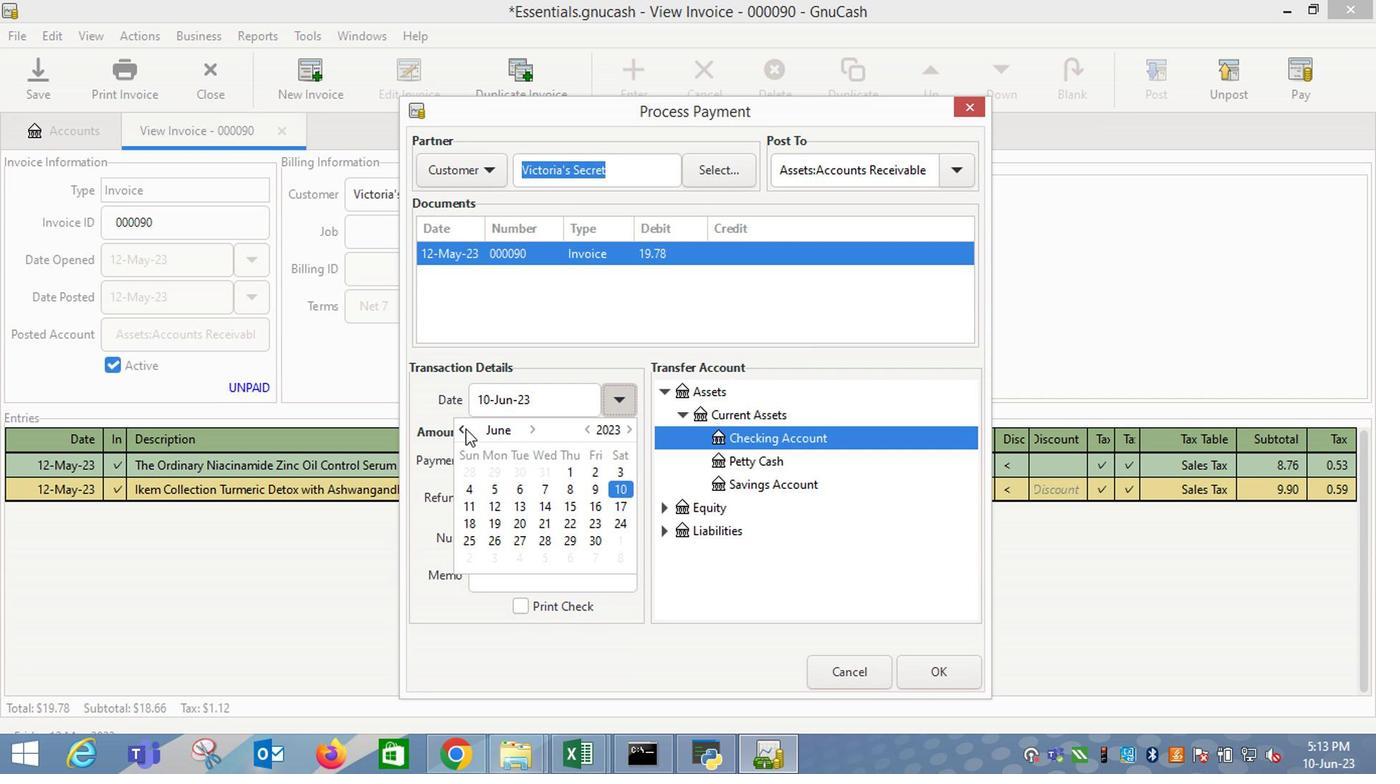 
Action: Mouse pressed left at (462, 432)
Screenshot: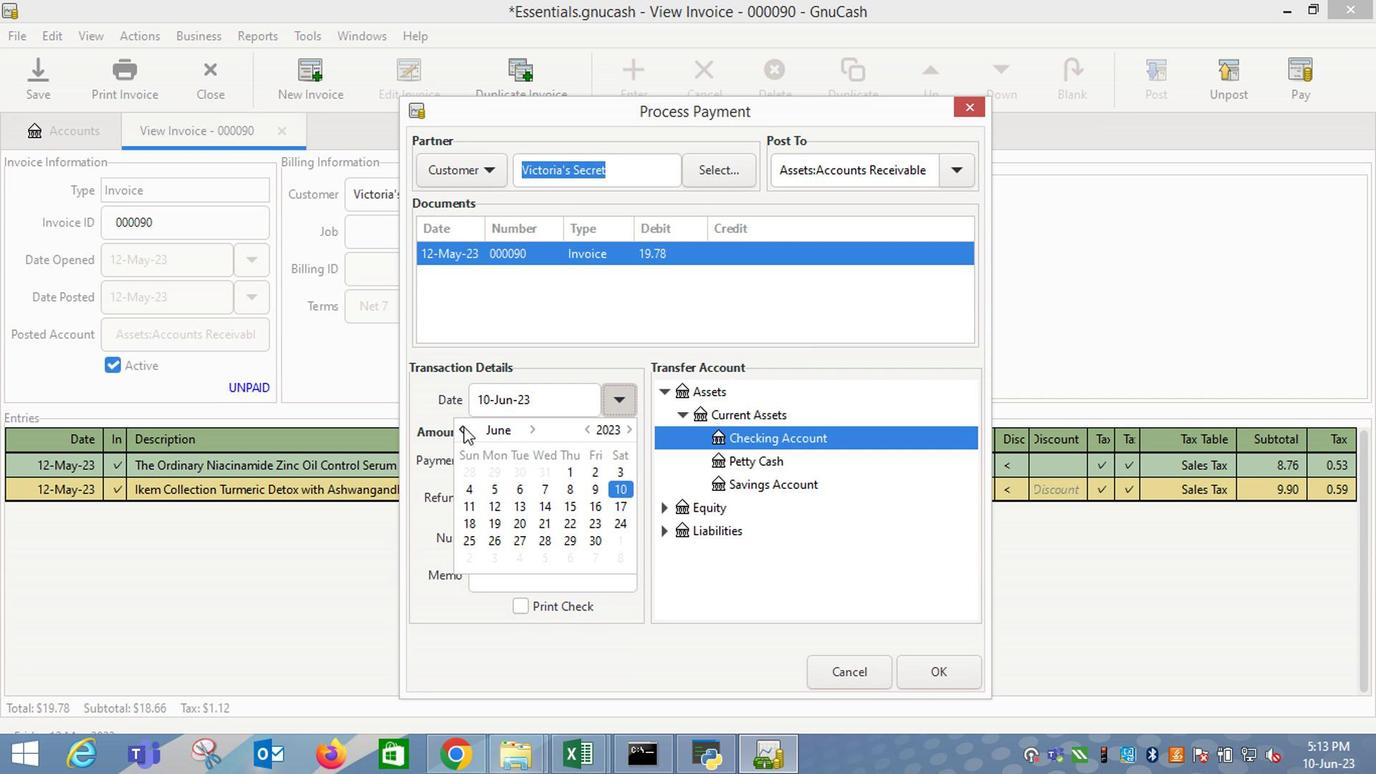 
Action: Mouse moved to (572, 508)
Screenshot: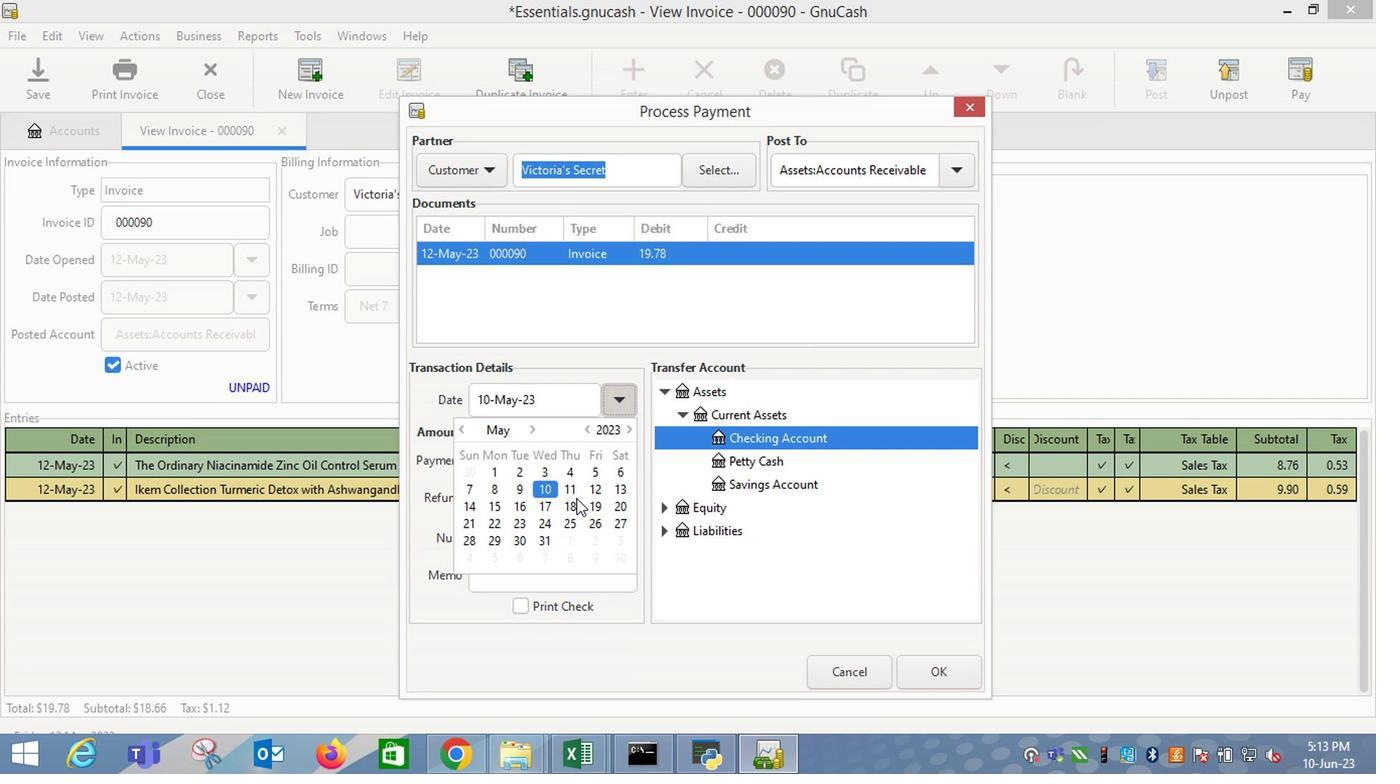 
Action: Mouse pressed left at (572, 508)
Screenshot: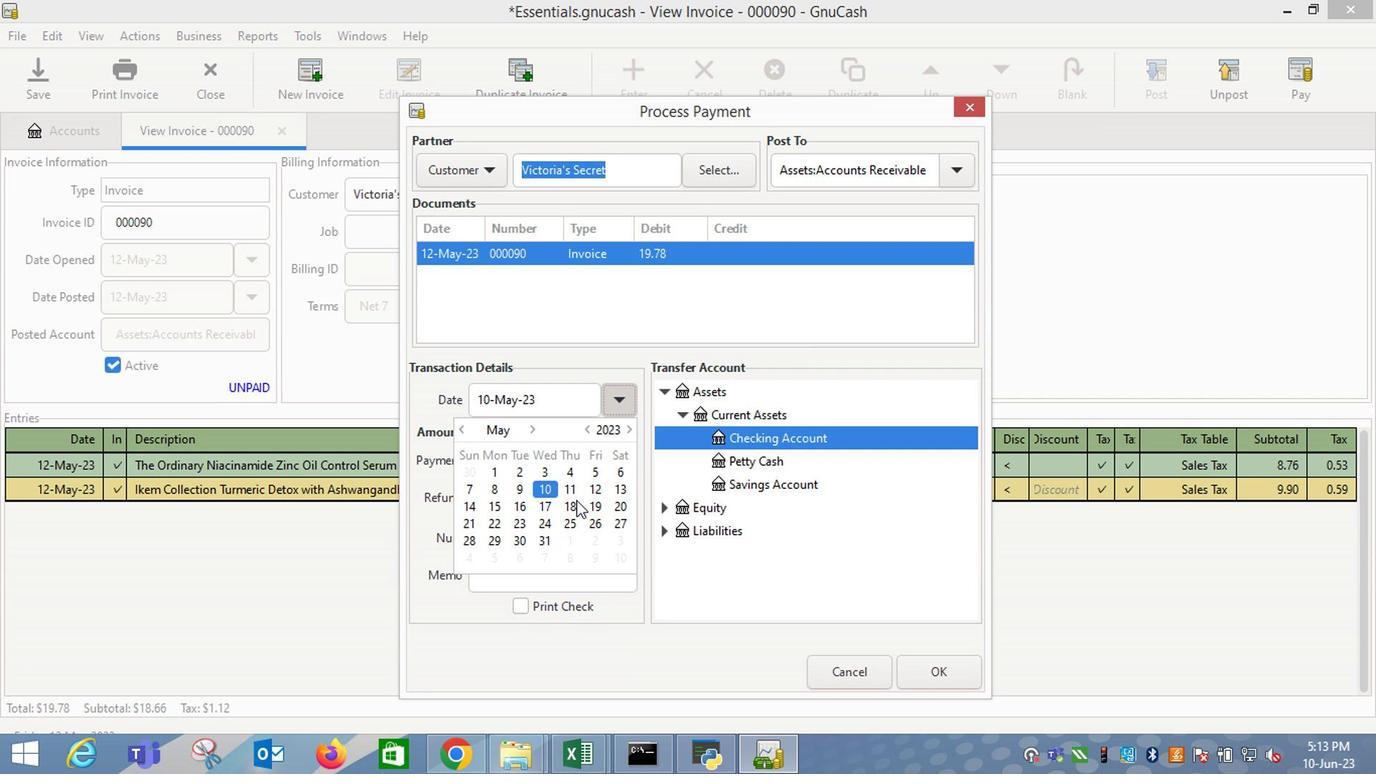 
Action: Mouse moved to (791, 526)
Screenshot: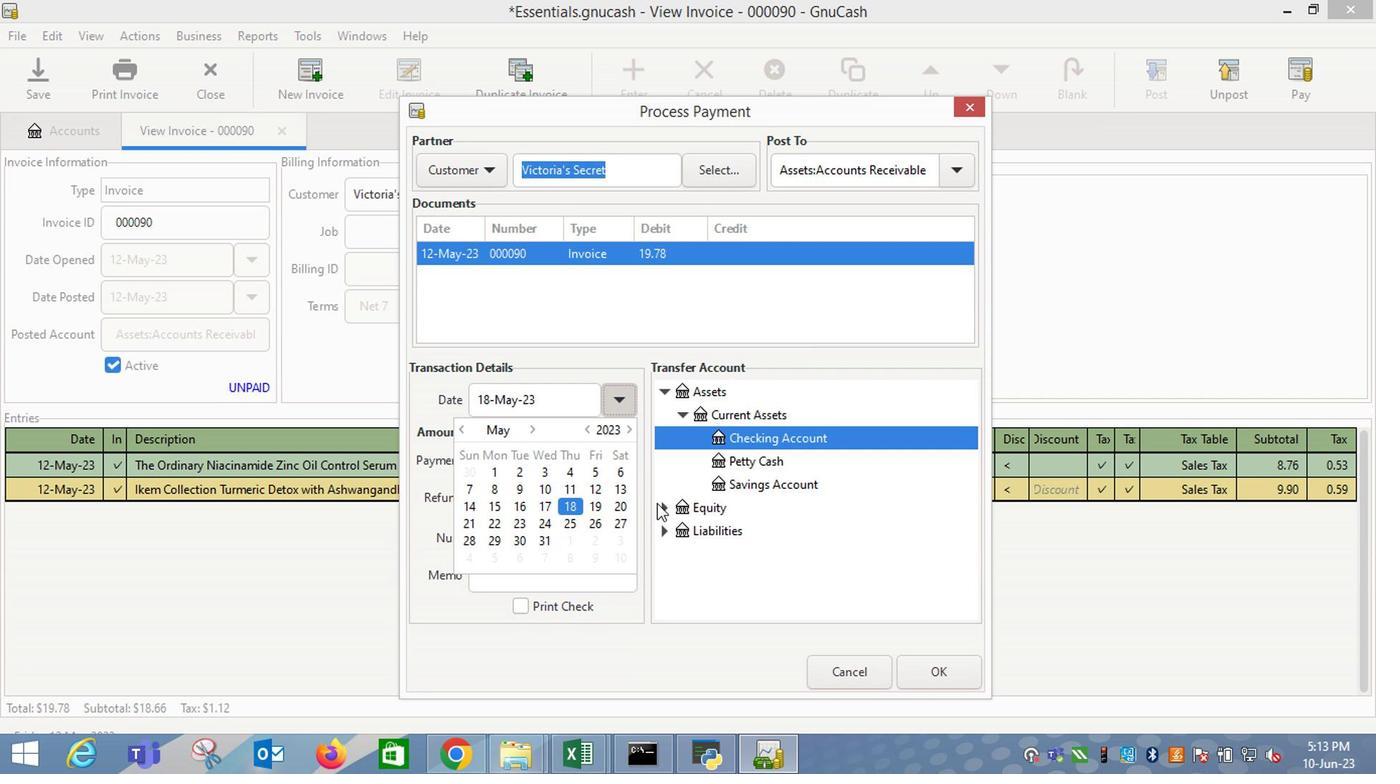 
Action: Mouse pressed left at (791, 526)
Screenshot: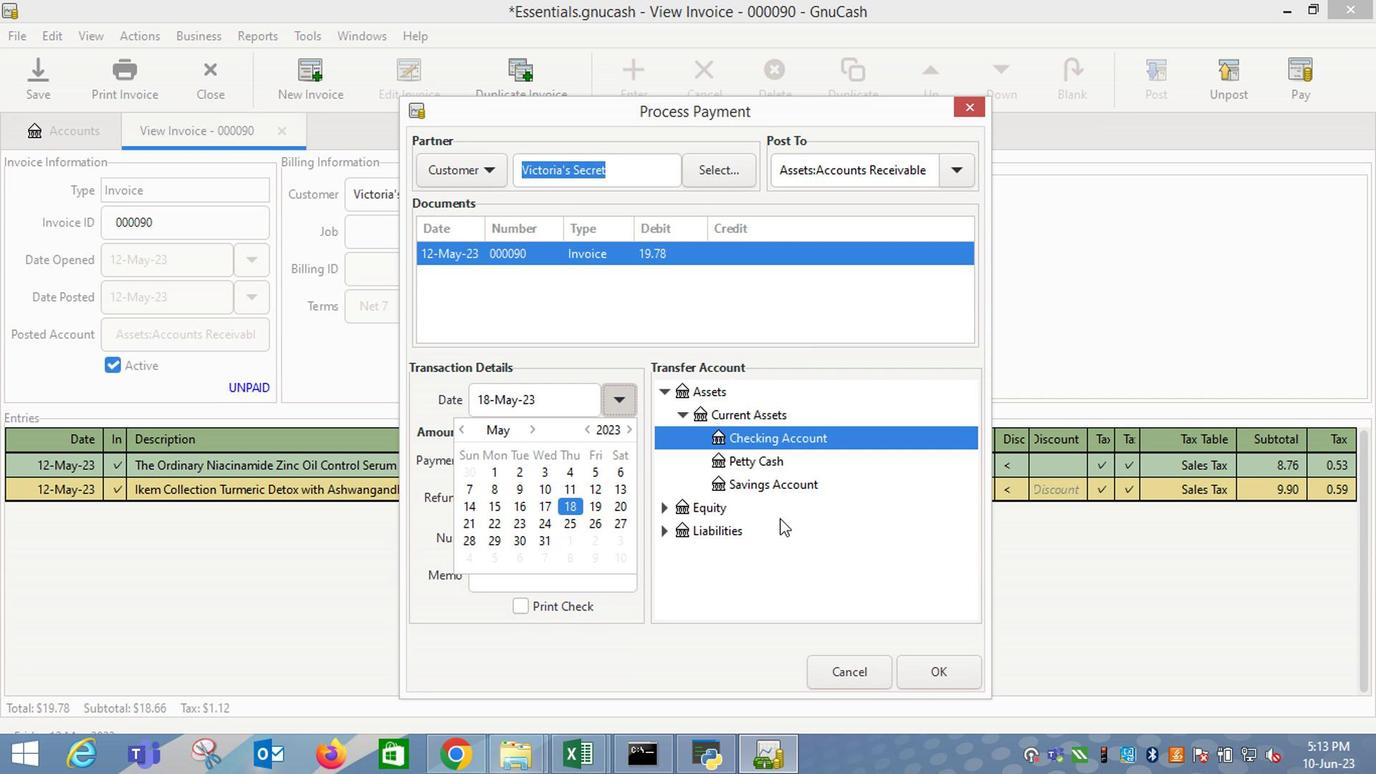 
Action: Mouse moved to (749, 432)
Screenshot: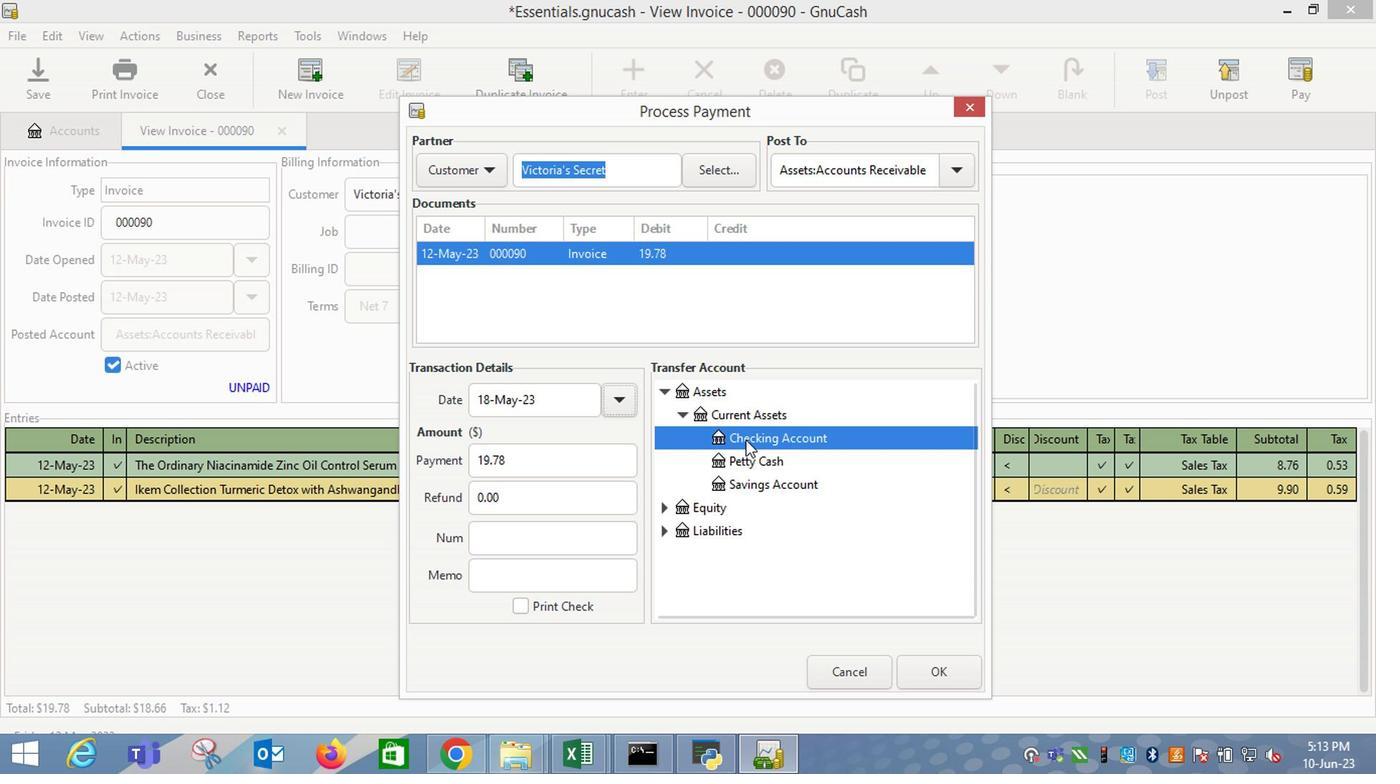 
Action: Mouse pressed left at (749, 432)
Screenshot: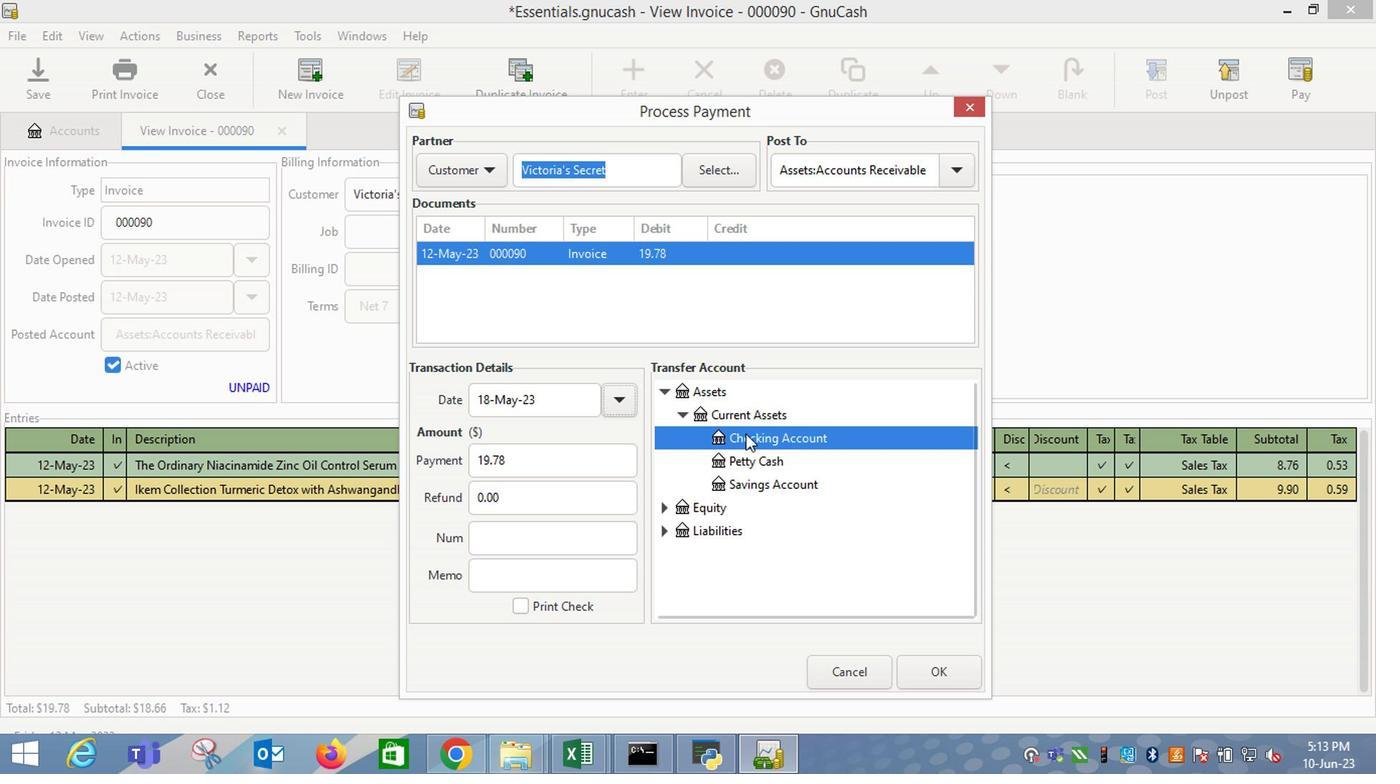 
Action: Mouse moved to (921, 670)
Screenshot: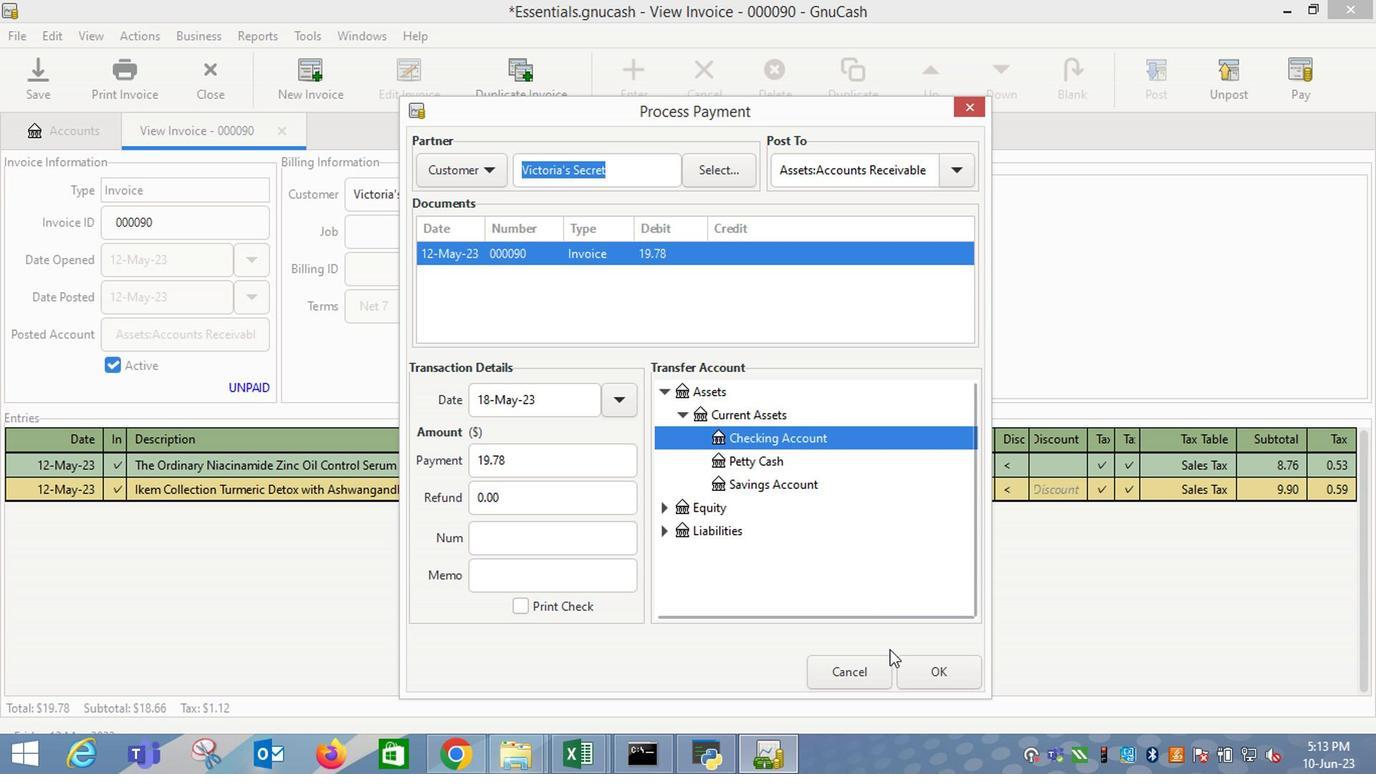 
Action: Mouse pressed left at (921, 670)
Screenshot: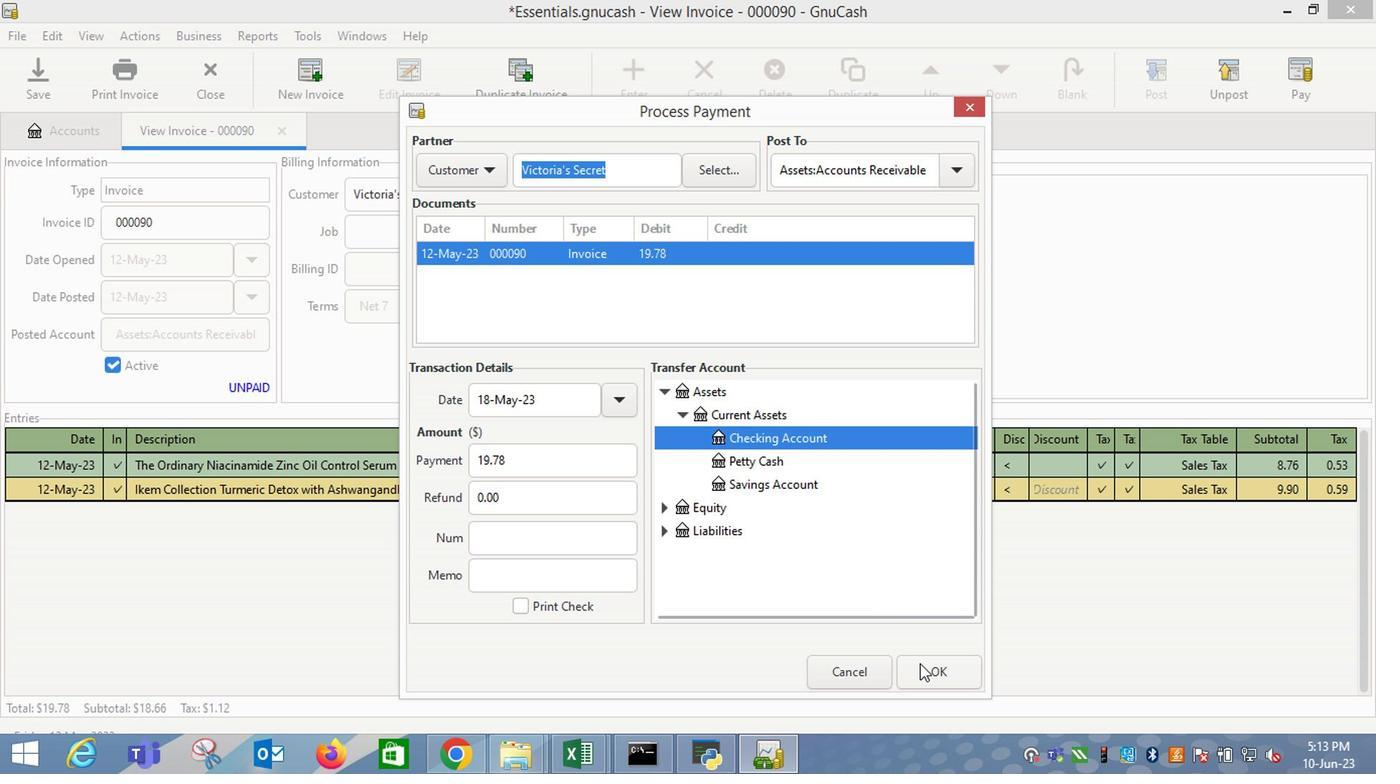 
Action: Mouse moved to (117, 86)
Screenshot: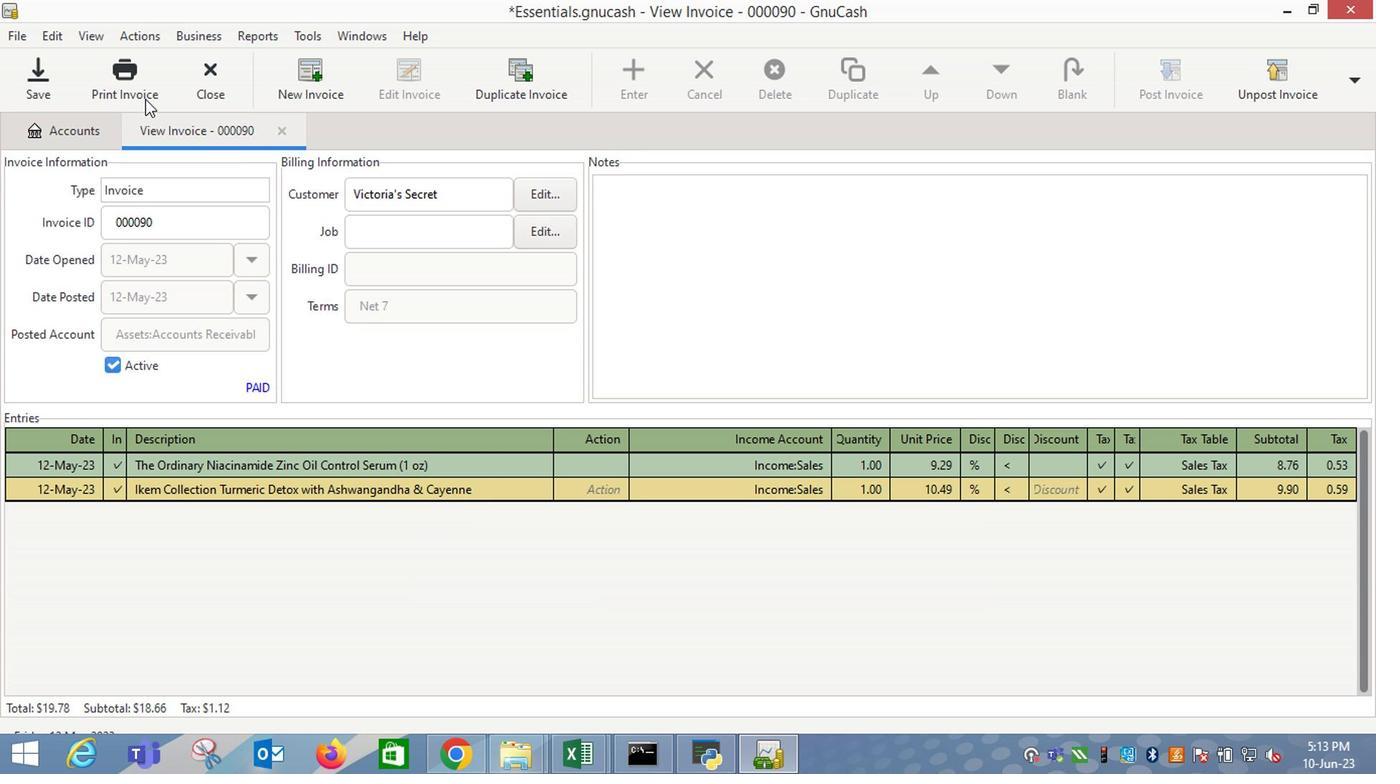 
Action: Mouse pressed left at (117, 86)
Screenshot: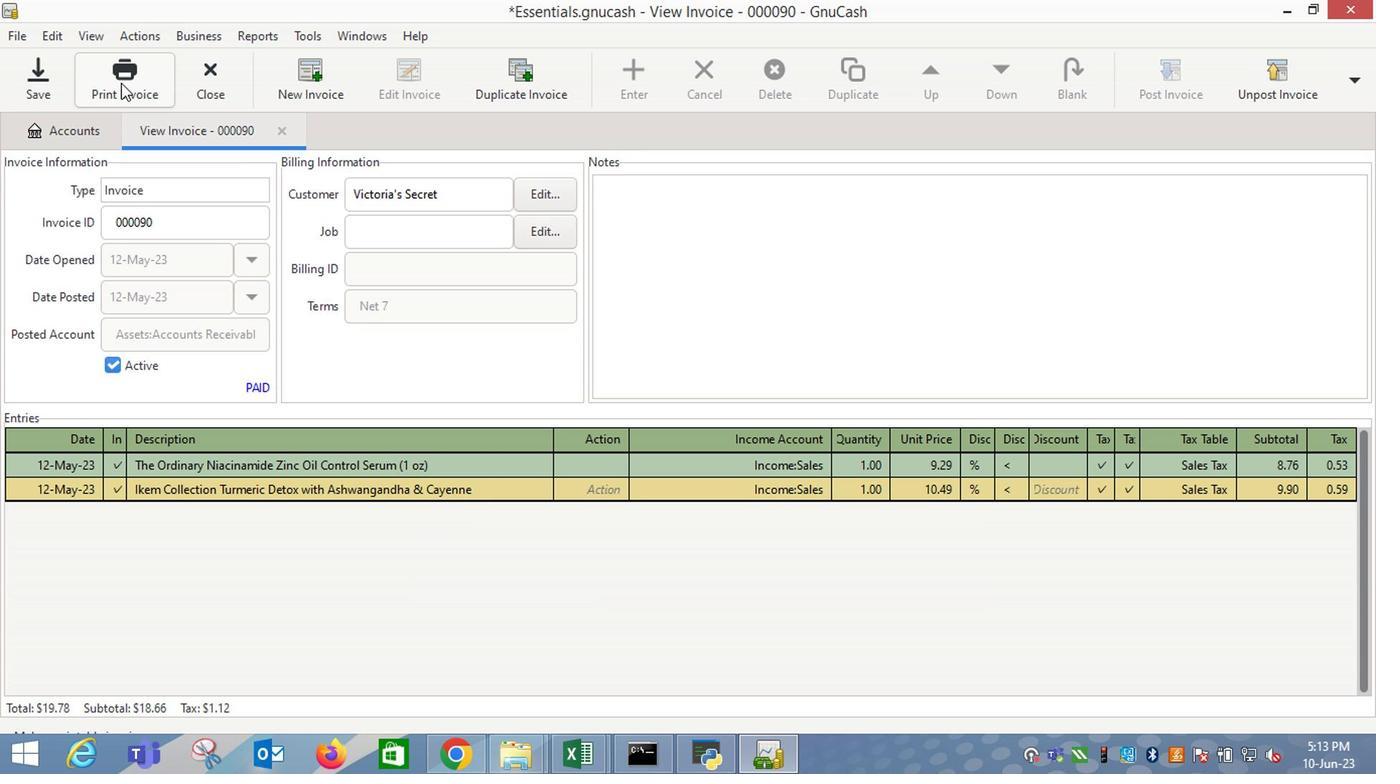 
Action: Mouse moved to (577, 283)
Screenshot: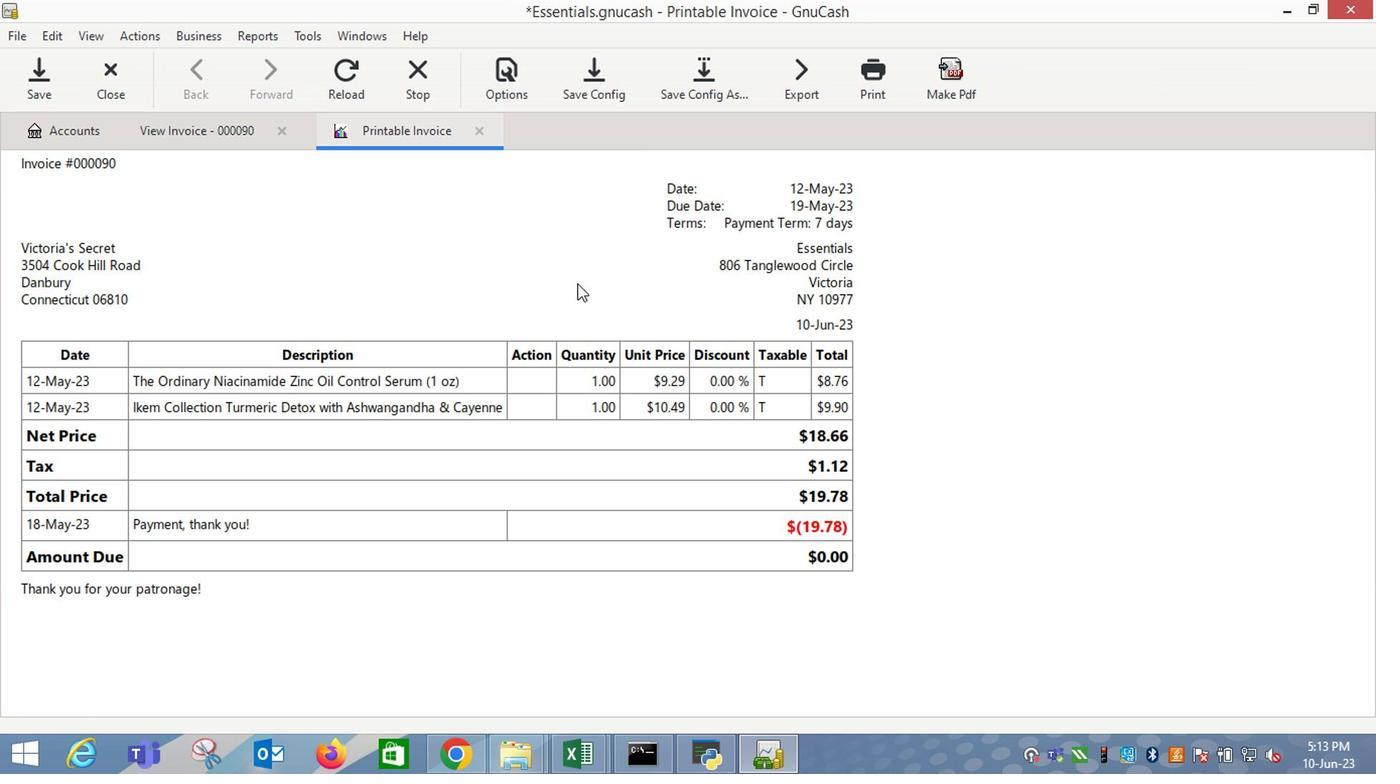 
